 Task: For heading  Tahoma with underline.  font size for heading20,  'Change the font style of data to'Arial.  and font size to 12,  Change the alignment of both headline & data to Align left.  In the sheet  Data Entry Workbook Templatebook
Action: Mouse moved to (1003, 138)
Screenshot: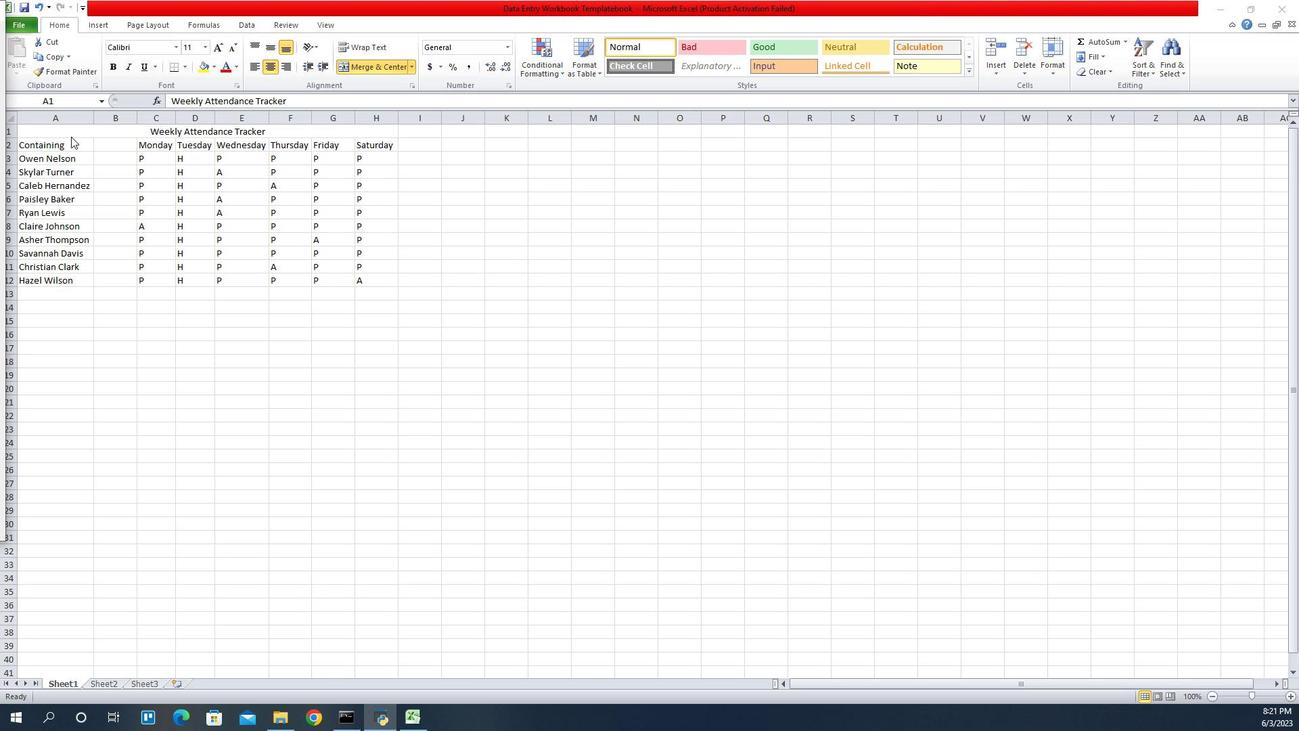 
Action: Mouse pressed left at (1003, 138)
Screenshot: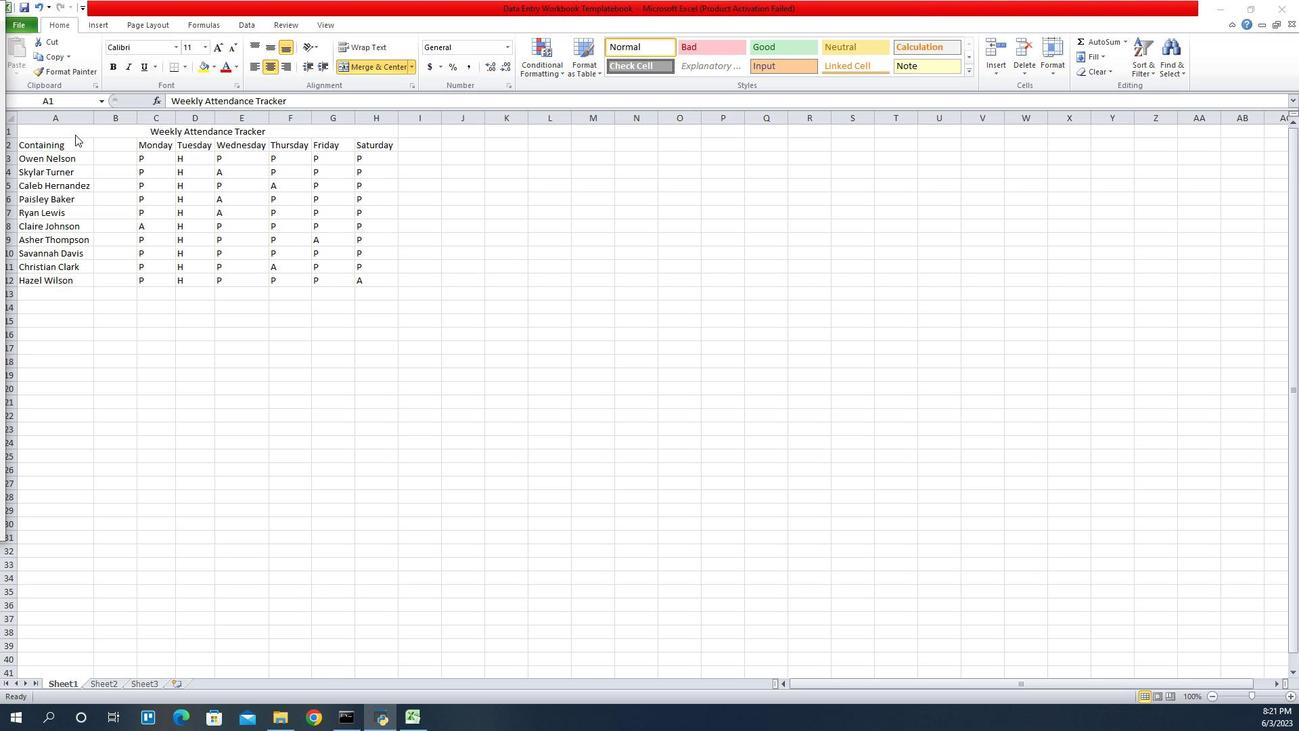 
Action: Mouse moved to (1103, 52)
Screenshot: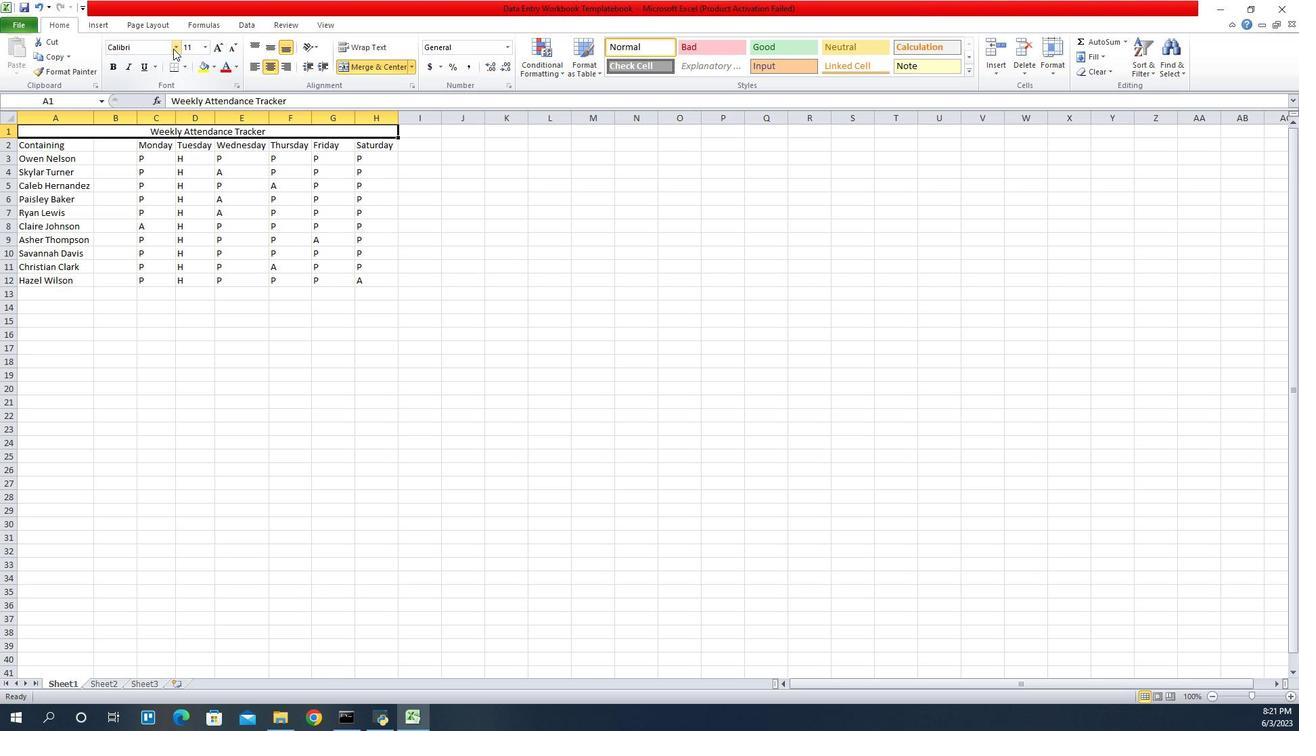 
Action: Mouse pressed left at (1103, 52)
Screenshot: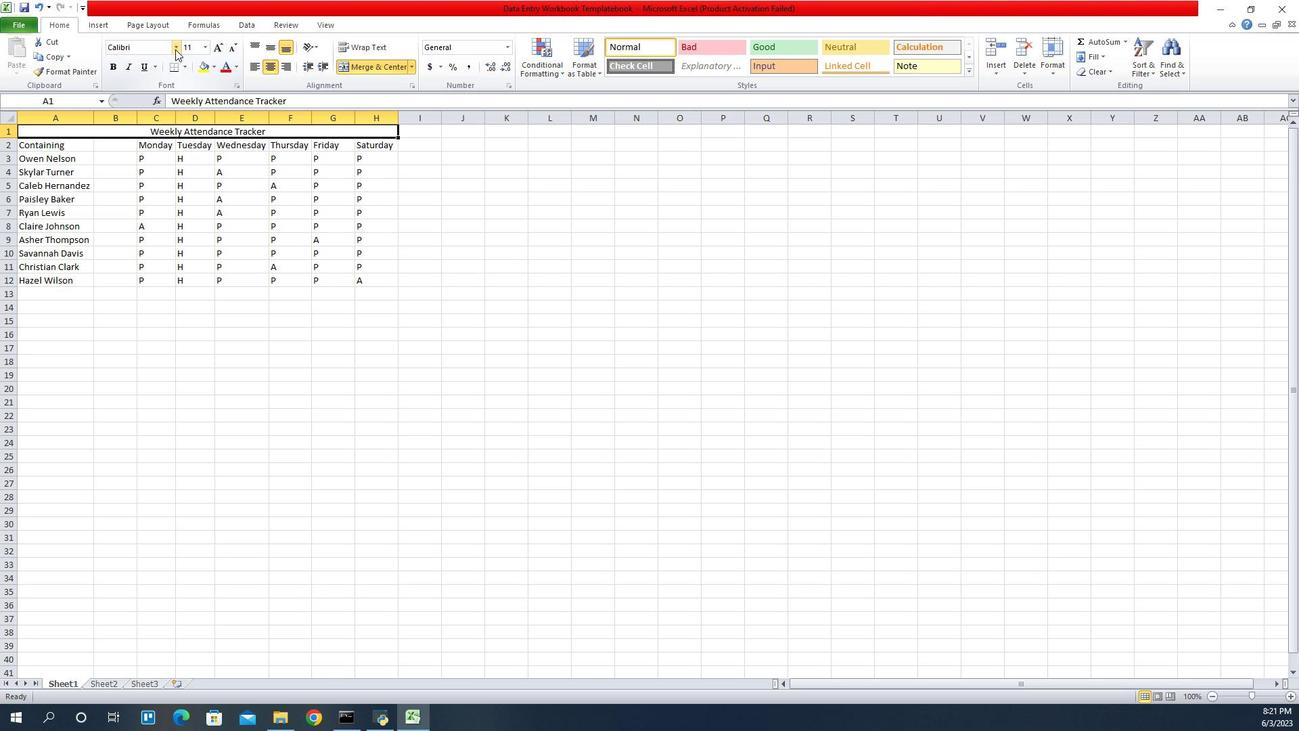 
Action: Mouse moved to (1077, 236)
Screenshot: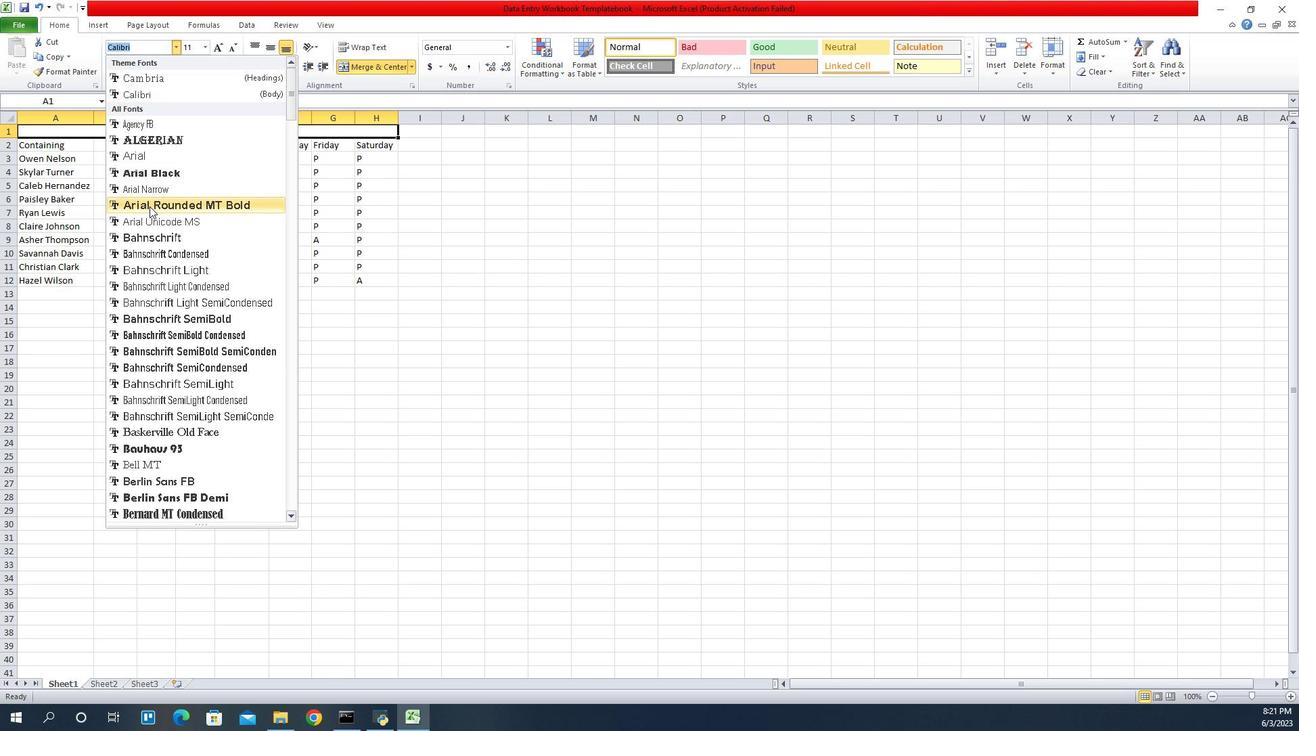 
Action: Mouse scrolled (1077, 236) with delta (0, 0)
Screenshot: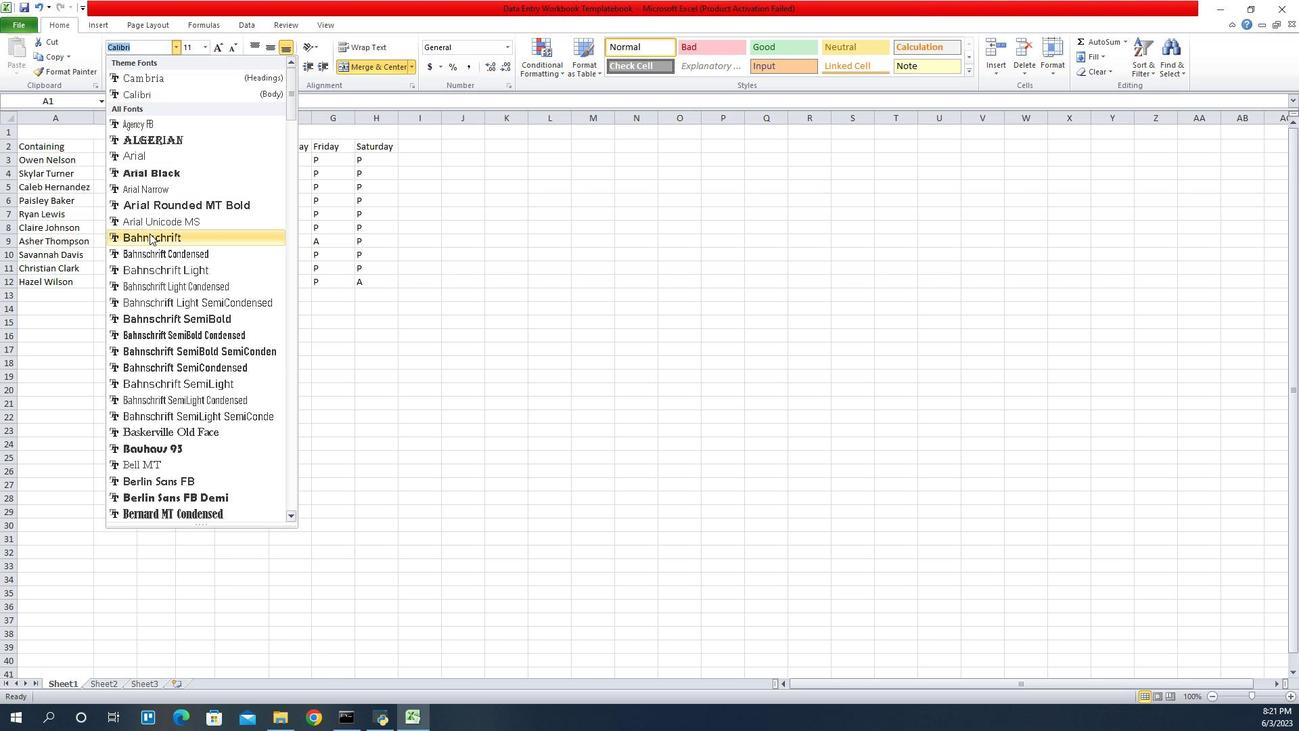 
Action: Mouse moved to (1077, 241)
Screenshot: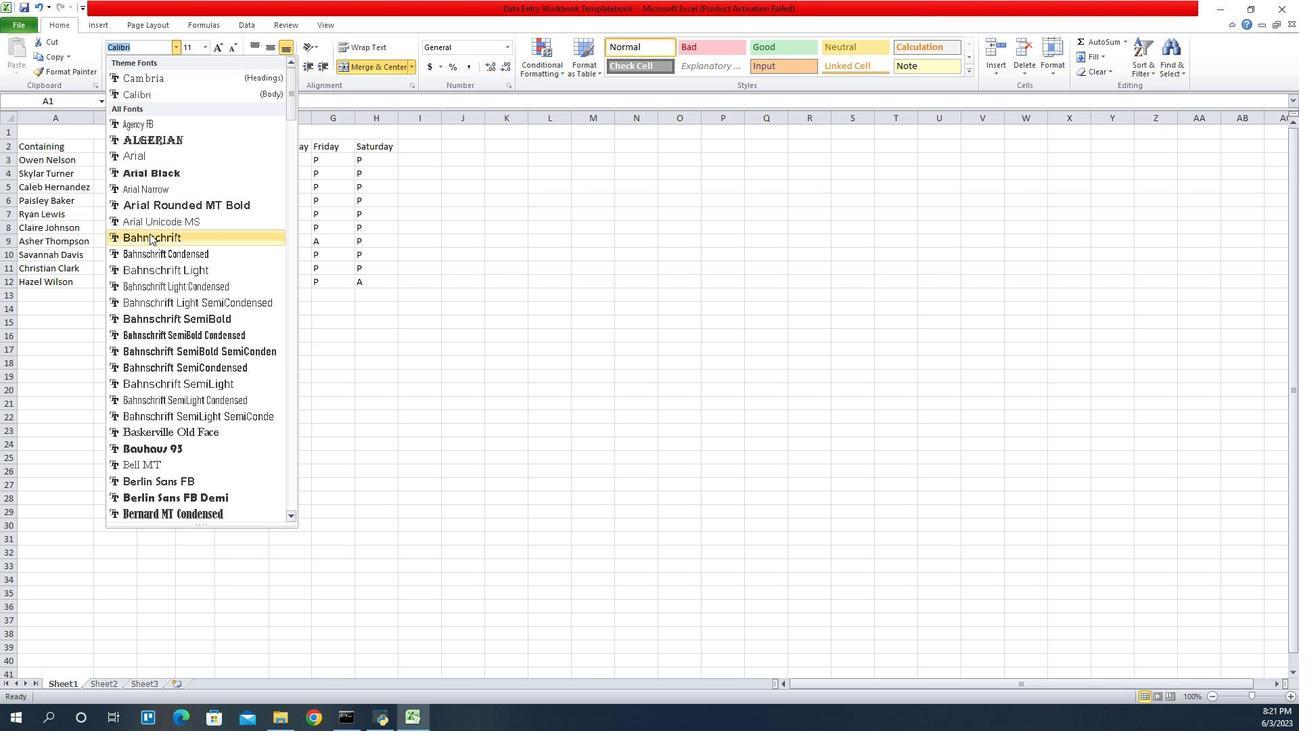 
Action: Mouse scrolled (1077, 240) with delta (0, 0)
Screenshot: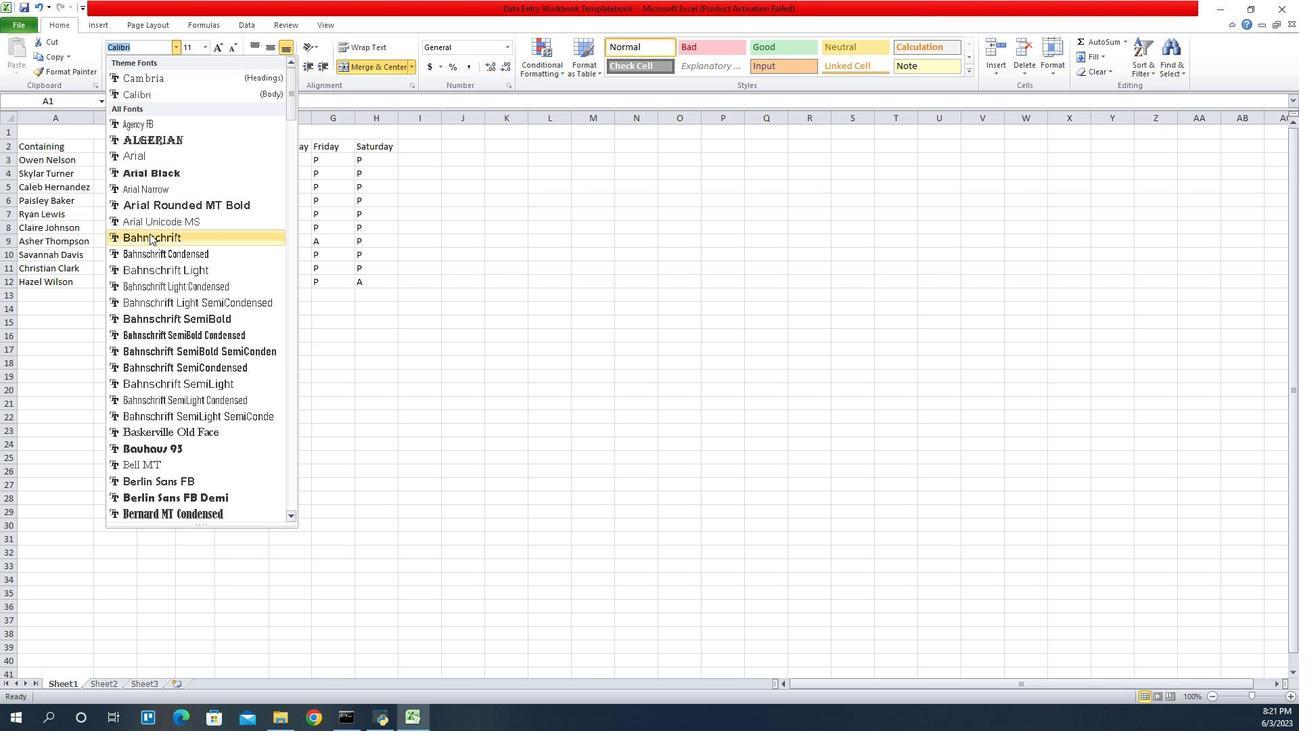 
Action: Mouse moved to (1077, 243)
Screenshot: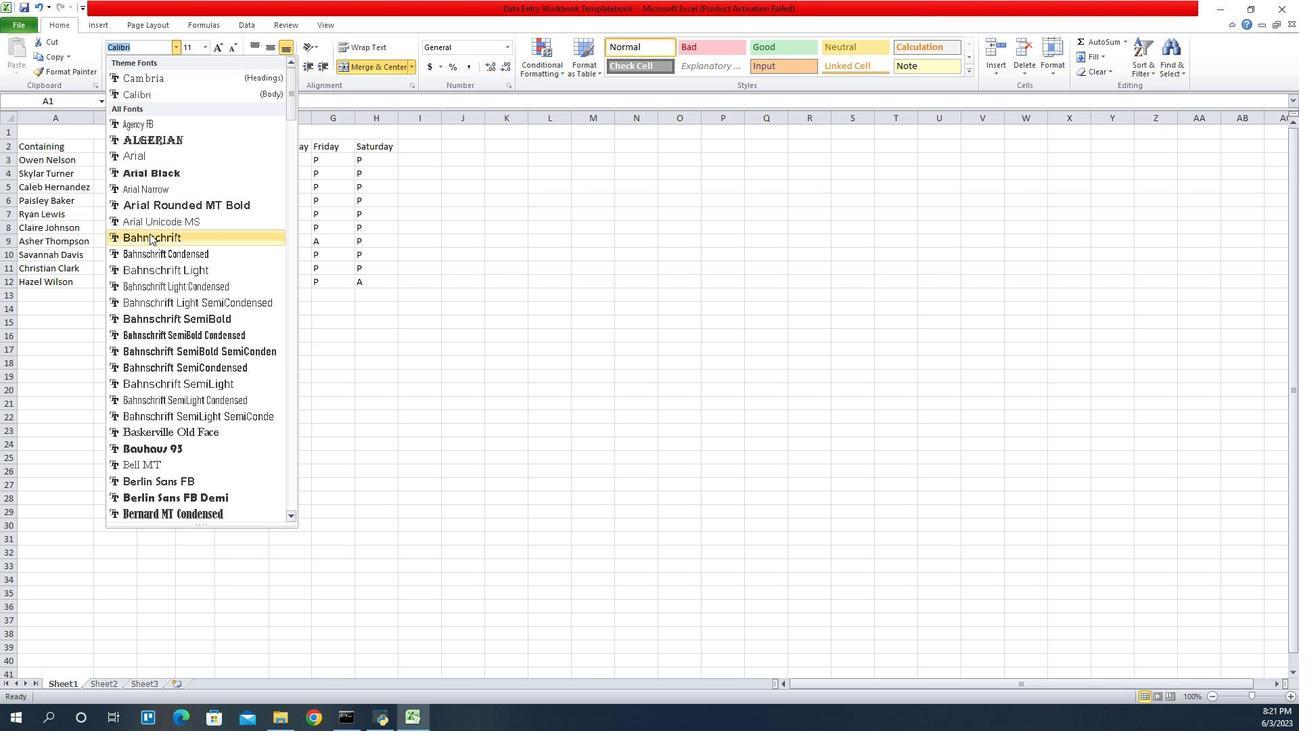 
Action: Mouse scrolled (1077, 242) with delta (0, 0)
Screenshot: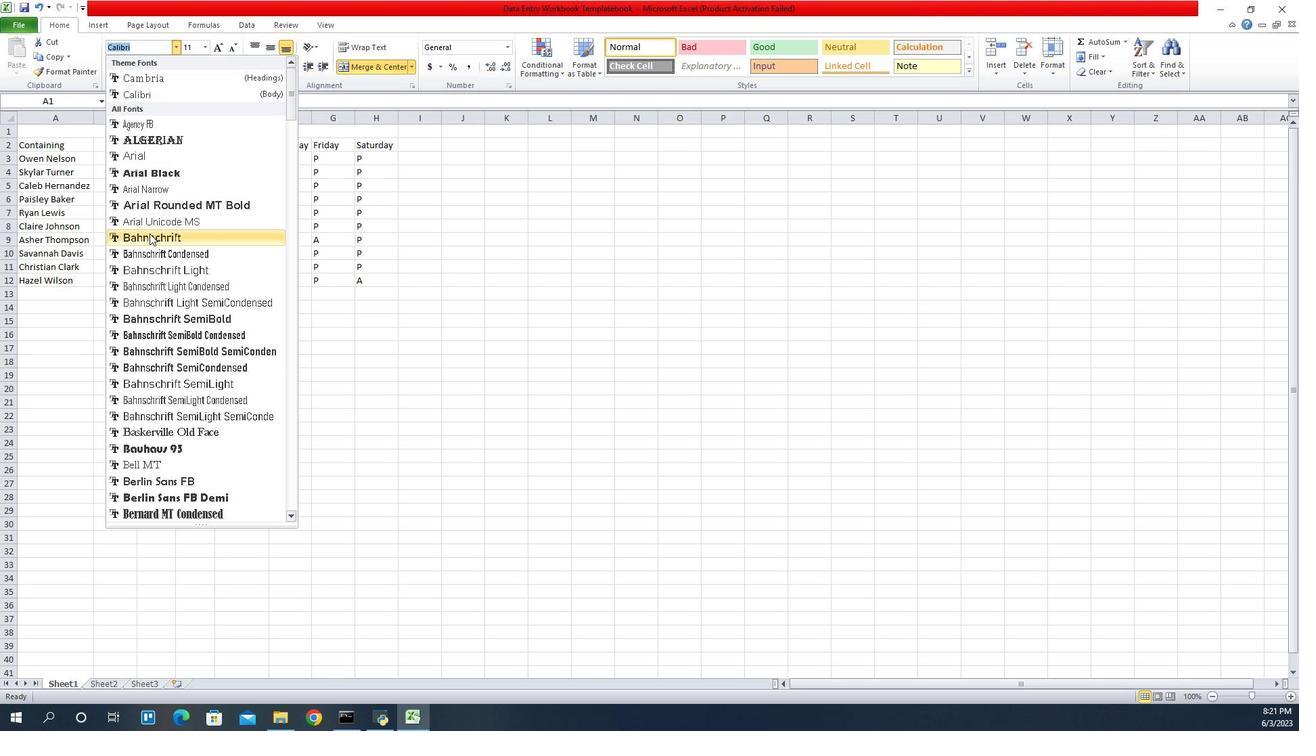 
Action: Mouse scrolled (1077, 242) with delta (0, 0)
Screenshot: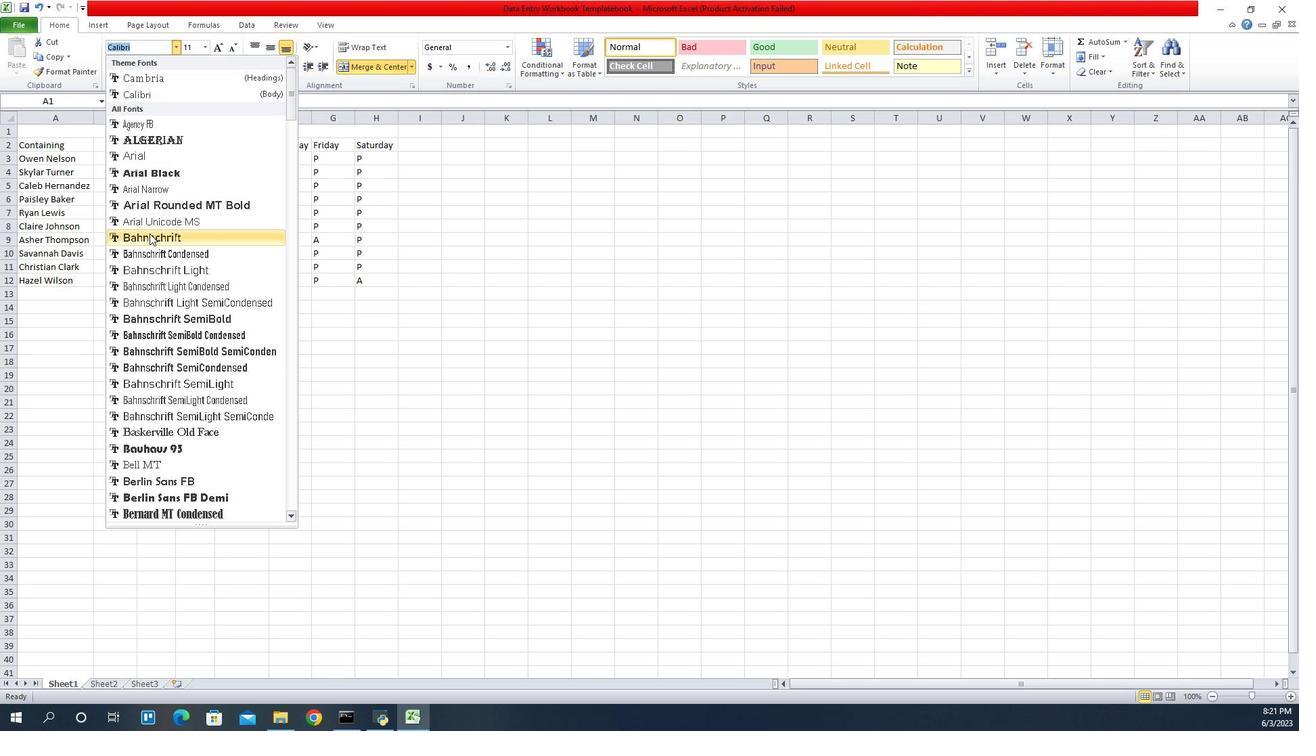 
Action: Mouse scrolled (1077, 242) with delta (0, 0)
Screenshot: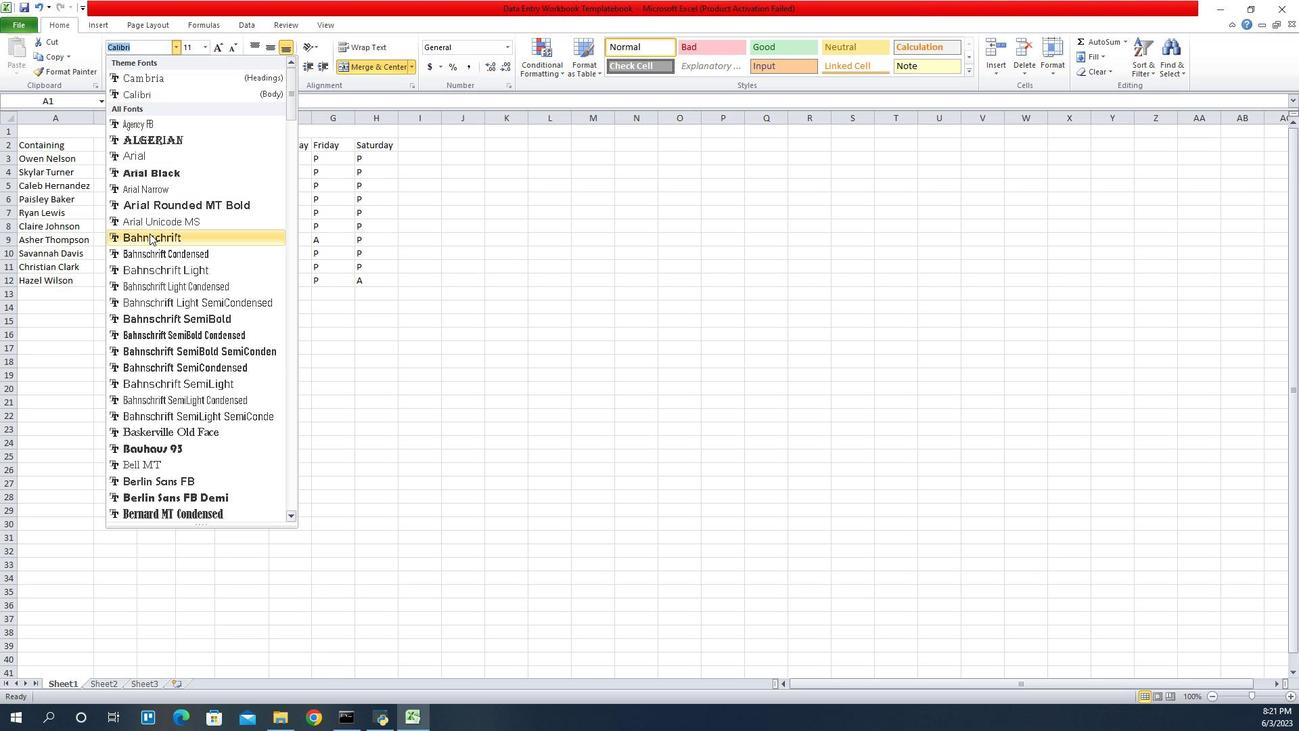
Action: Mouse scrolled (1077, 242) with delta (0, 0)
Screenshot: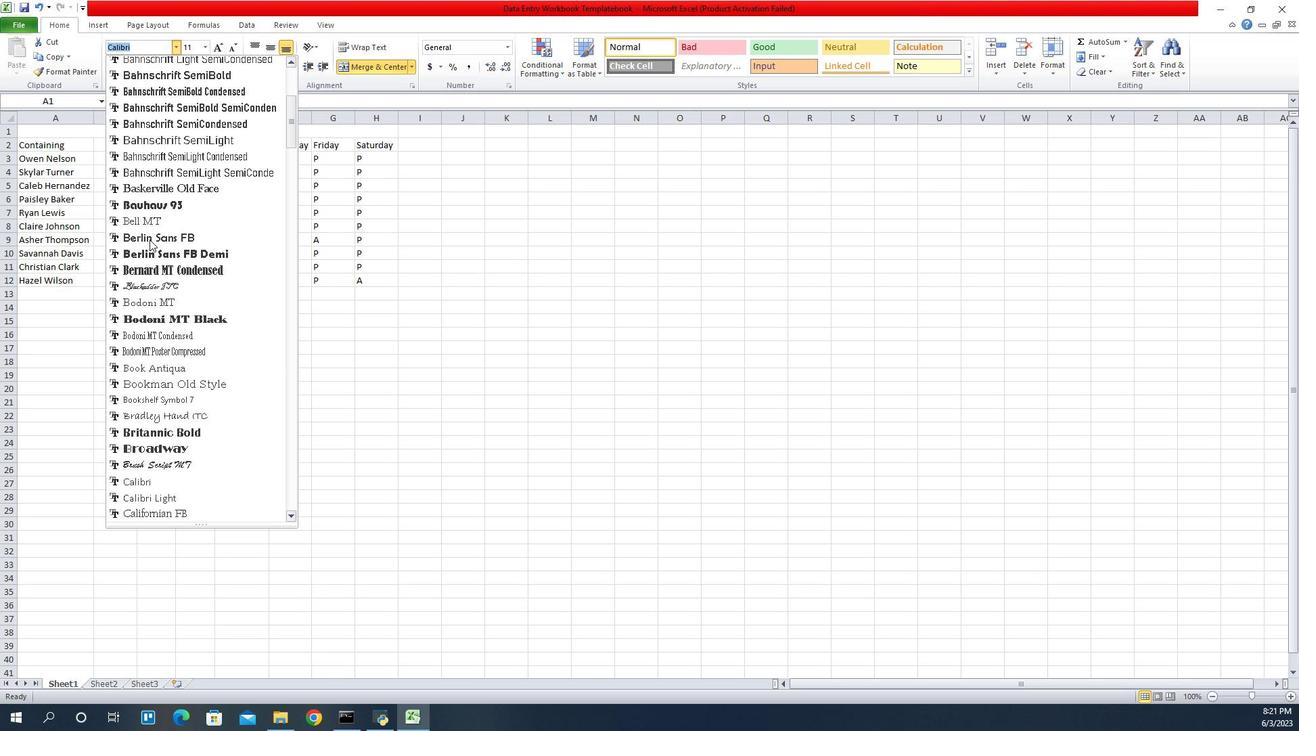 
Action: Mouse scrolled (1077, 242) with delta (0, 0)
Screenshot: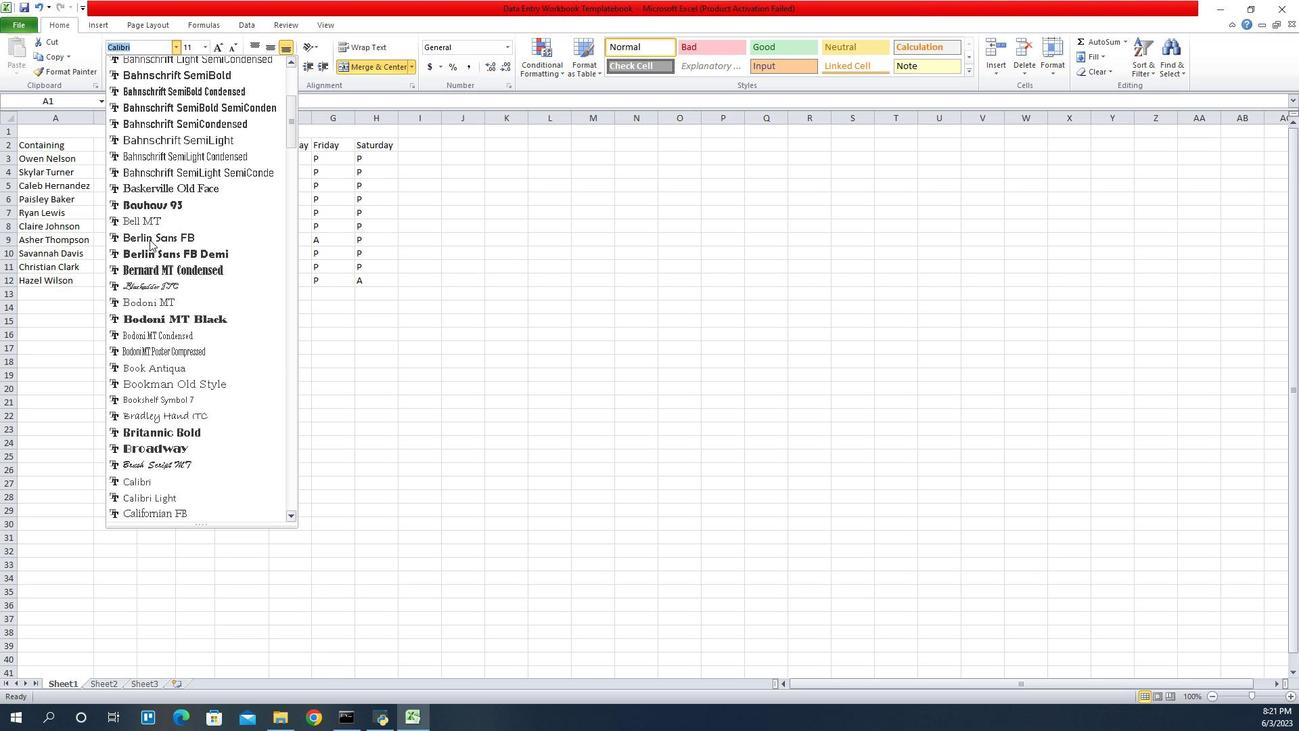 
Action: Mouse scrolled (1077, 242) with delta (0, 0)
Screenshot: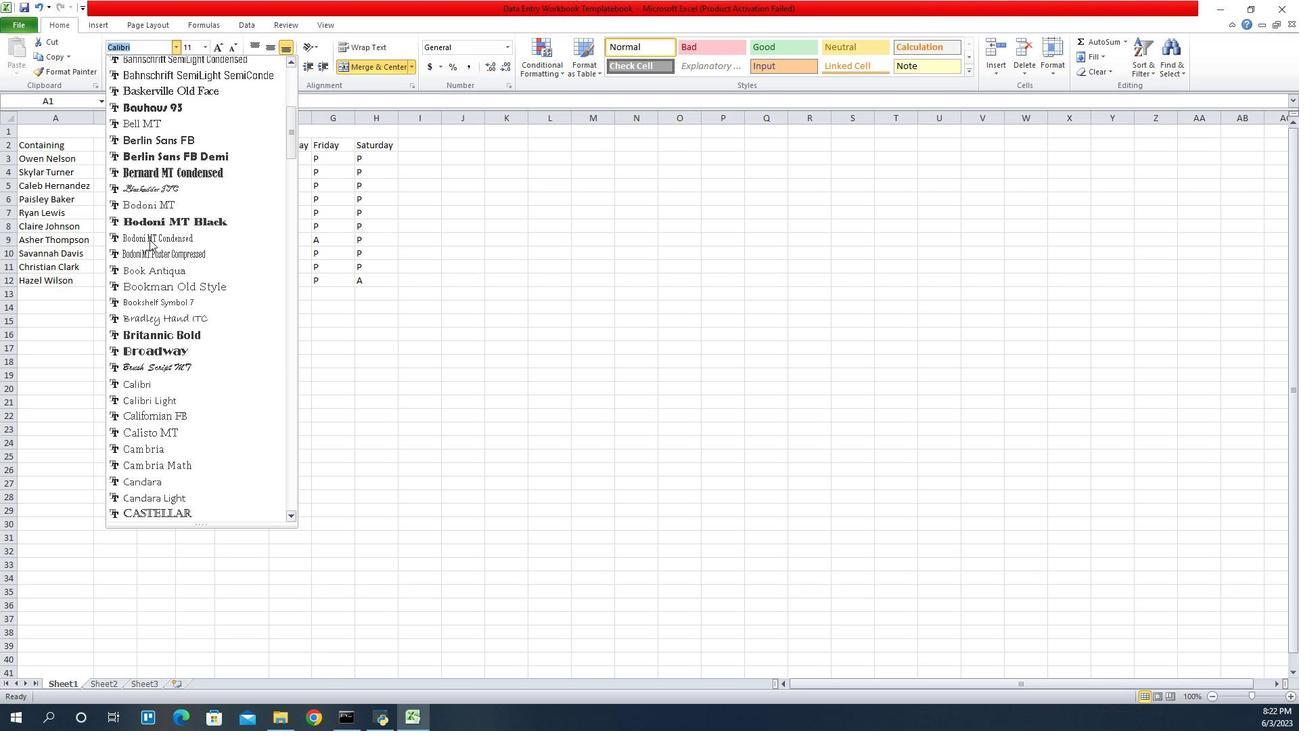 
Action: Mouse scrolled (1077, 242) with delta (0, 0)
Screenshot: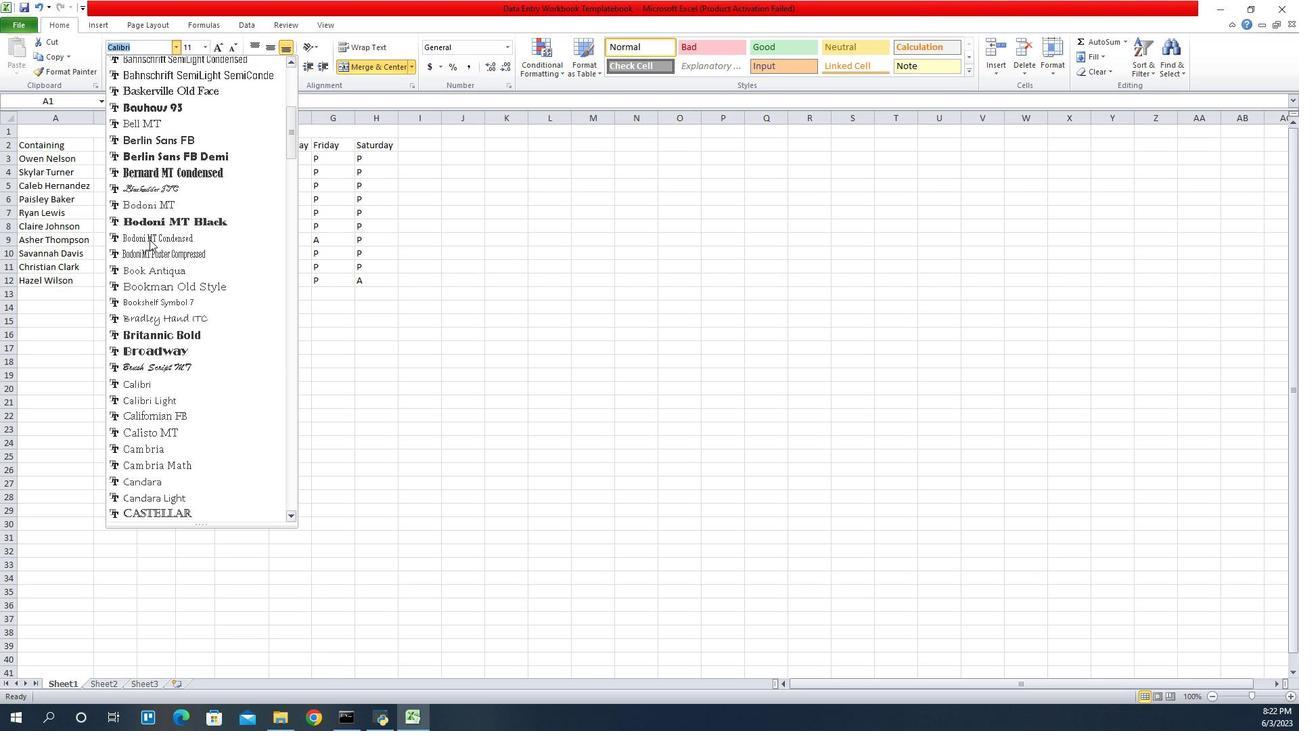 
Action: Mouse scrolled (1077, 242) with delta (0, 0)
Screenshot: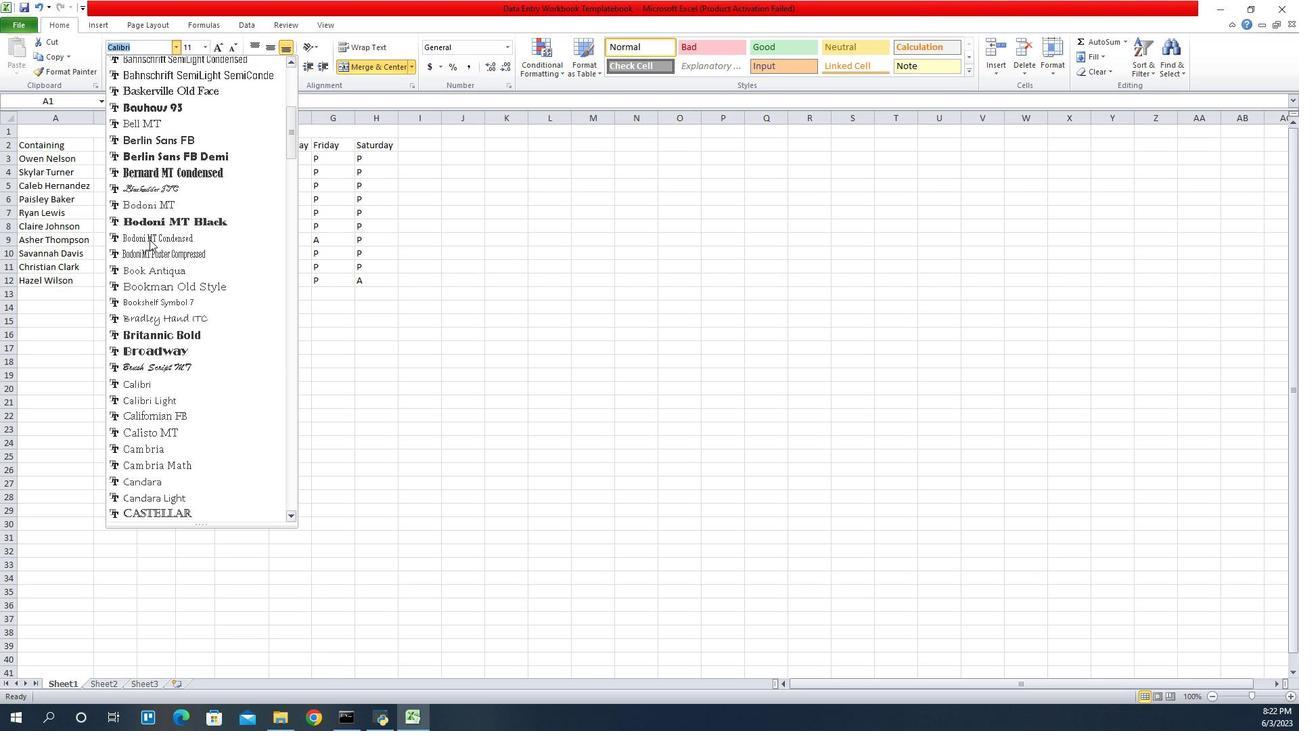 
Action: Mouse scrolled (1077, 242) with delta (0, 0)
Screenshot: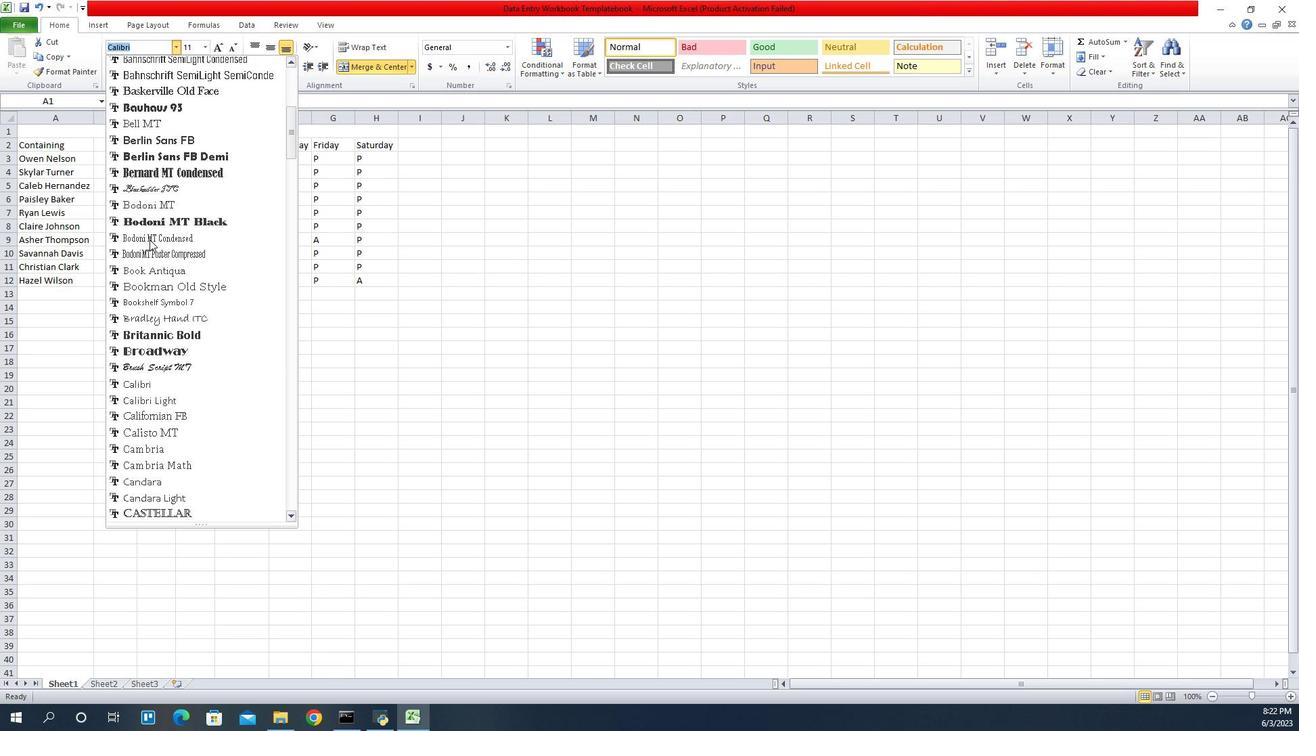 
Action: Mouse scrolled (1077, 242) with delta (0, 0)
Screenshot: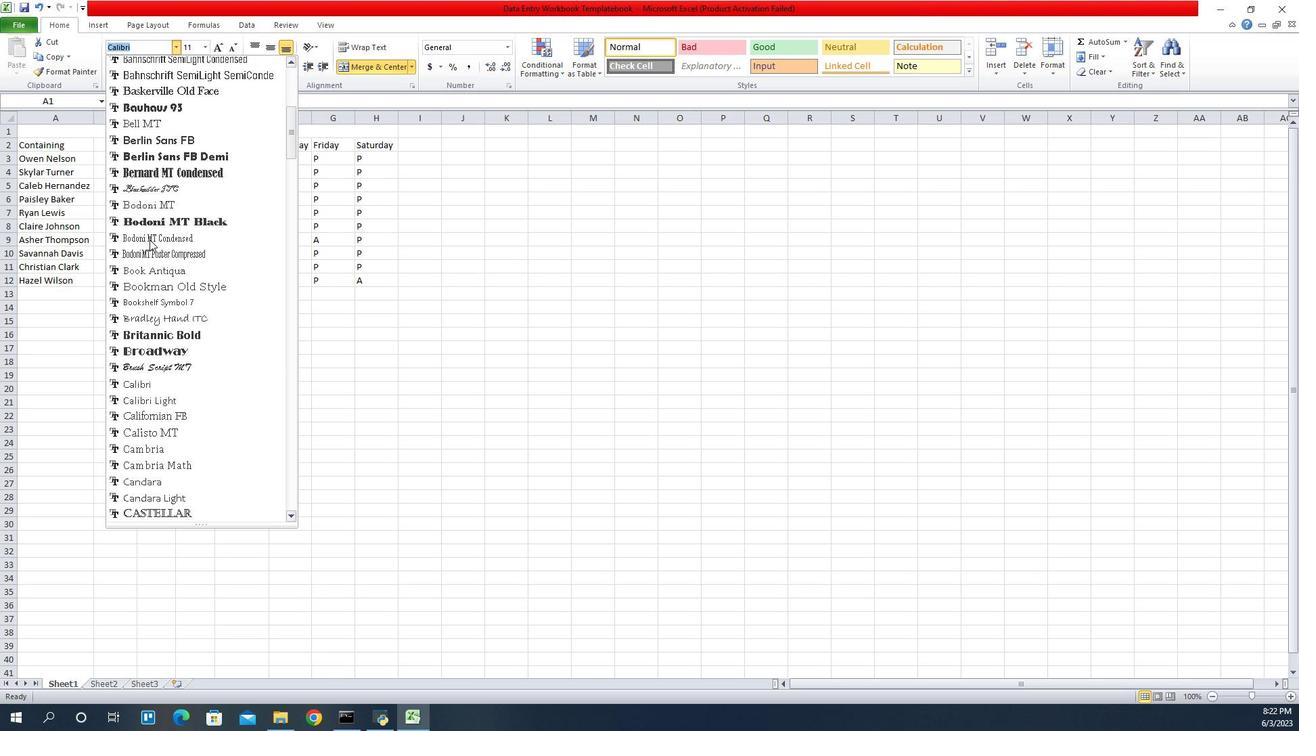 
Action: Mouse scrolled (1077, 242) with delta (0, 0)
Screenshot: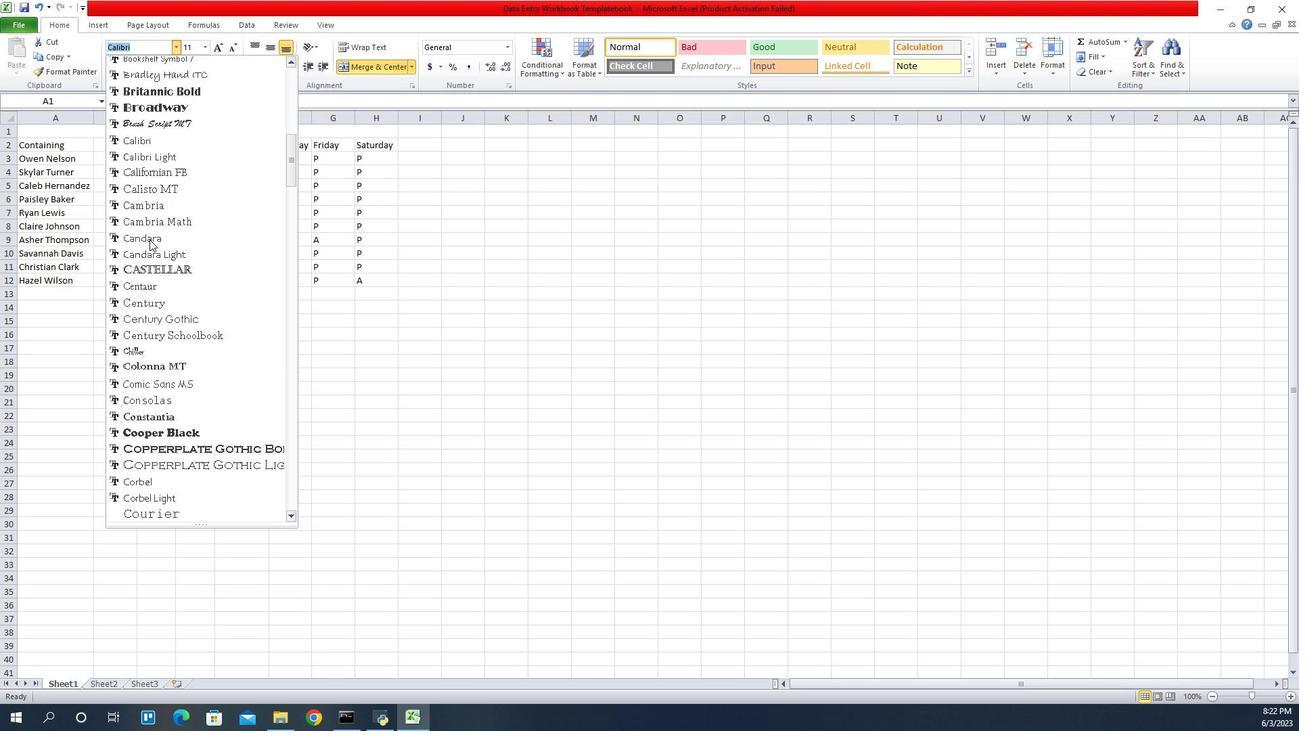 
Action: Mouse scrolled (1077, 242) with delta (0, 0)
Screenshot: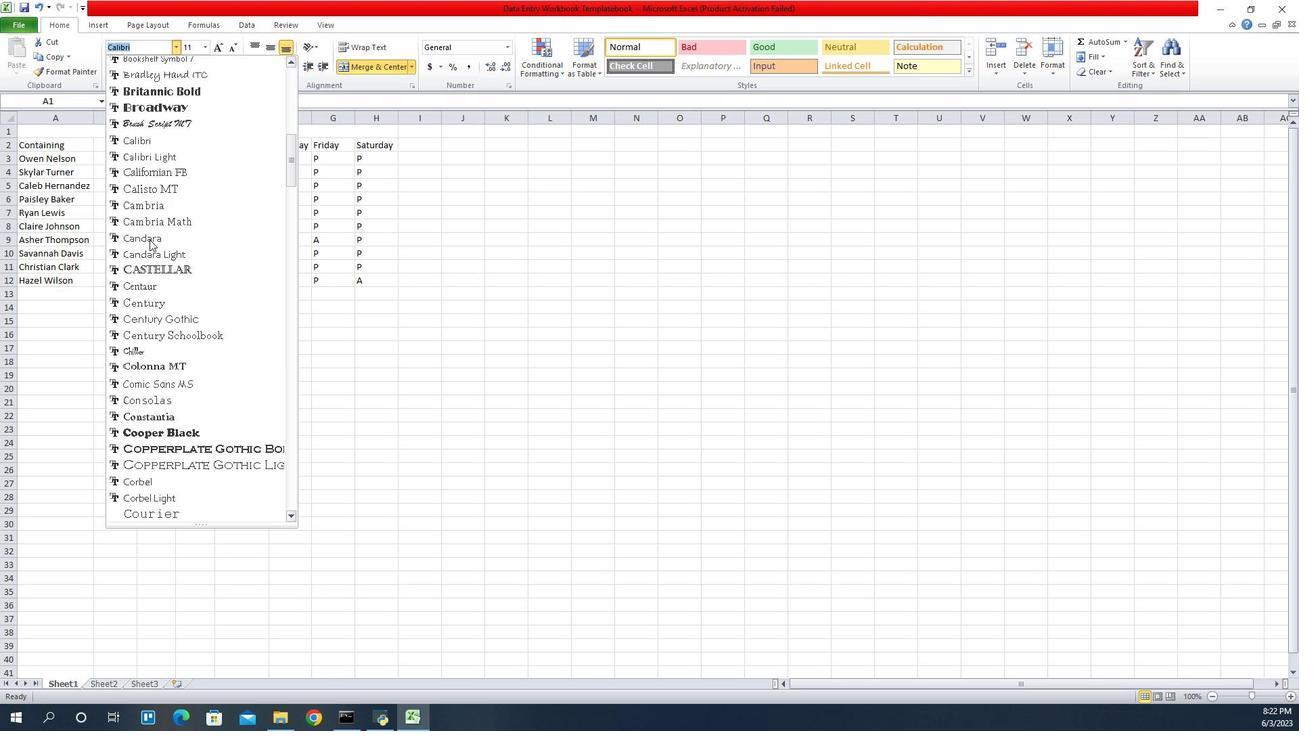 
Action: Mouse scrolled (1077, 242) with delta (0, 0)
Screenshot: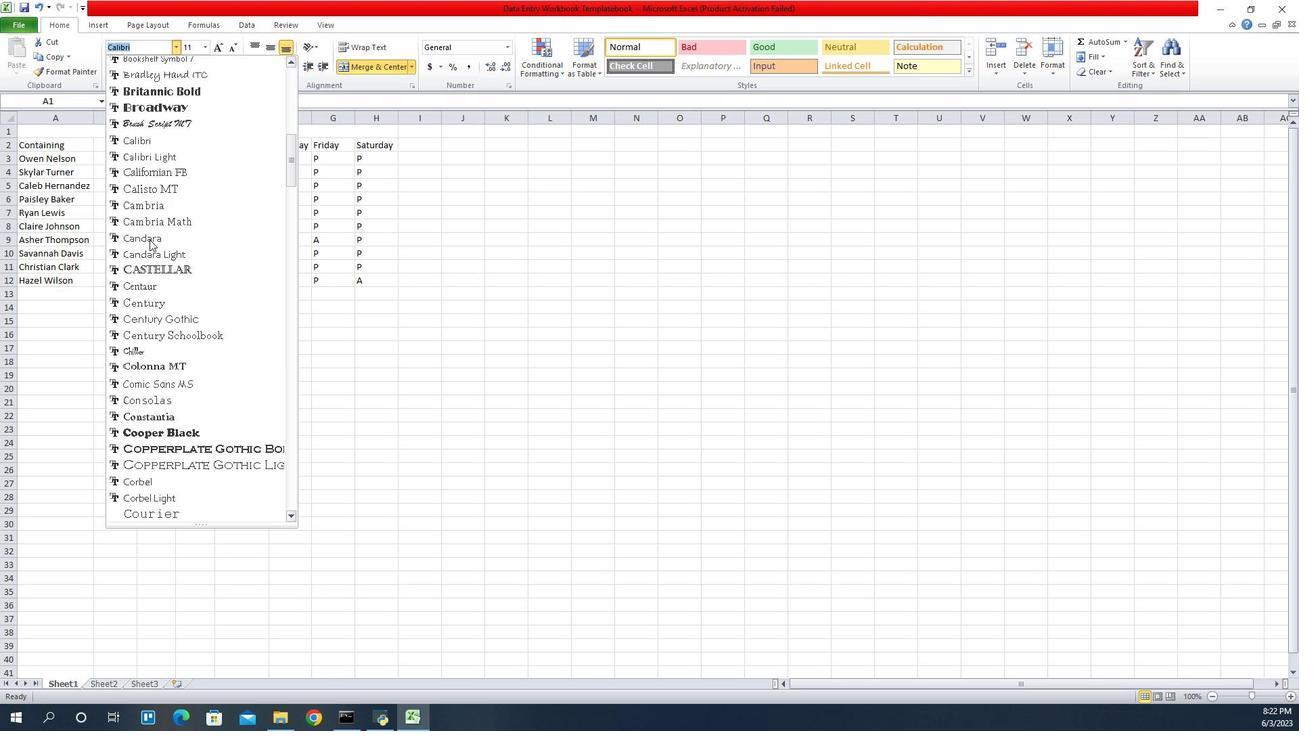 
Action: Mouse scrolled (1077, 242) with delta (0, 0)
Screenshot: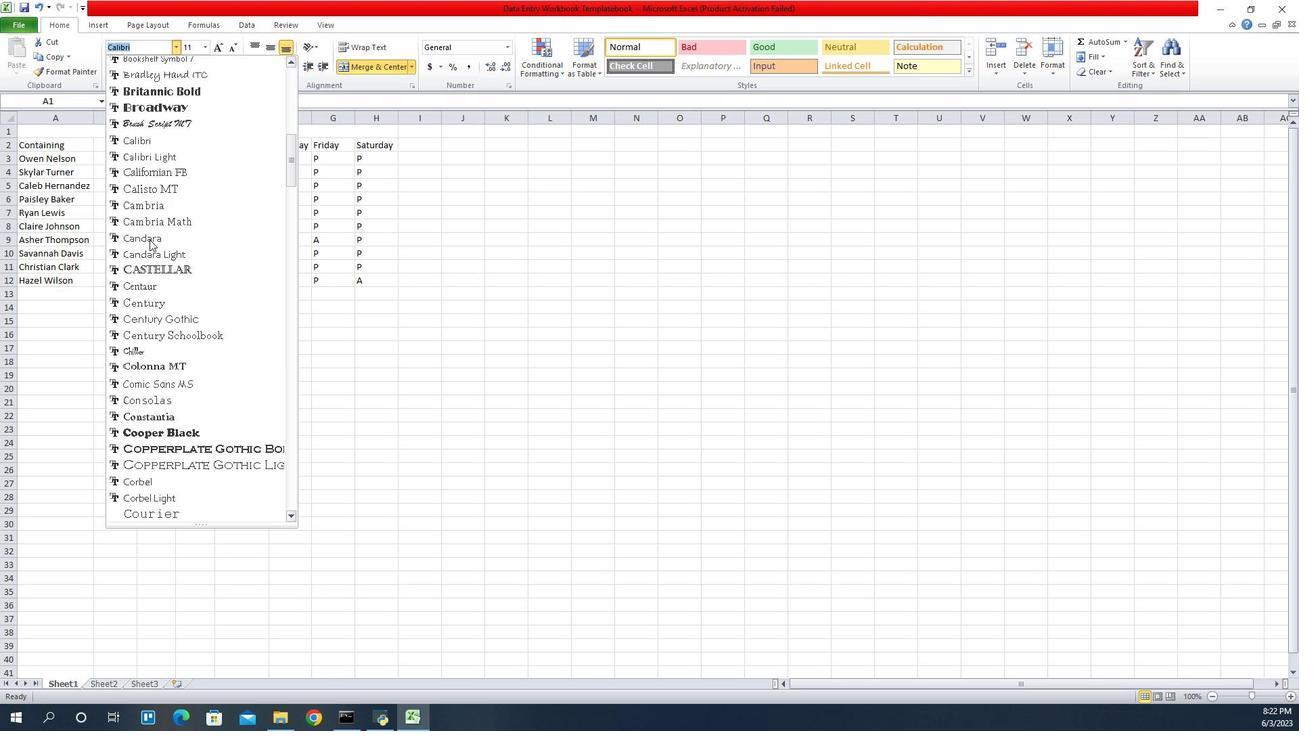 
Action: Mouse scrolled (1077, 242) with delta (0, 0)
Screenshot: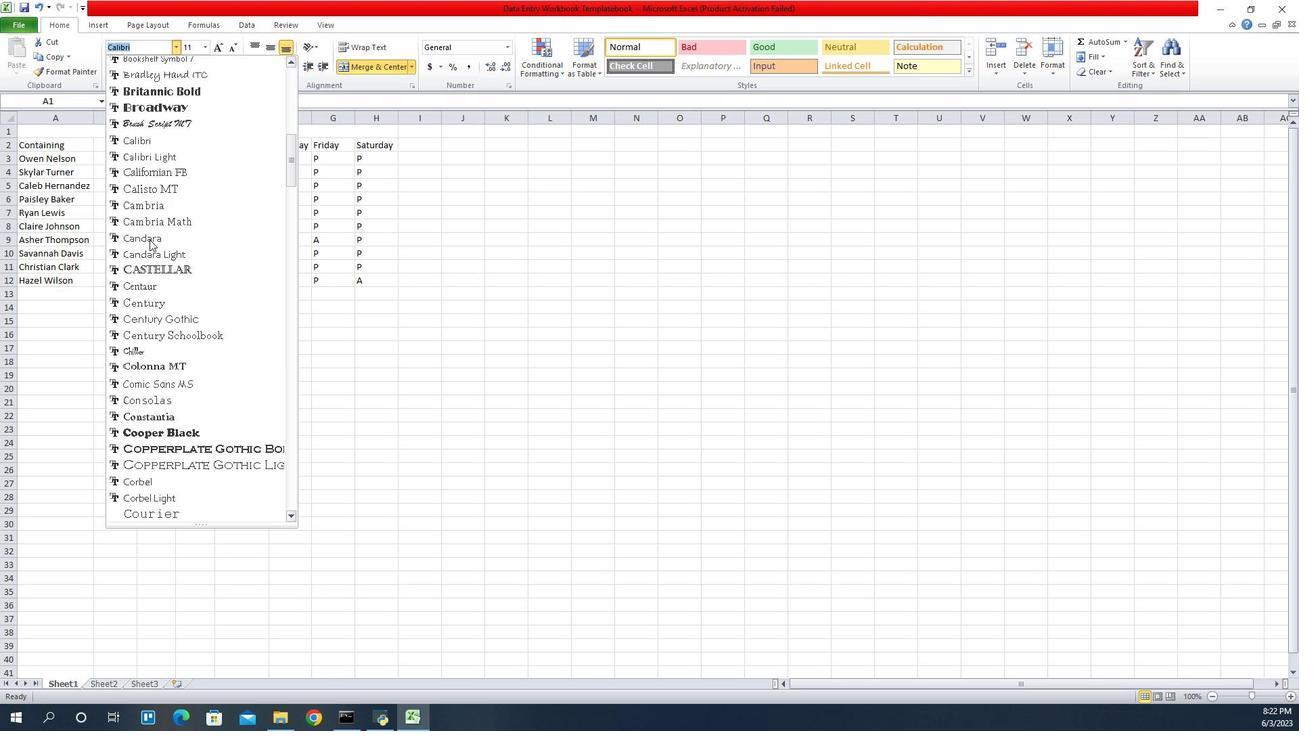 
Action: Mouse scrolled (1077, 242) with delta (0, 0)
Screenshot: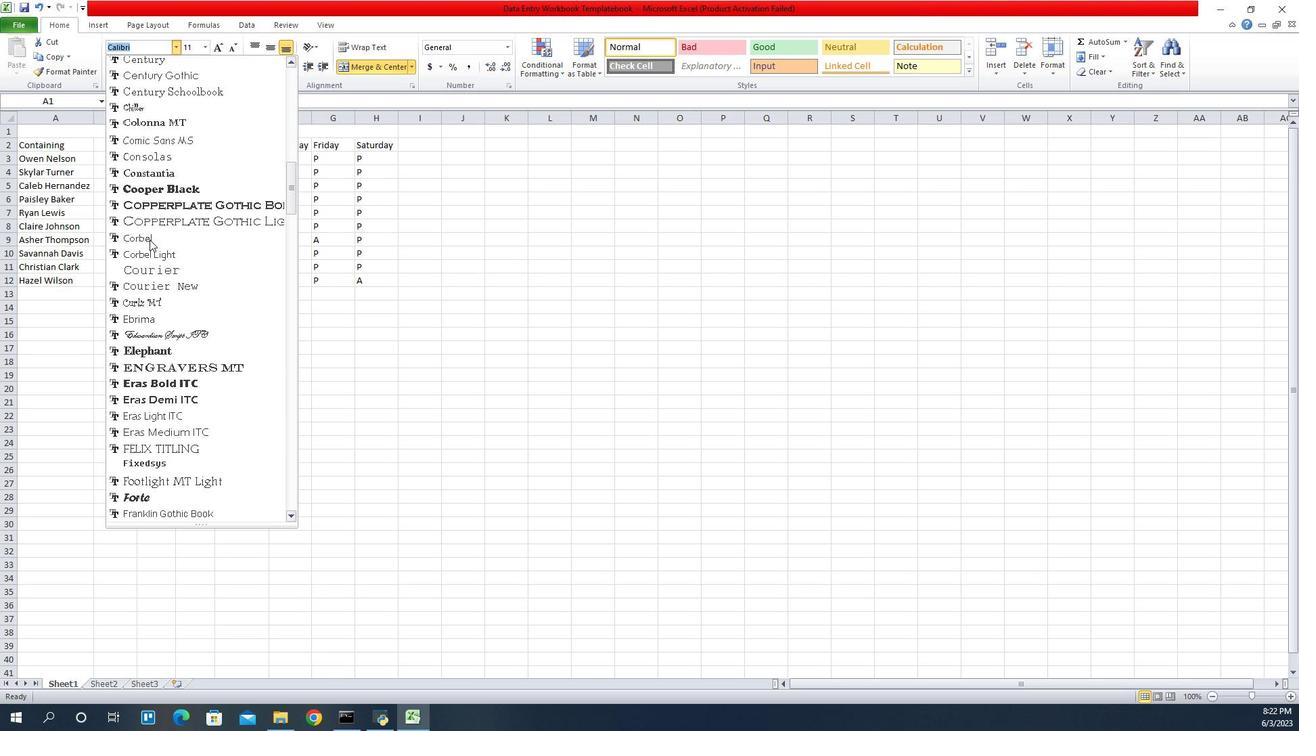 
Action: Mouse scrolled (1077, 242) with delta (0, 0)
Screenshot: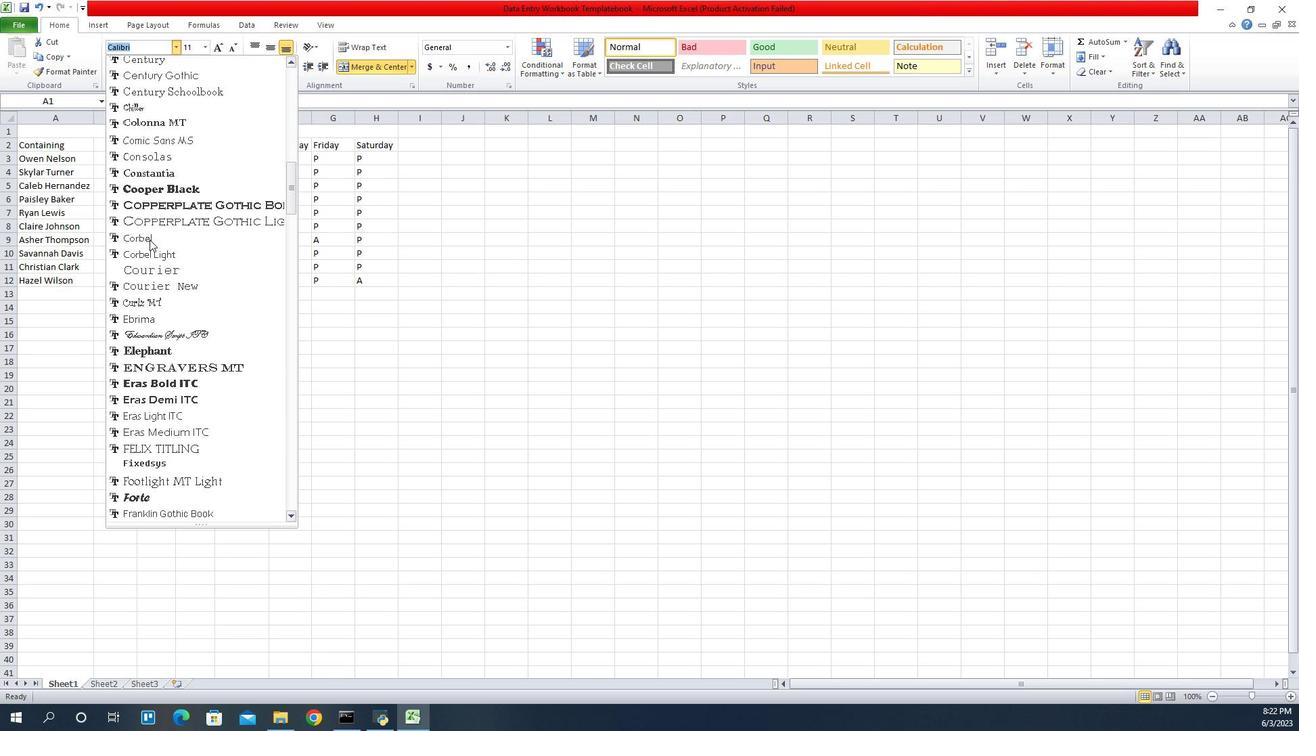 
Action: Mouse scrolled (1077, 242) with delta (0, 0)
Screenshot: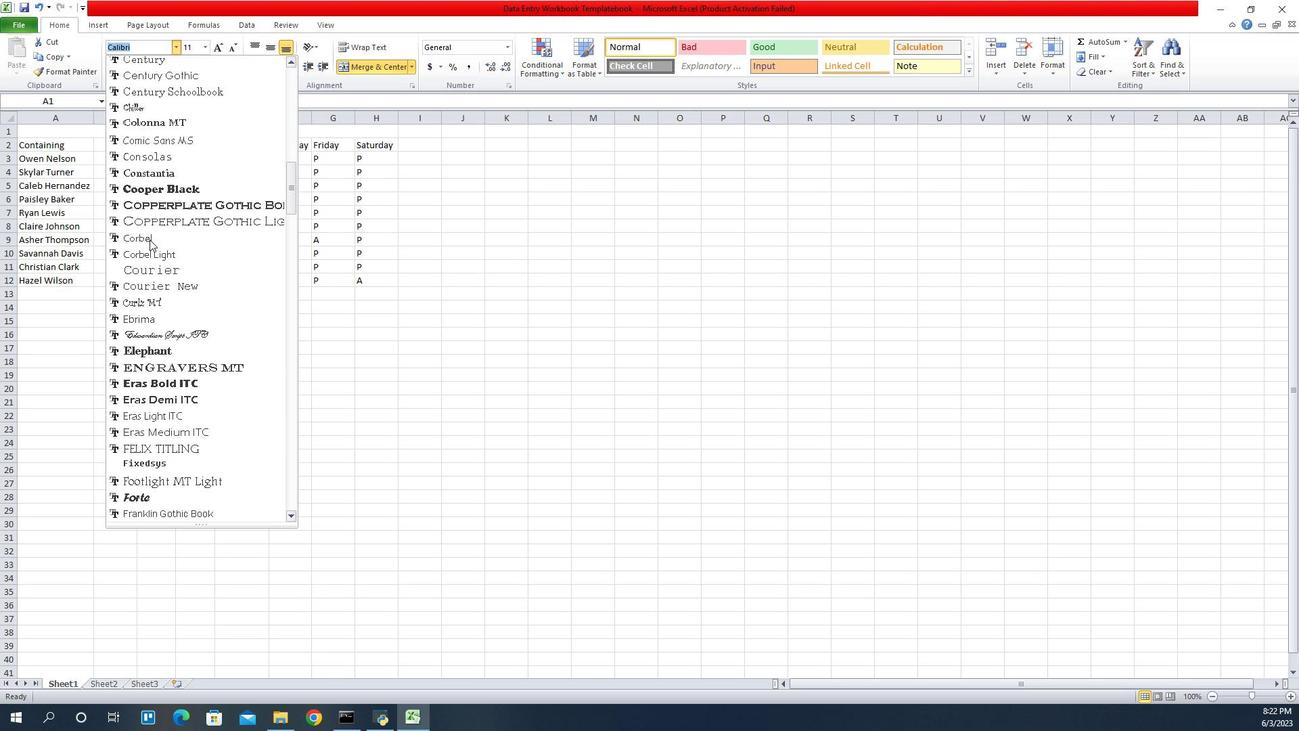 
Action: Mouse scrolled (1077, 242) with delta (0, 0)
Screenshot: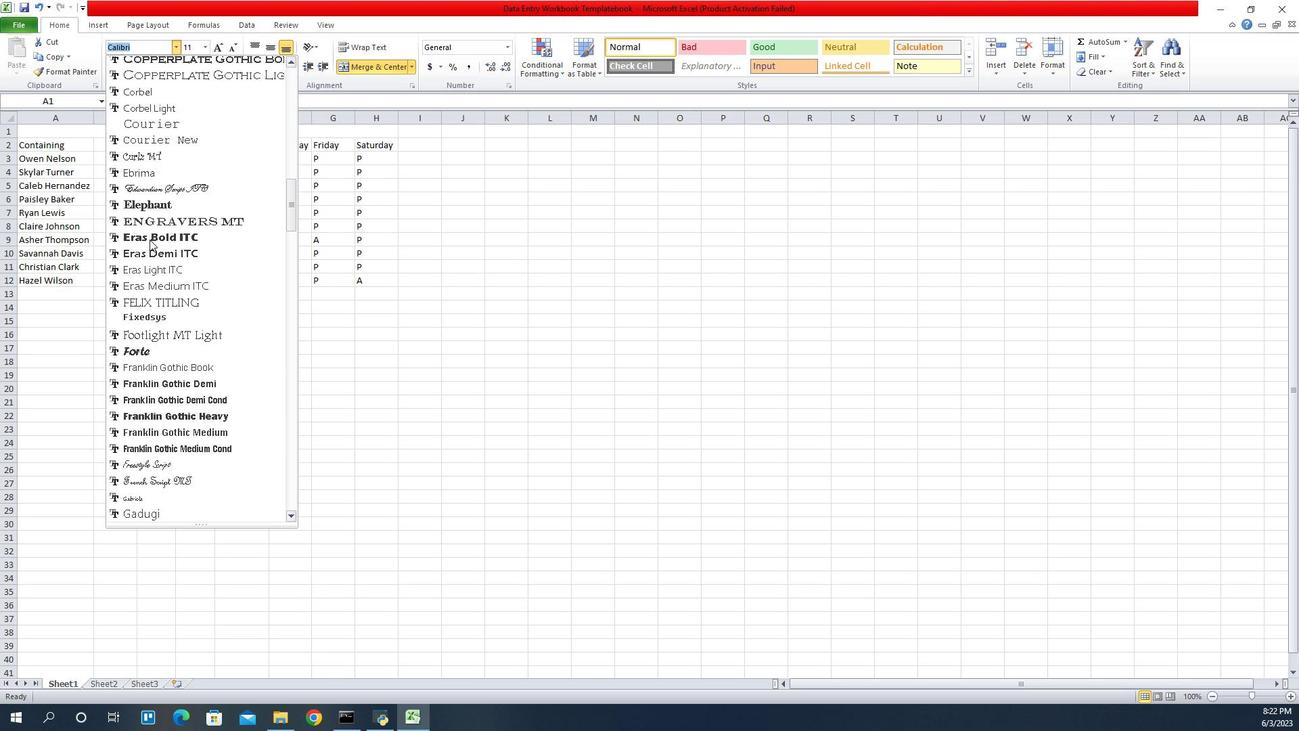 
Action: Mouse scrolled (1077, 242) with delta (0, 0)
Screenshot: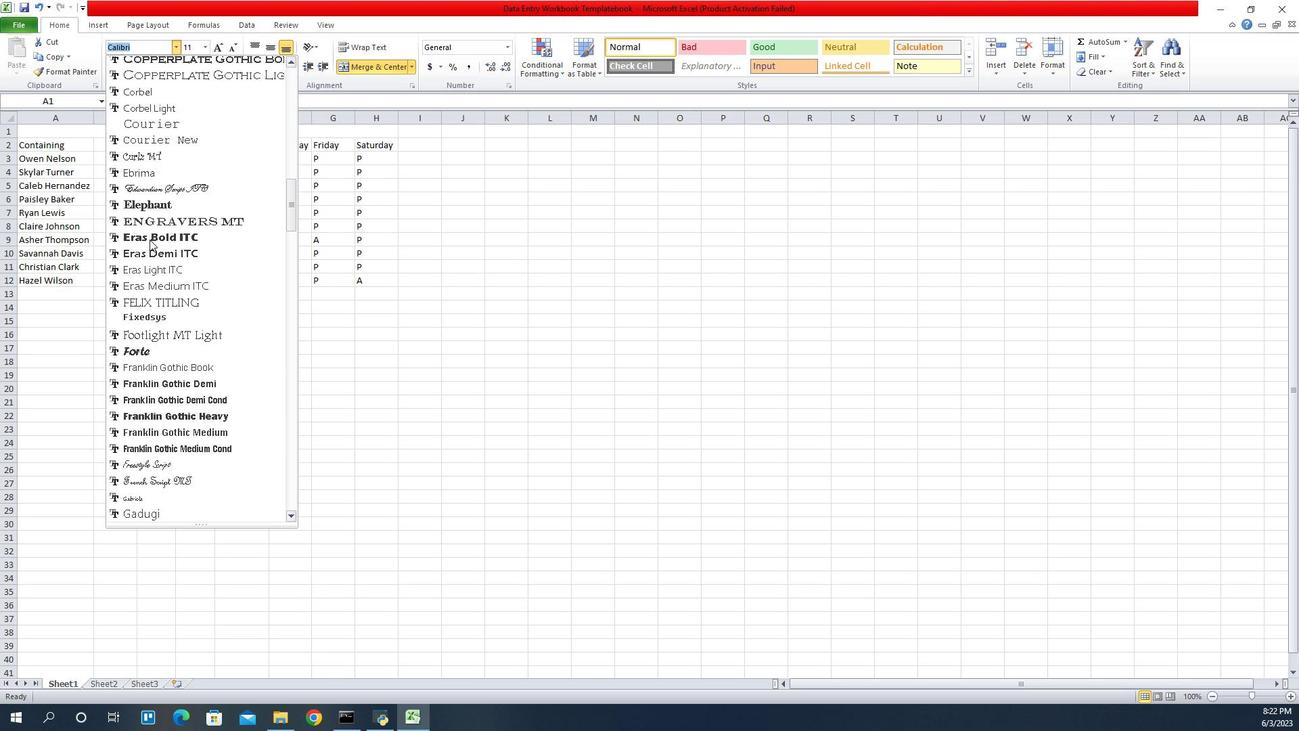 
Action: Mouse scrolled (1077, 242) with delta (0, 0)
Screenshot: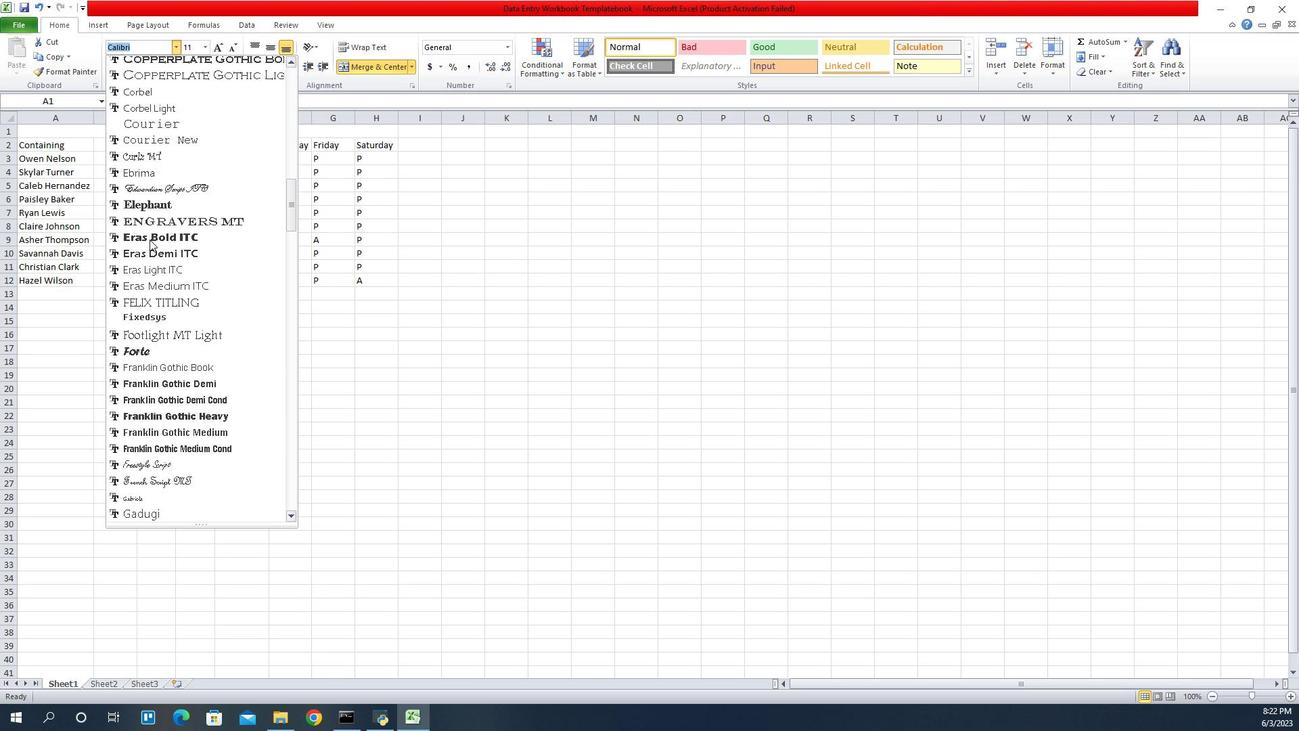 
Action: Mouse scrolled (1077, 242) with delta (0, 0)
Screenshot: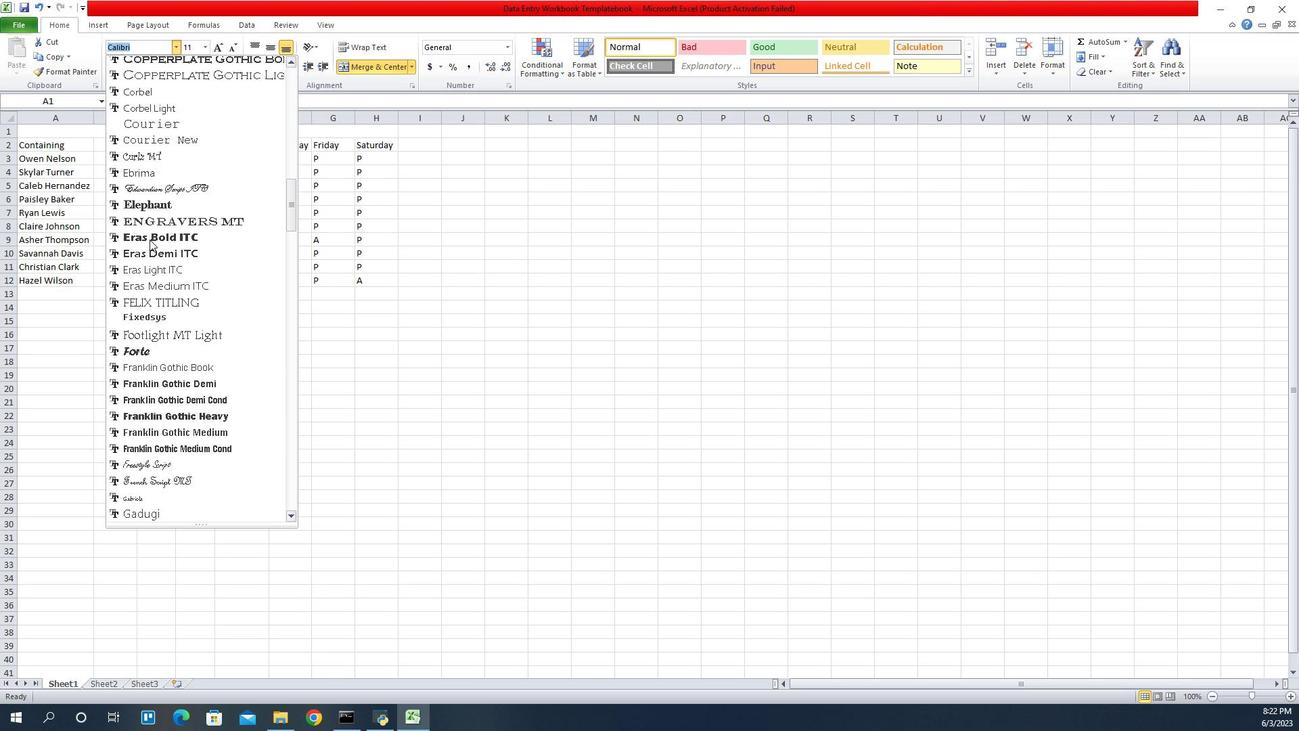 
Action: Mouse scrolled (1077, 242) with delta (0, 0)
Screenshot: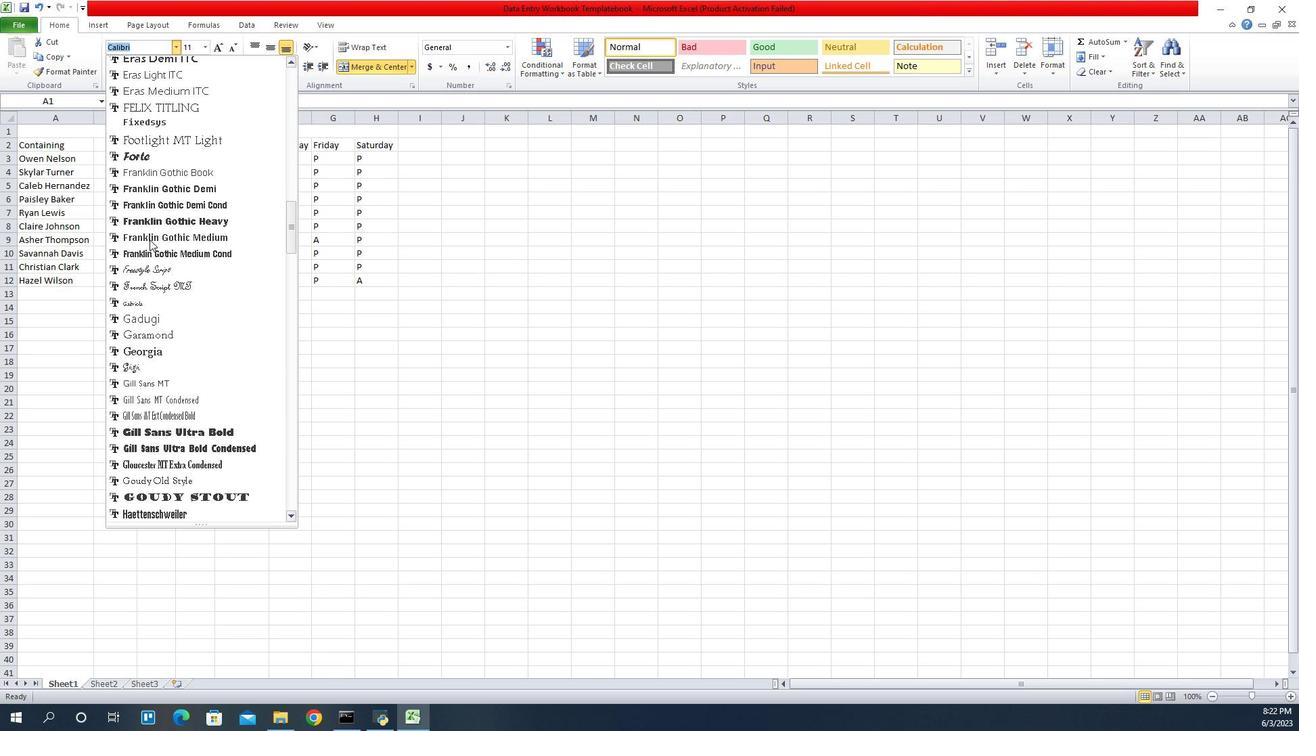 
Action: Mouse scrolled (1077, 241) with delta (0, -1)
Screenshot: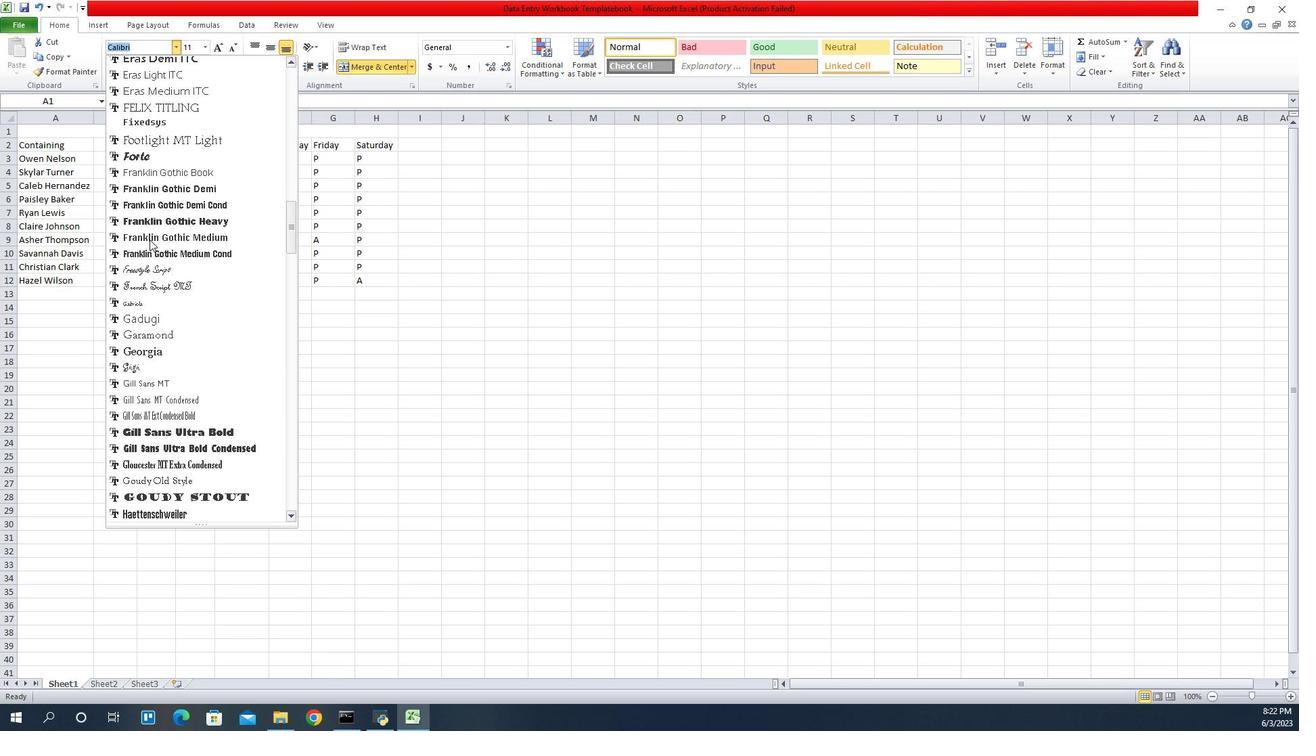 
Action: Mouse scrolled (1077, 242) with delta (0, 0)
Screenshot: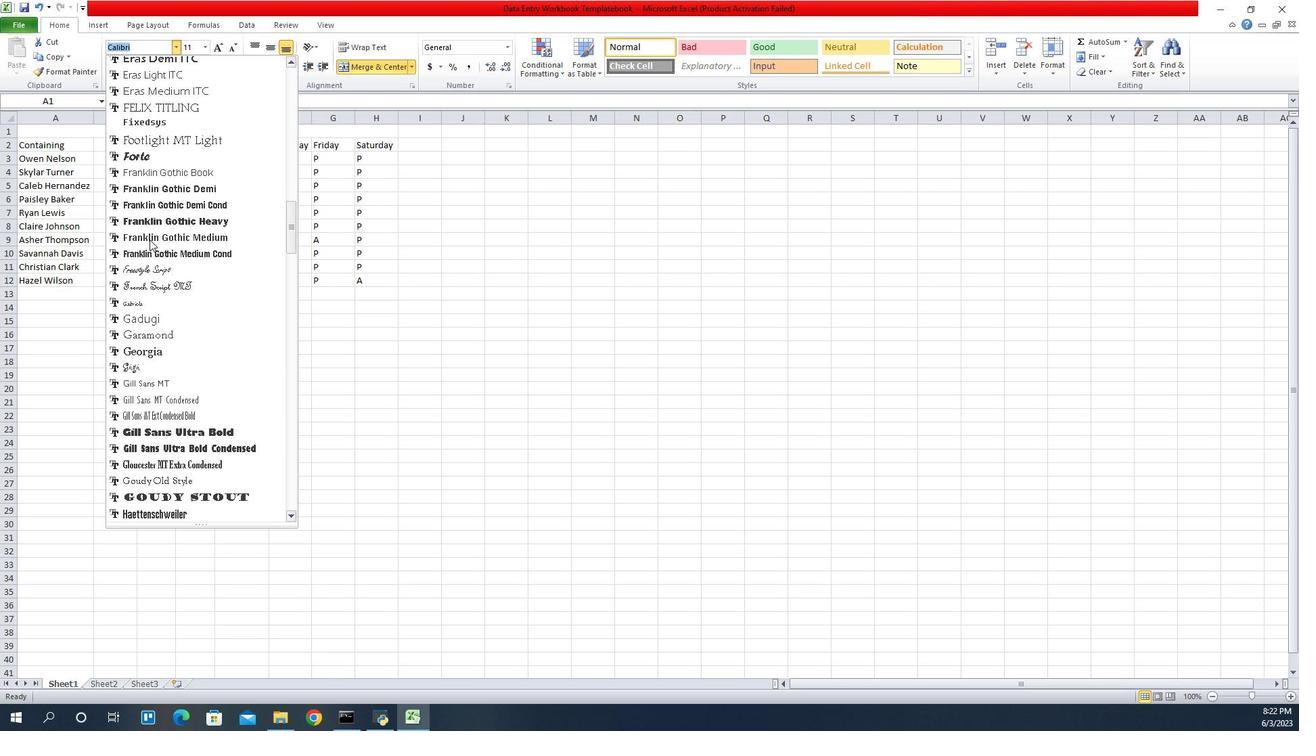 
Action: Mouse scrolled (1077, 242) with delta (0, 0)
Screenshot: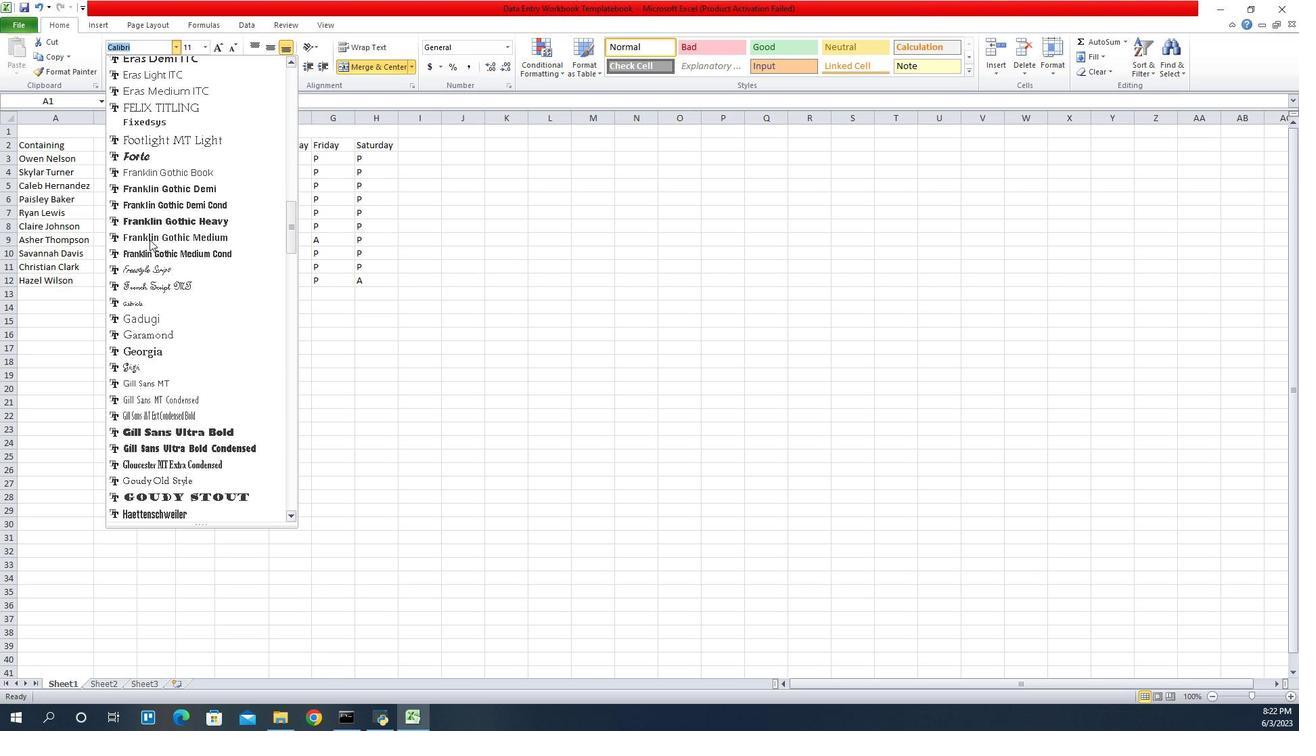 
Action: Mouse scrolled (1077, 242) with delta (0, 0)
Screenshot: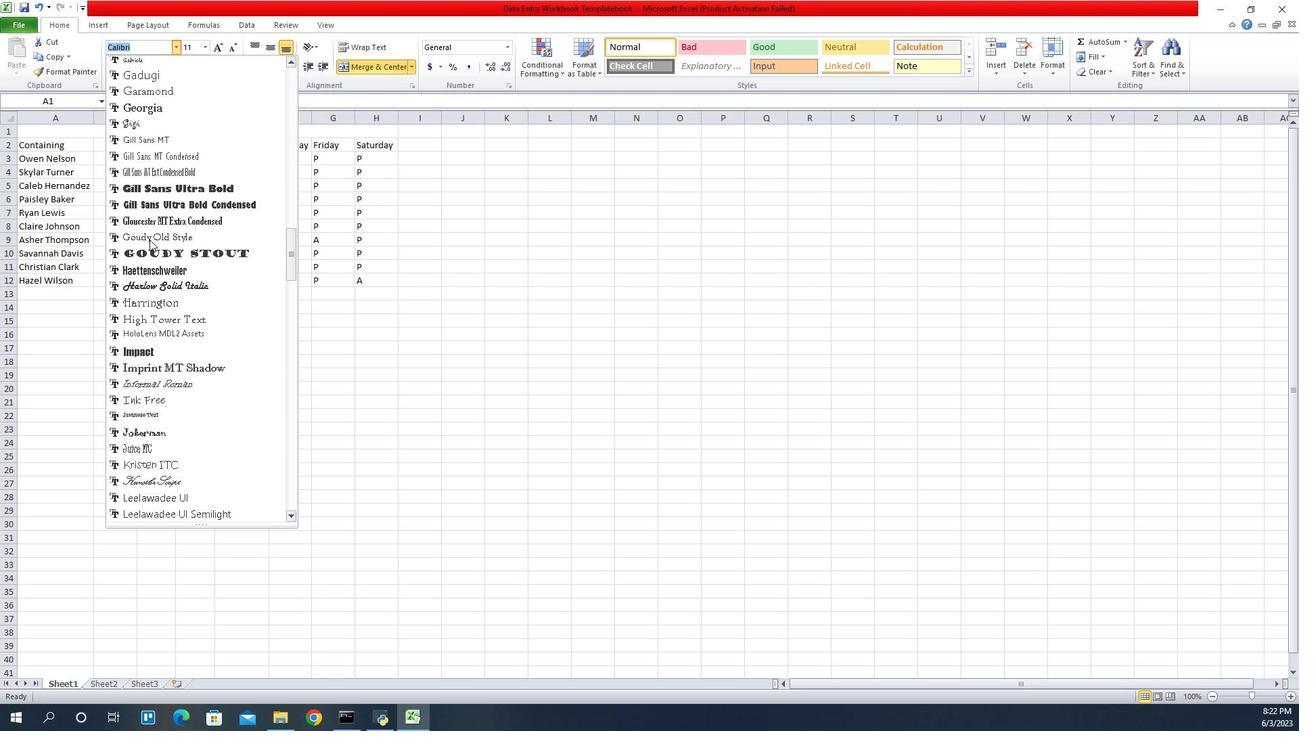 
Action: Mouse scrolled (1077, 242) with delta (0, 0)
Screenshot: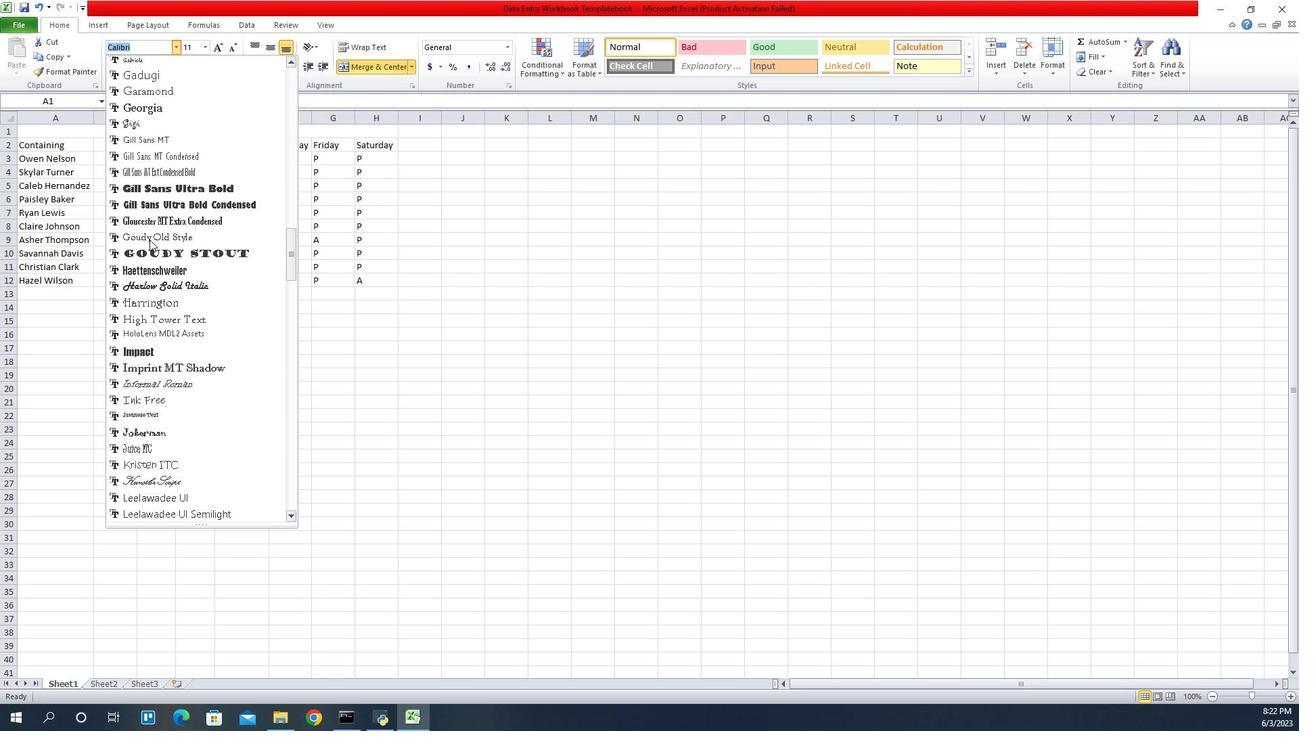 
Action: Mouse scrolled (1077, 242) with delta (0, 0)
Screenshot: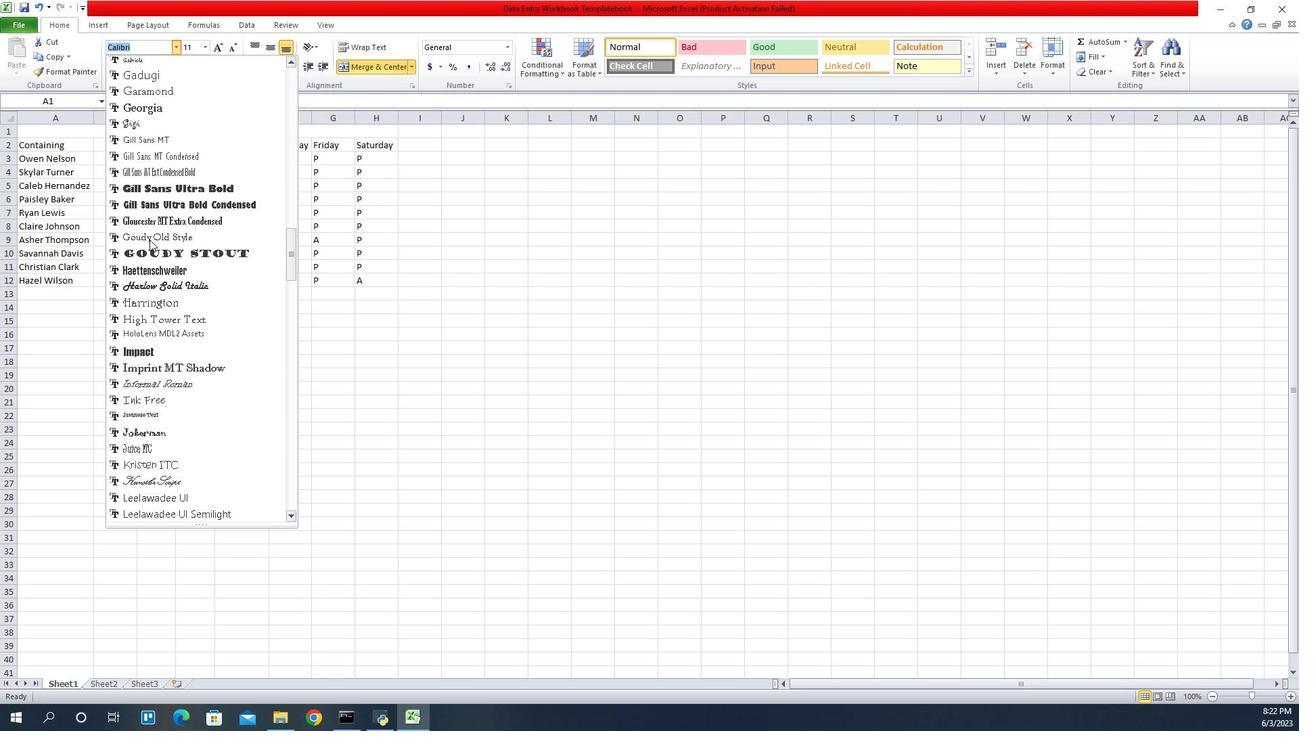 
Action: Mouse scrolled (1077, 242) with delta (0, 0)
Screenshot: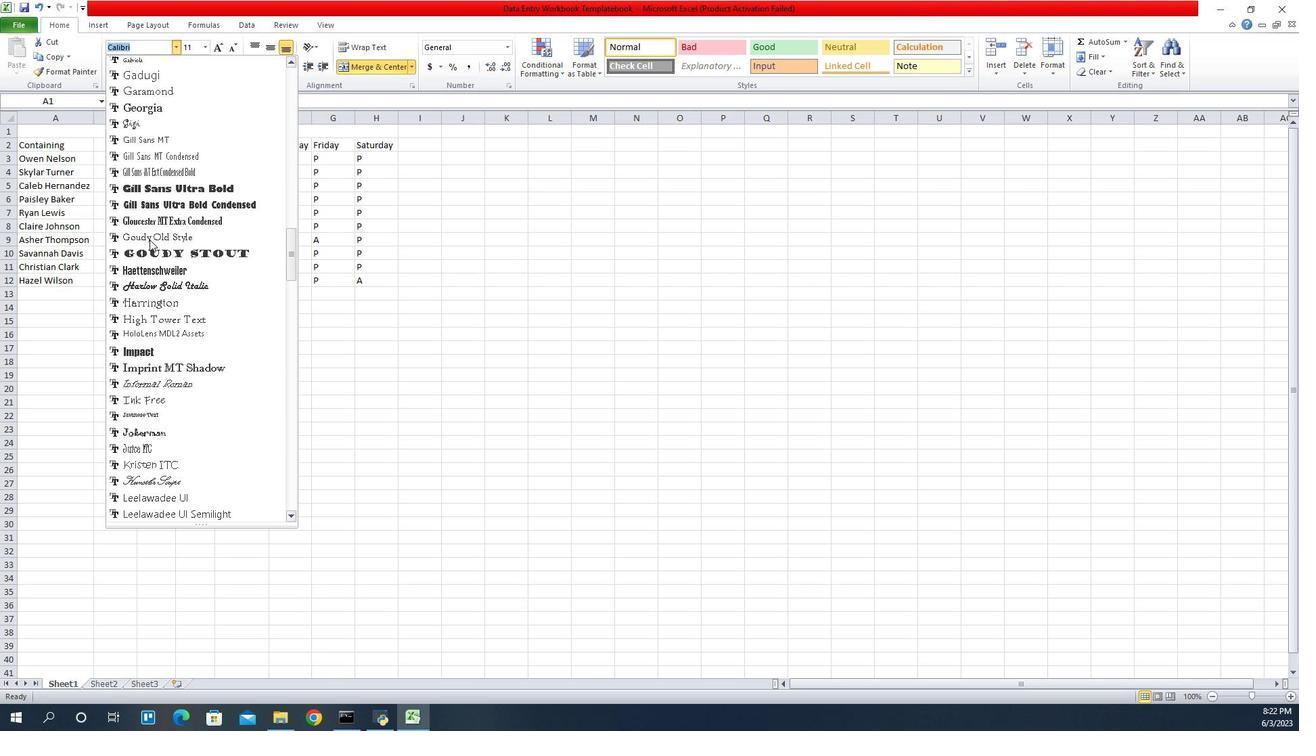 
Action: Mouse scrolled (1077, 242) with delta (0, 0)
Screenshot: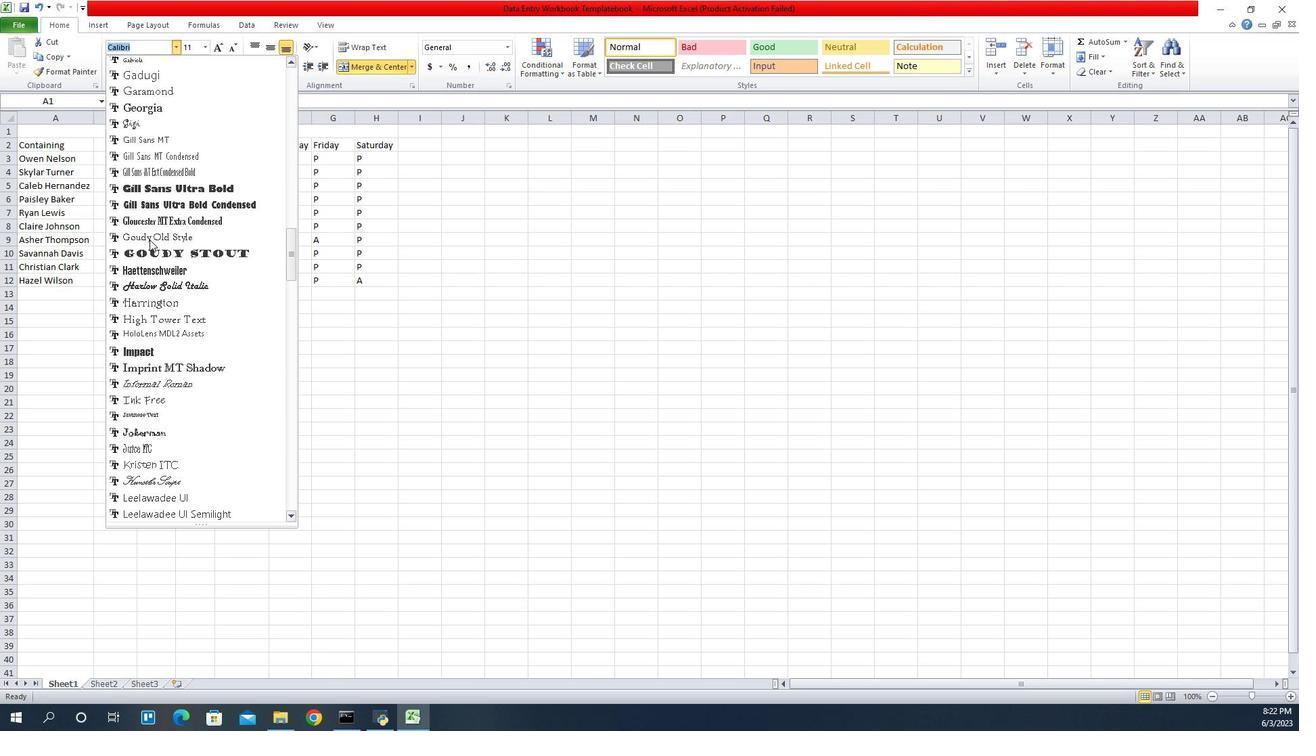 
Action: Mouse scrolled (1077, 242) with delta (0, 0)
Screenshot: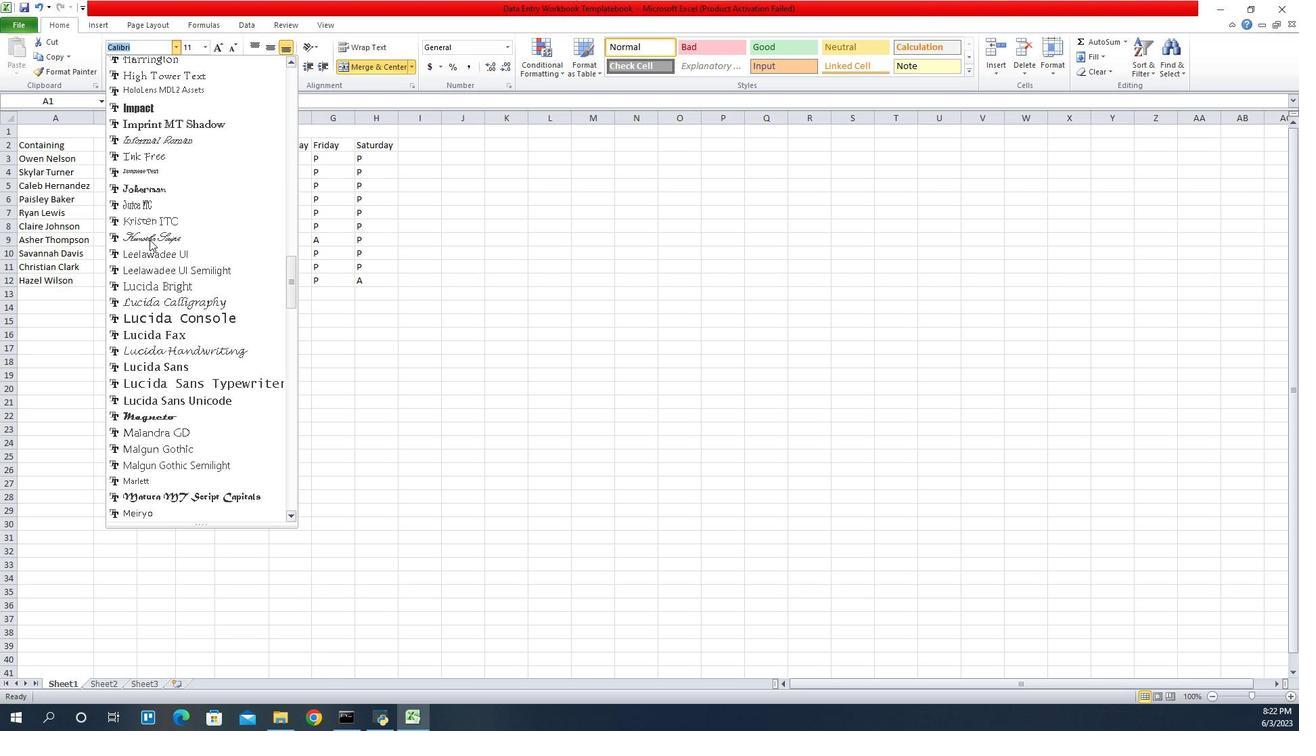 
Action: Mouse scrolled (1077, 242) with delta (0, 0)
Screenshot: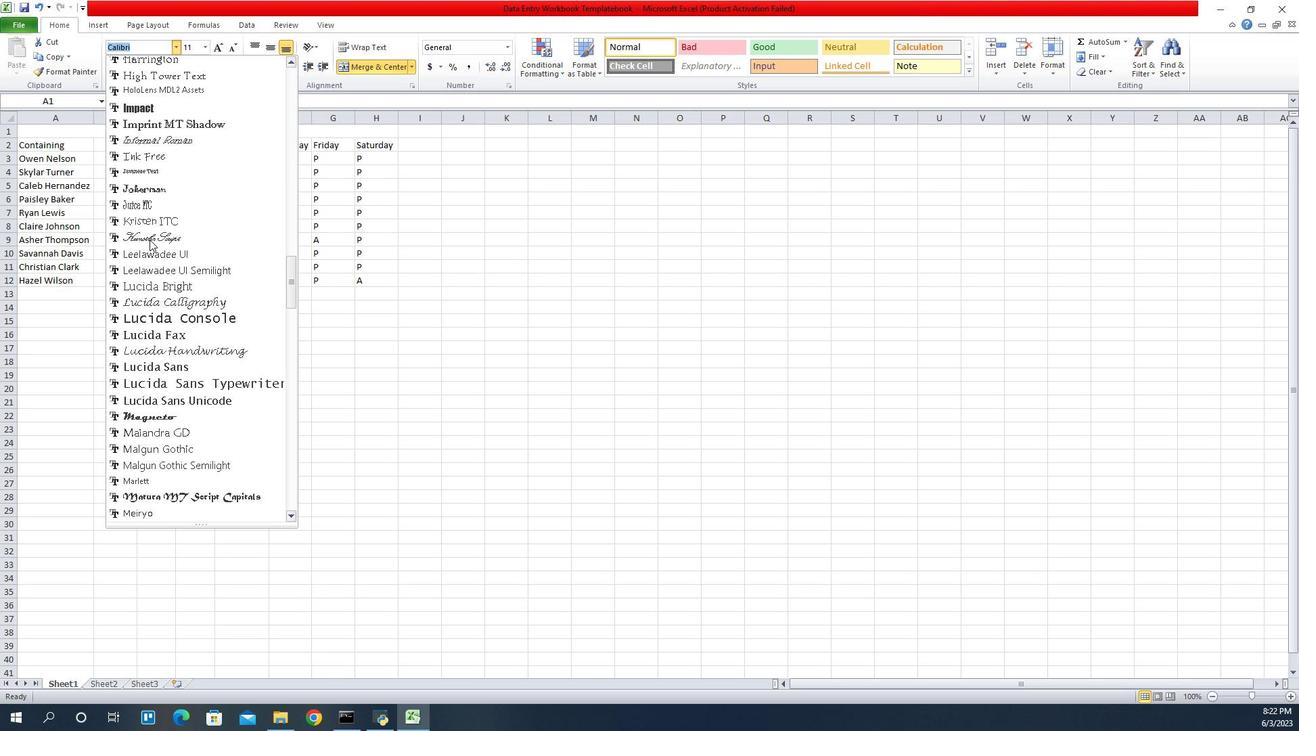 
Action: Mouse scrolled (1077, 242) with delta (0, 0)
Screenshot: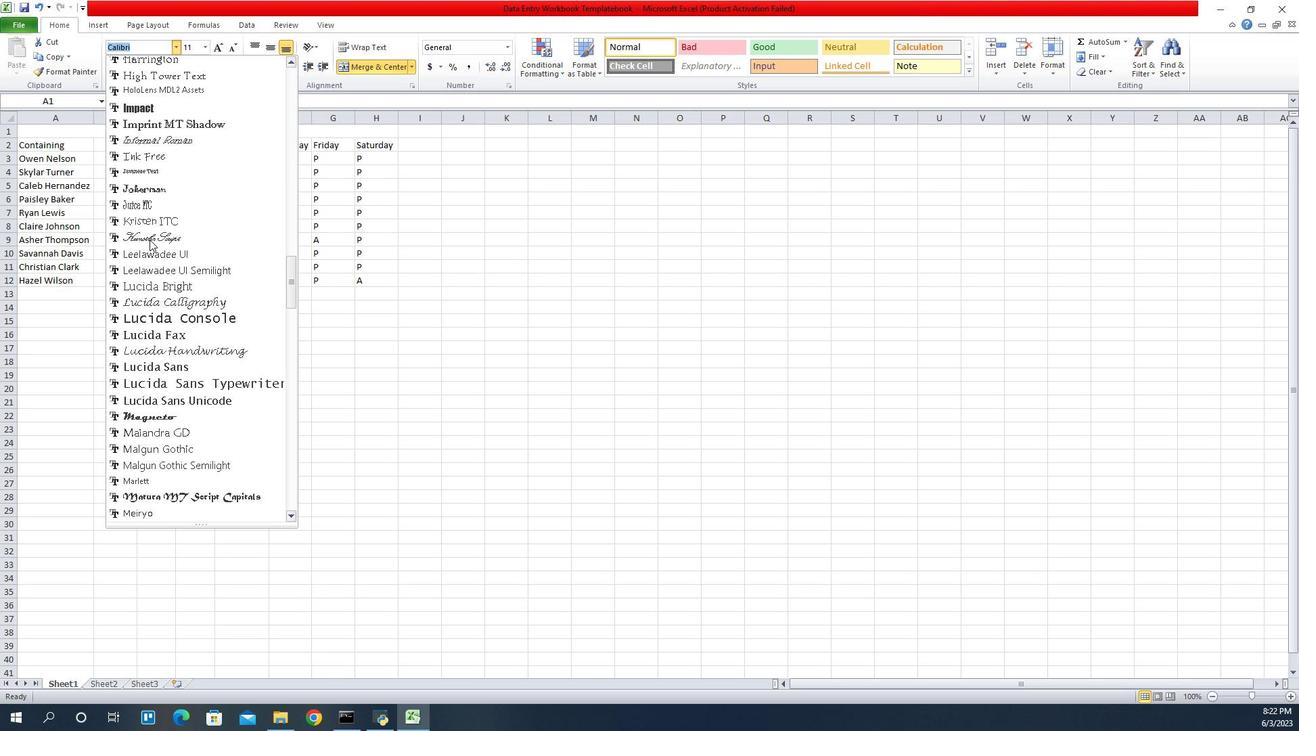 
Action: Mouse scrolled (1077, 242) with delta (0, 0)
Screenshot: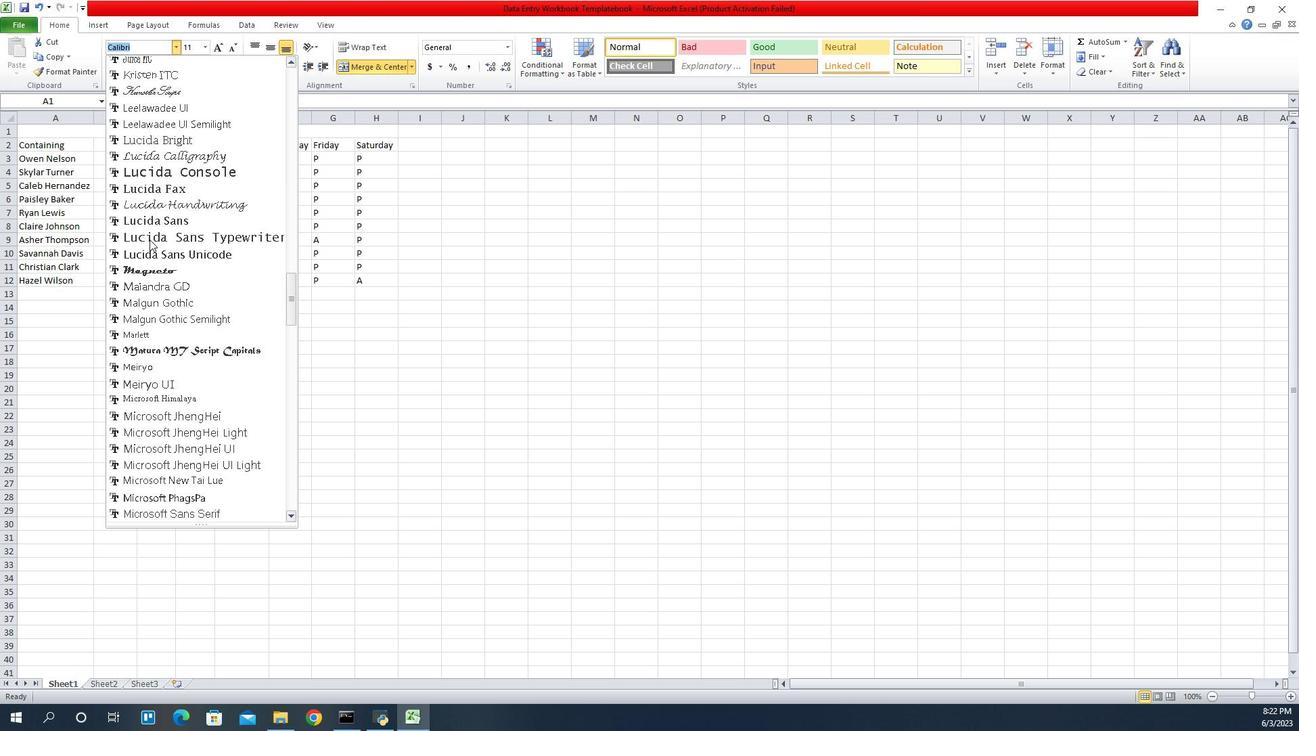 
Action: Mouse scrolled (1077, 242) with delta (0, 0)
Screenshot: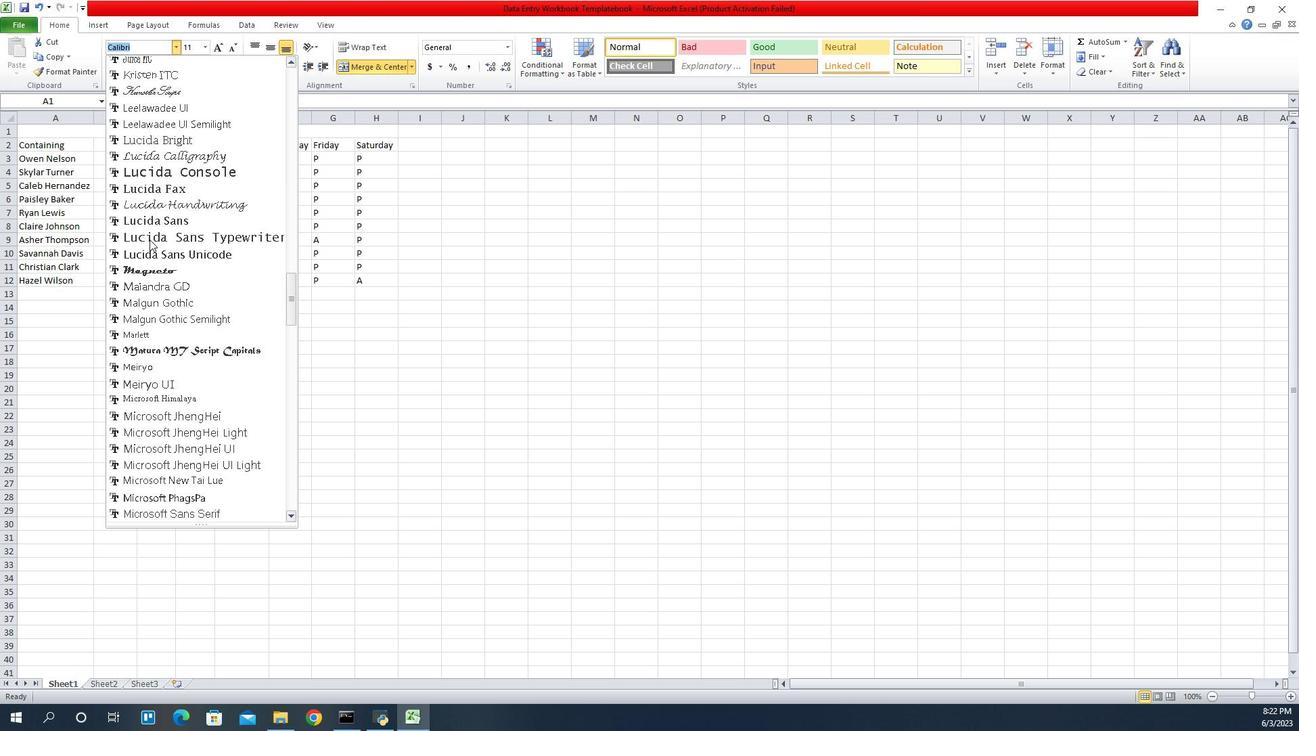 
Action: Mouse moved to (1066, 257)
Screenshot: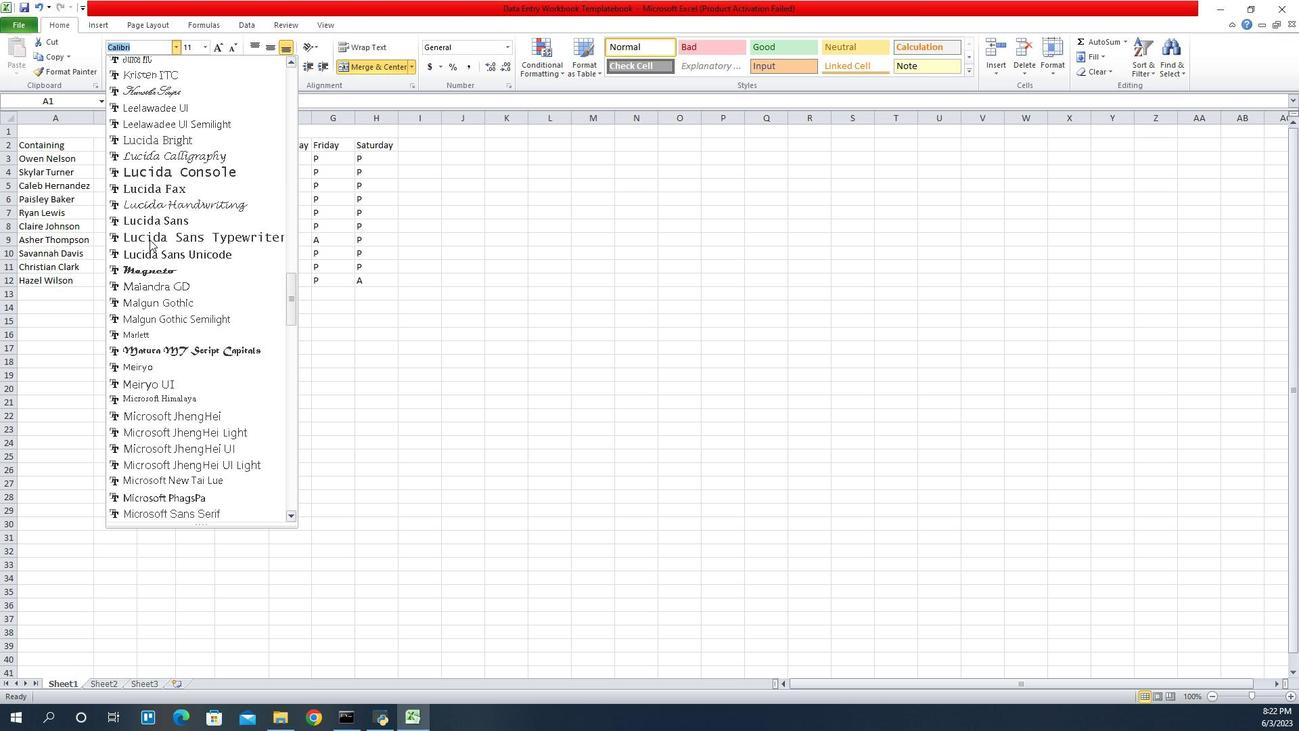 
Action: Mouse scrolled (1066, 256) with delta (0, 0)
Screenshot: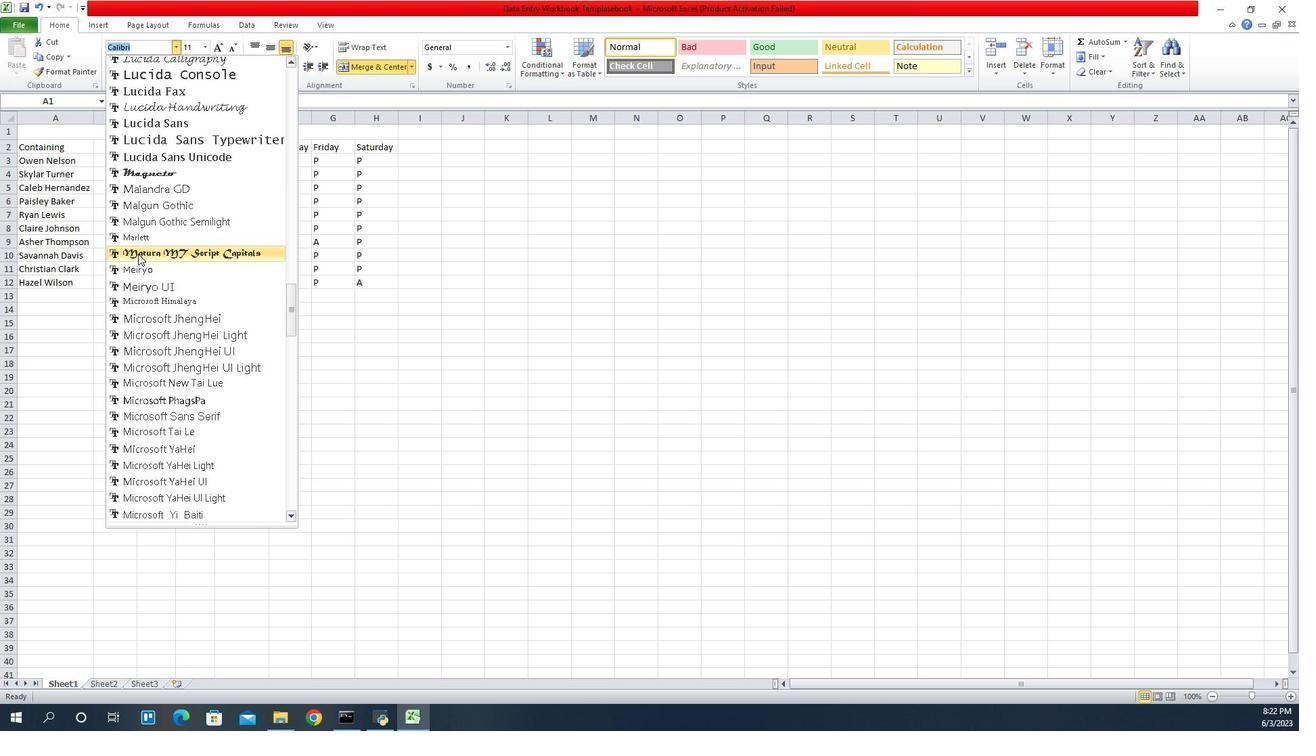 
Action: Mouse scrolled (1066, 256) with delta (0, 0)
Screenshot: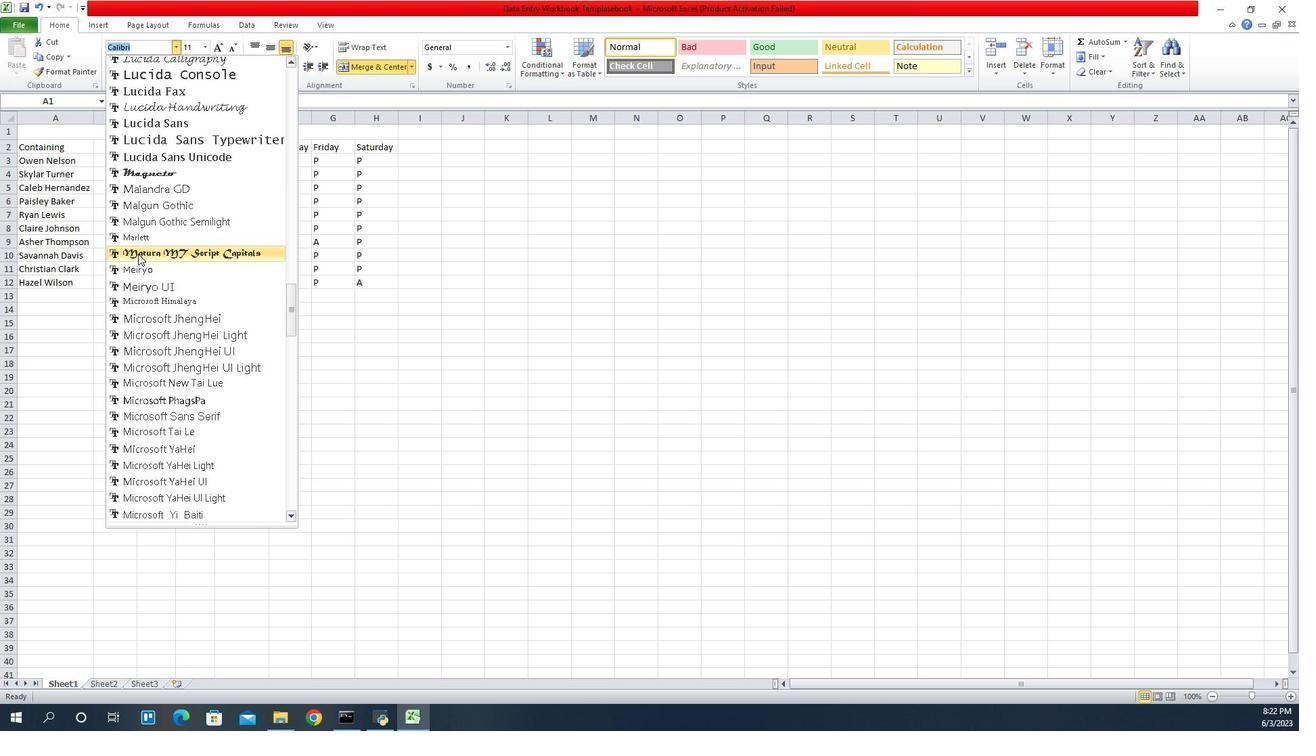 
Action: Mouse scrolled (1066, 256) with delta (0, 0)
Screenshot: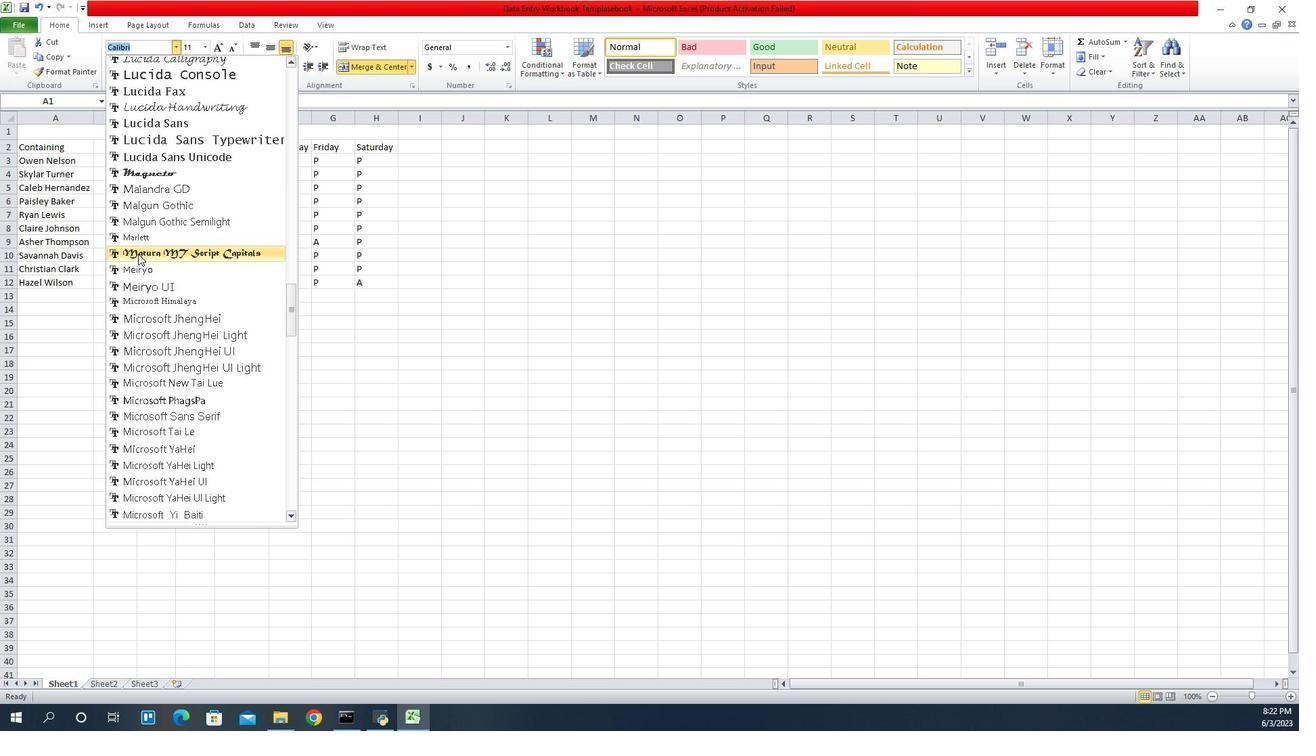 
Action: Mouse scrolled (1066, 256) with delta (0, 0)
Screenshot: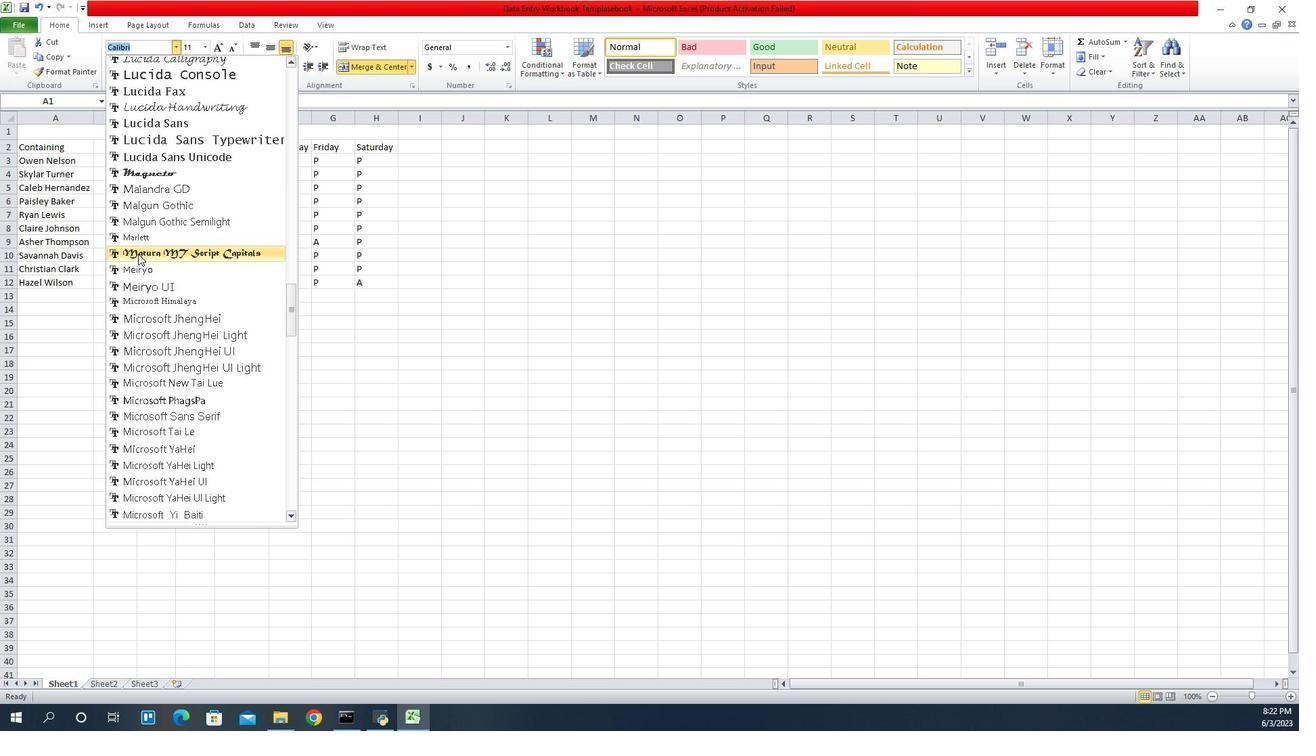 
Action: Mouse scrolled (1066, 256) with delta (0, 0)
Screenshot: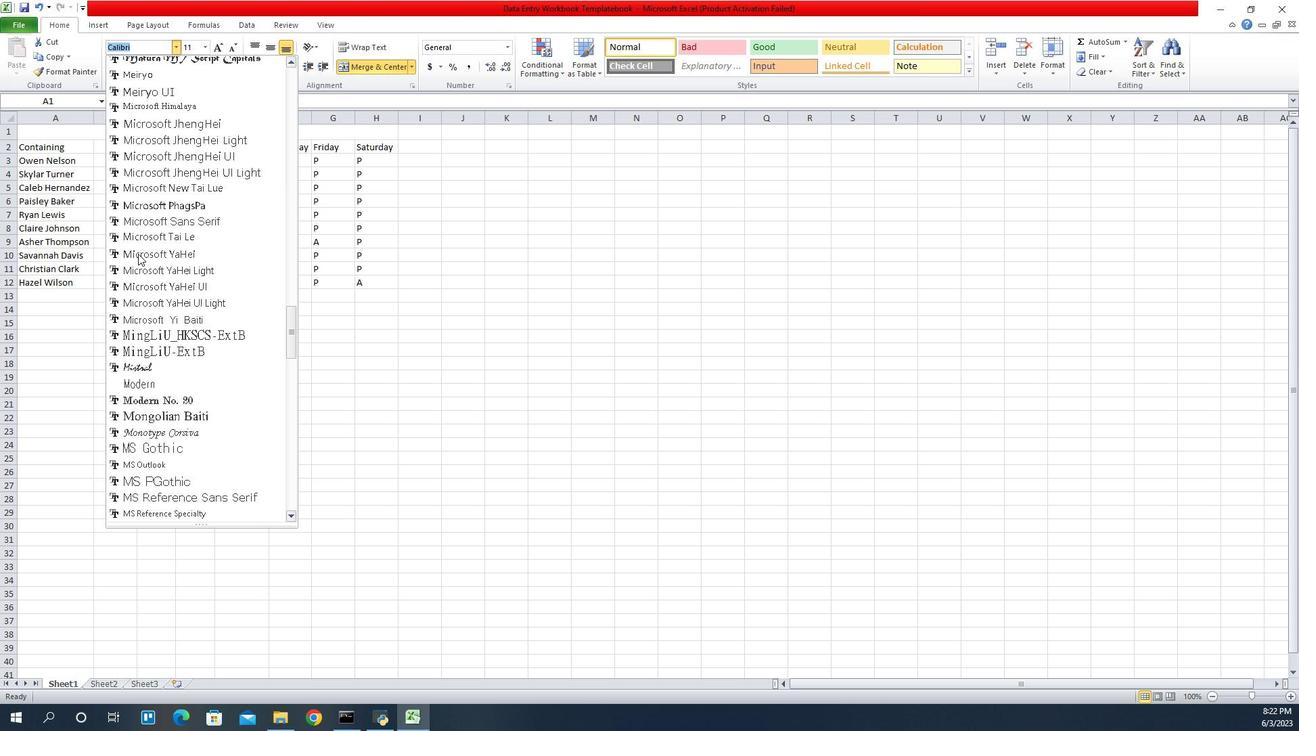 
Action: Mouse scrolled (1066, 256) with delta (0, 0)
Screenshot: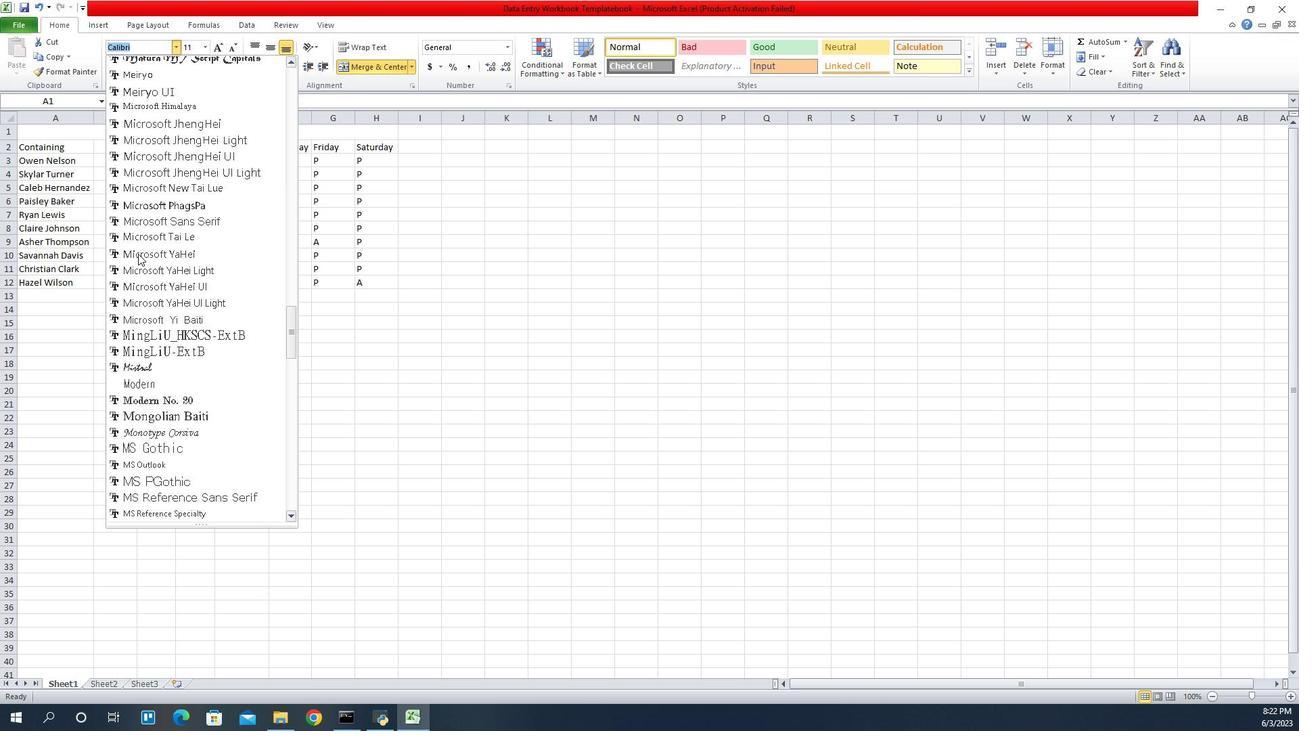 
Action: Mouse scrolled (1066, 256) with delta (0, 0)
Screenshot: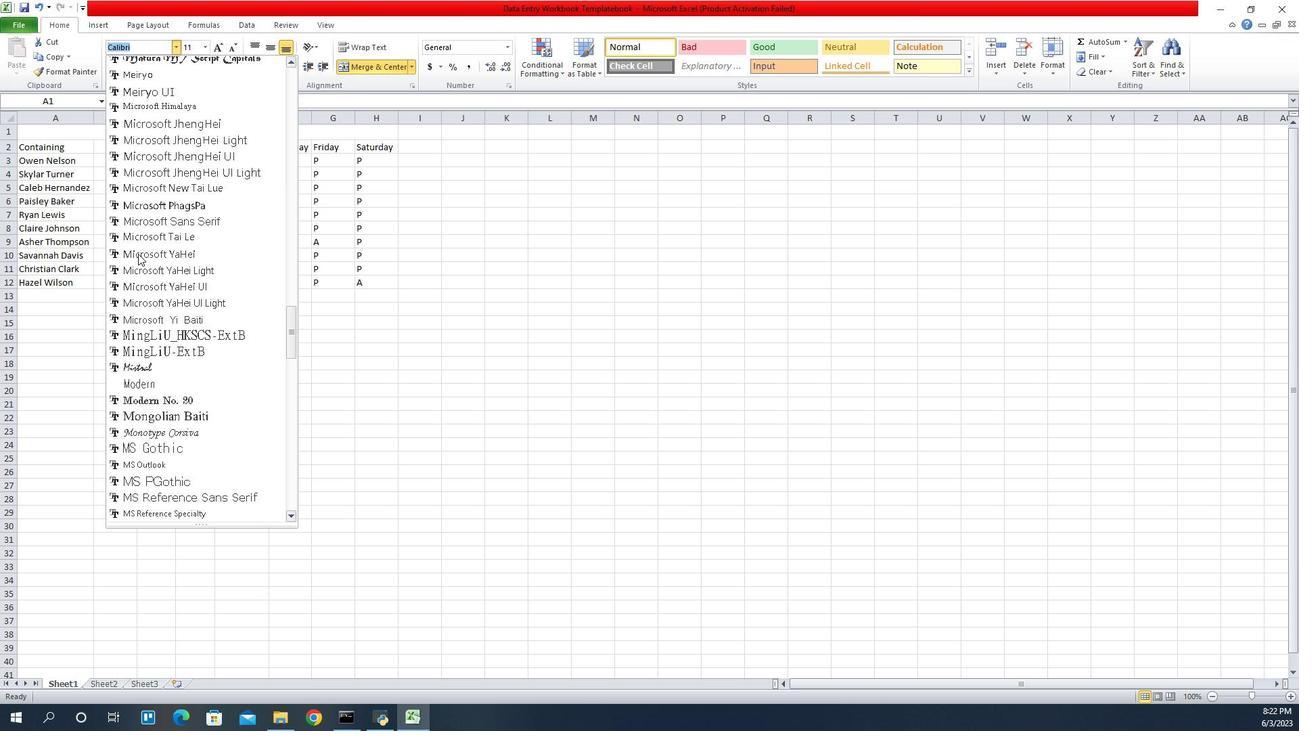
Action: Mouse scrolled (1066, 256) with delta (0, 0)
Screenshot: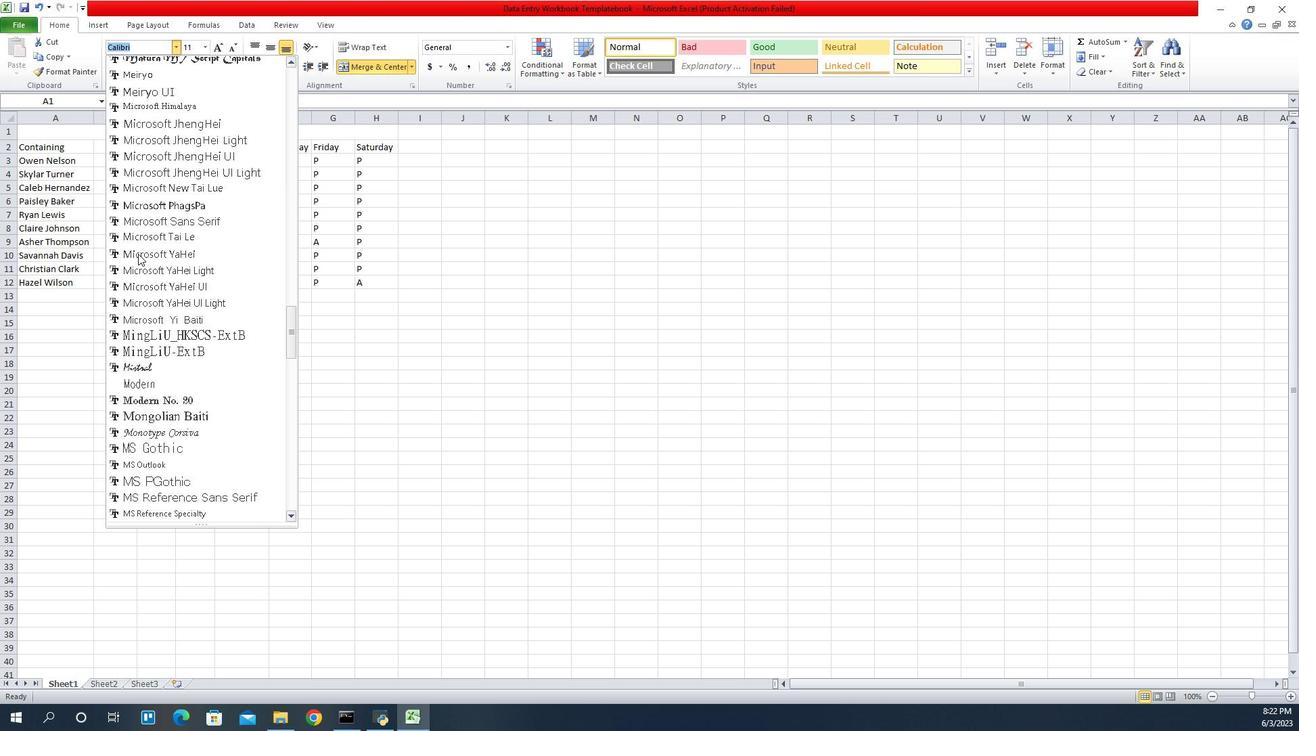 
Action: Mouse scrolled (1066, 256) with delta (0, 0)
Screenshot: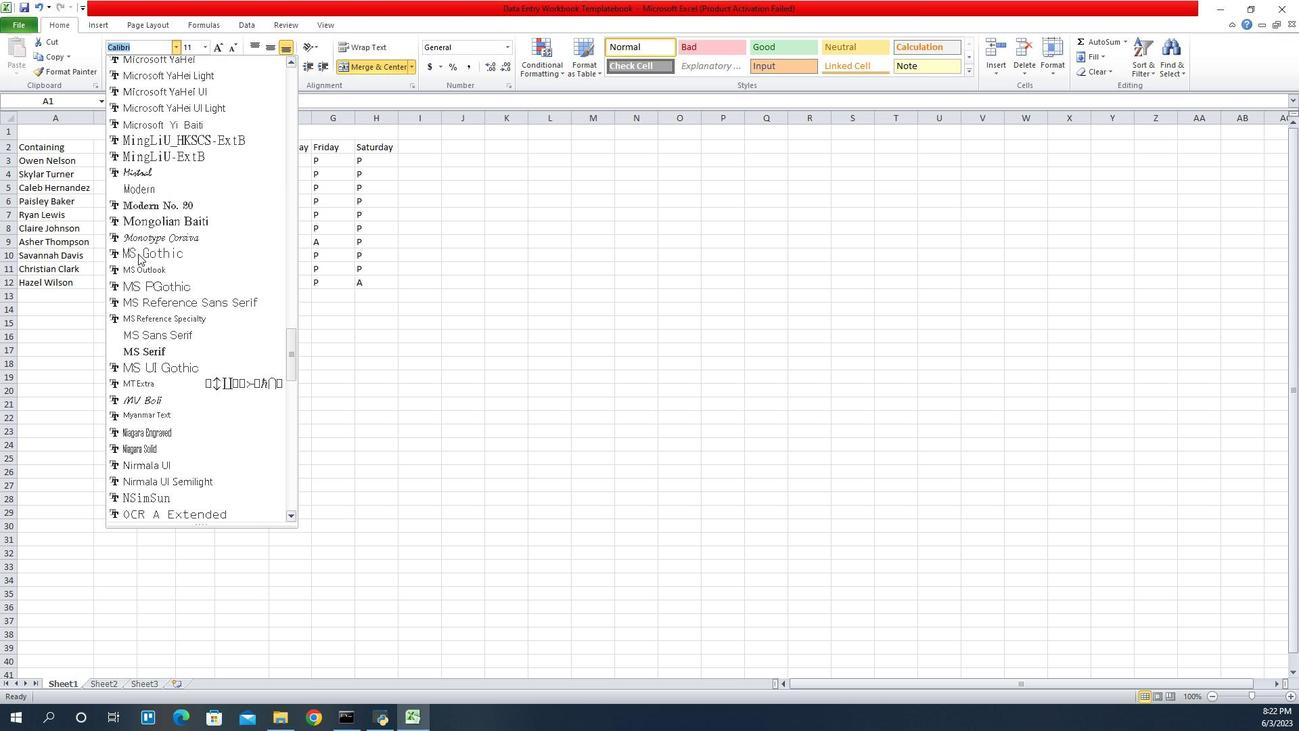 
Action: Mouse scrolled (1066, 256) with delta (0, 0)
Screenshot: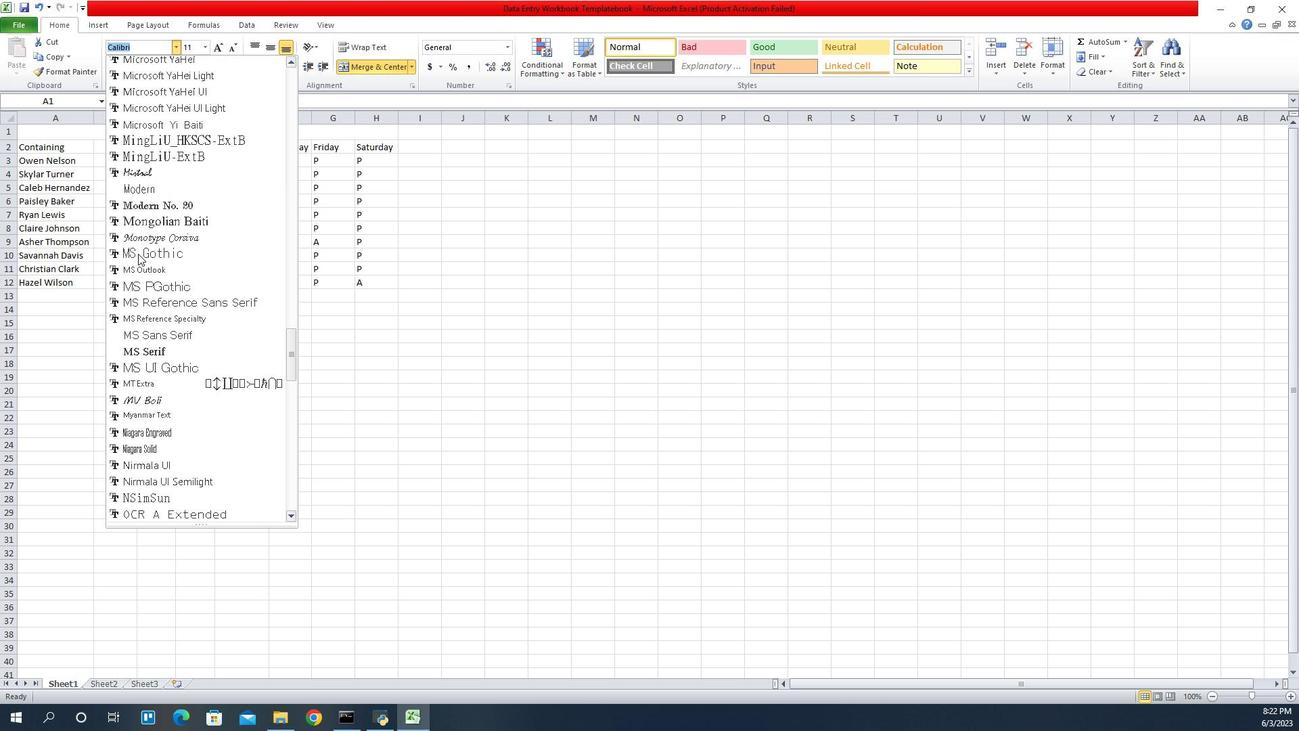 
Action: Mouse scrolled (1066, 256) with delta (0, 0)
Screenshot: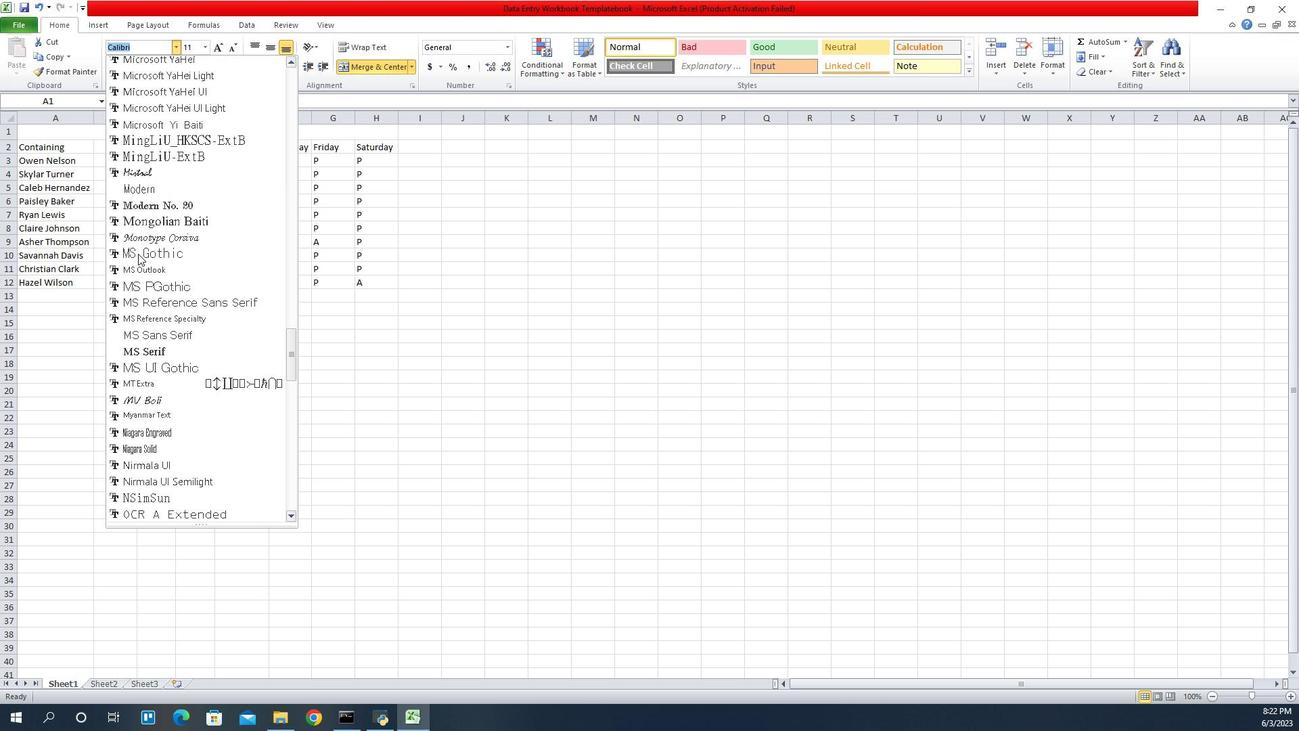 
Action: Mouse scrolled (1066, 256) with delta (0, 0)
Screenshot: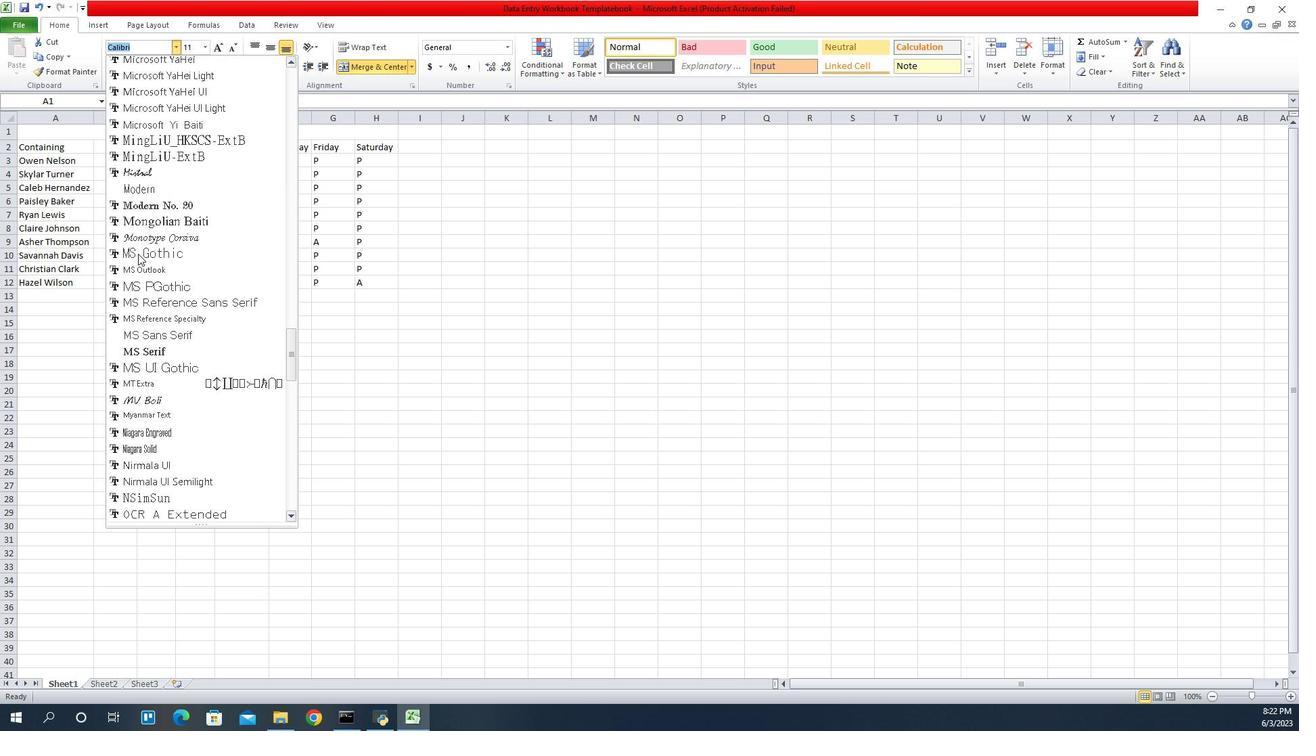 
Action: Mouse scrolled (1066, 256) with delta (0, 0)
Screenshot: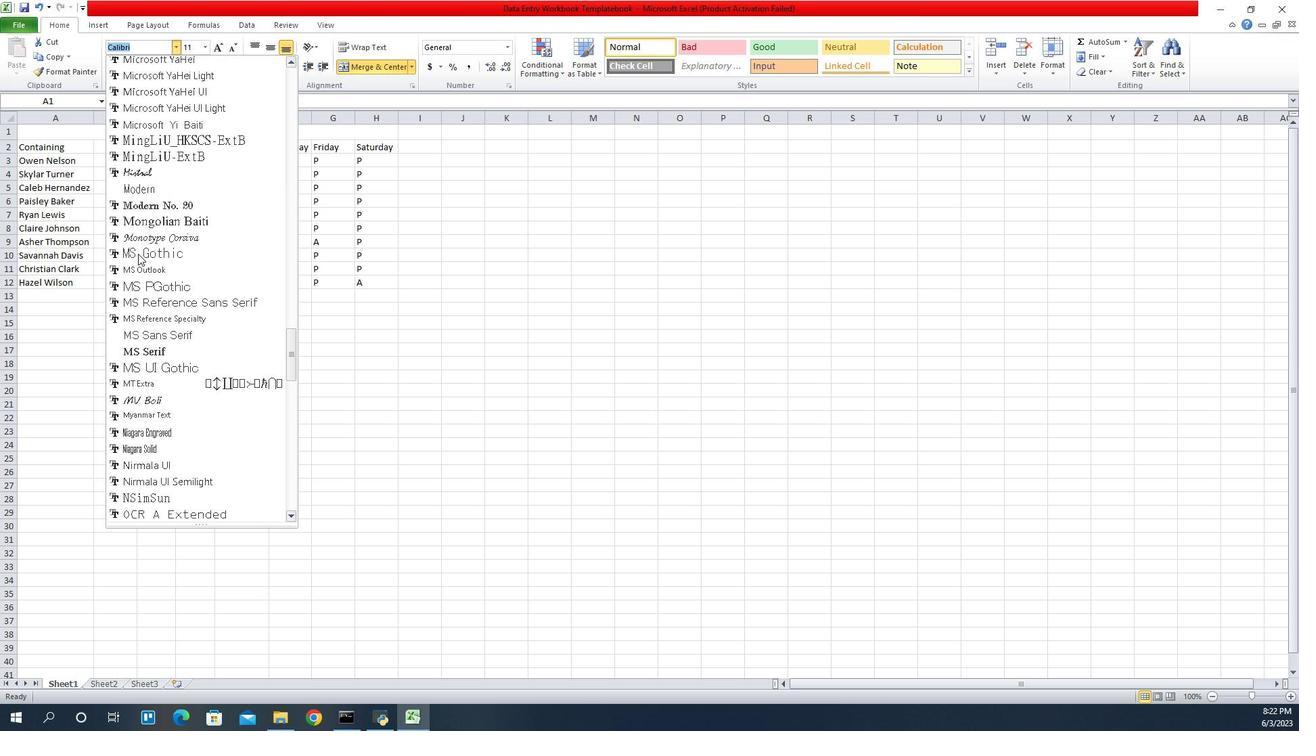 
Action: Mouse scrolled (1066, 256) with delta (0, 0)
Screenshot: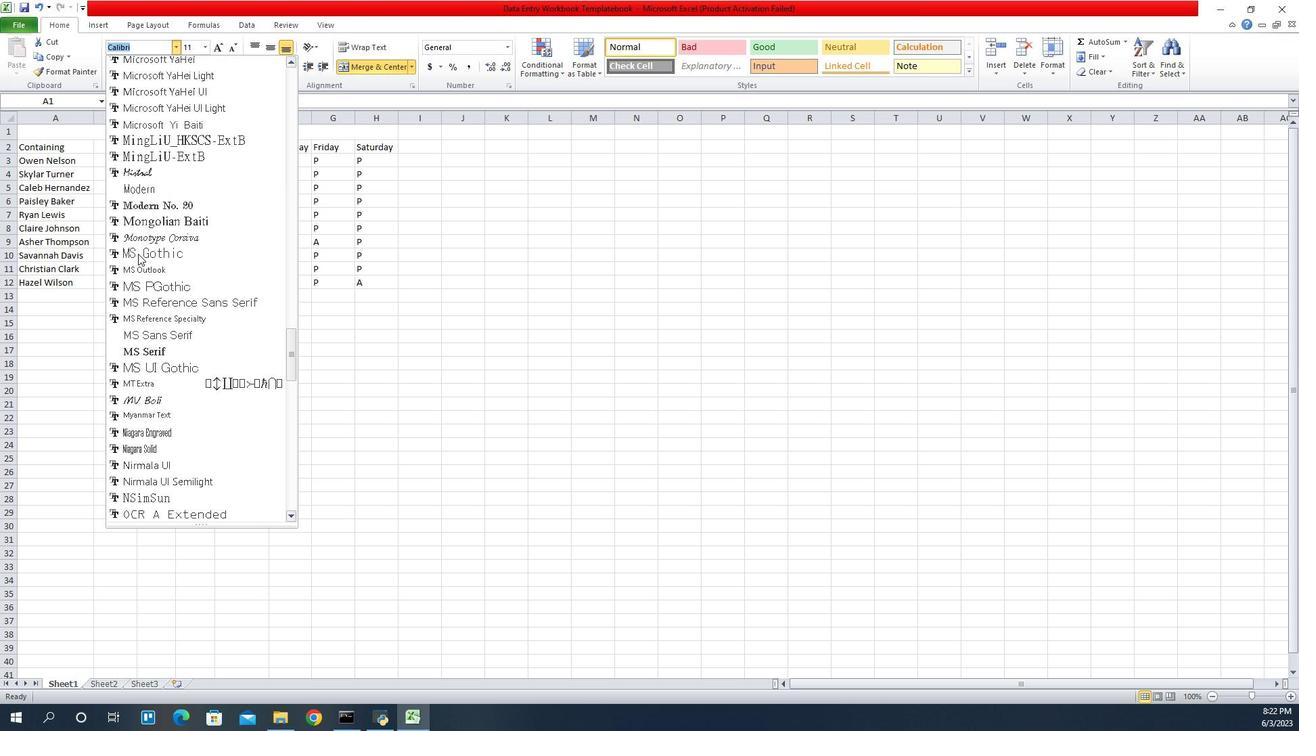 
Action: Mouse scrolled (1066, 256) with delta (0, 0)
Screenshot: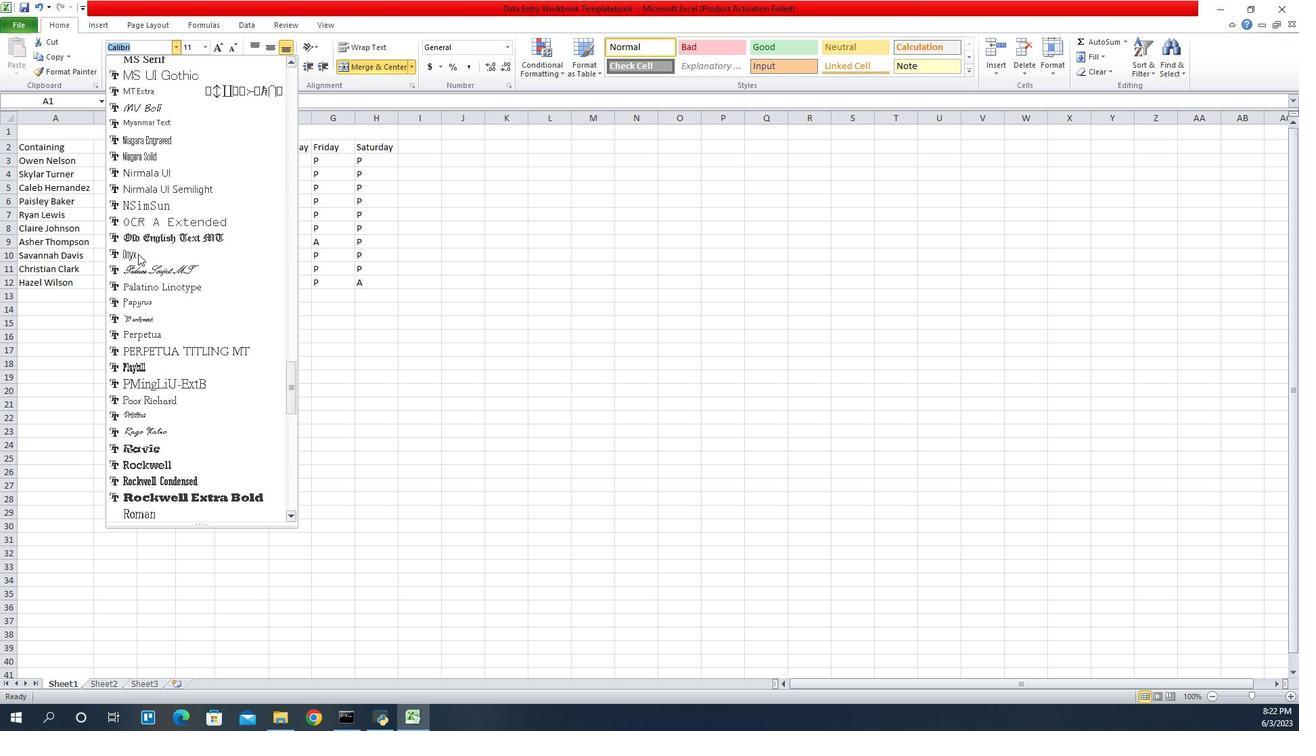 
Action: Mouse scrolled (1066, 256) with delta (0, 0)
Screenshot: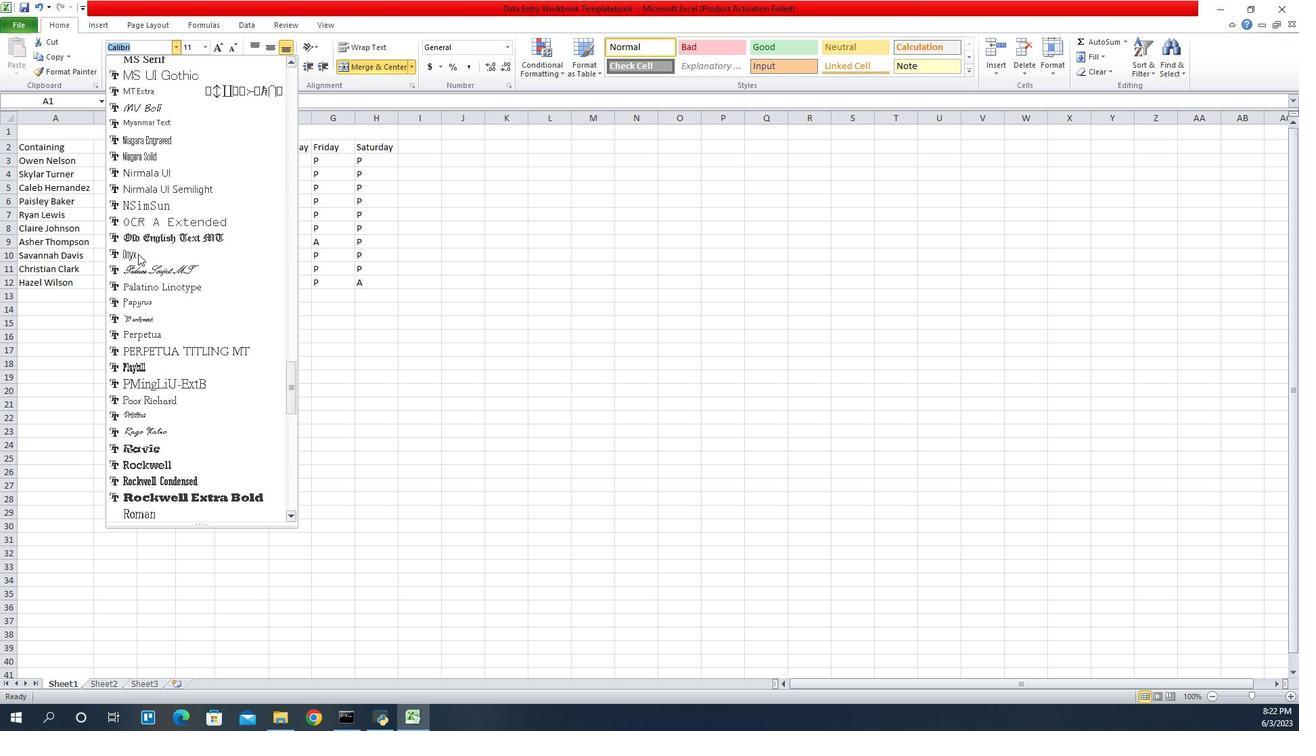 
Action: Mouse scrolled (1066, 256) with delta (0, 0)
Screenshot: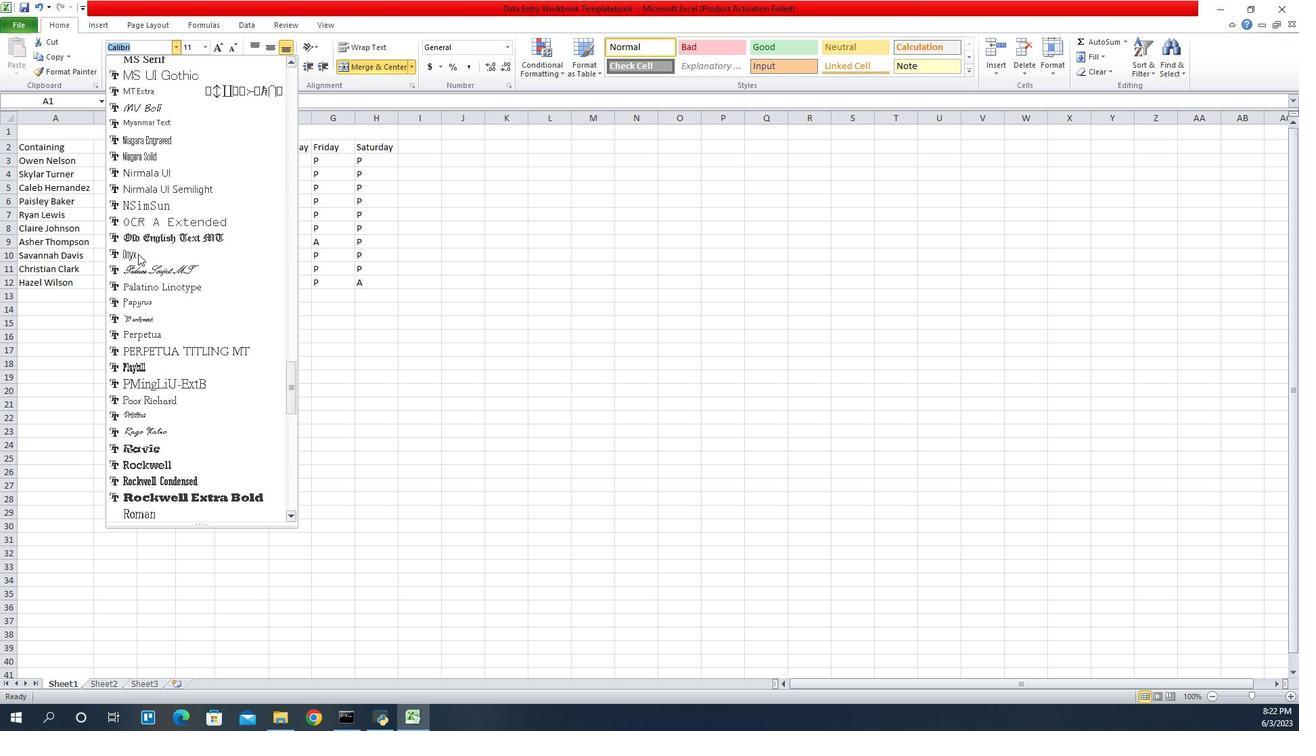 
Action: Mouse scrolled (1066, 256) with delta (0, 0)
Screenshot: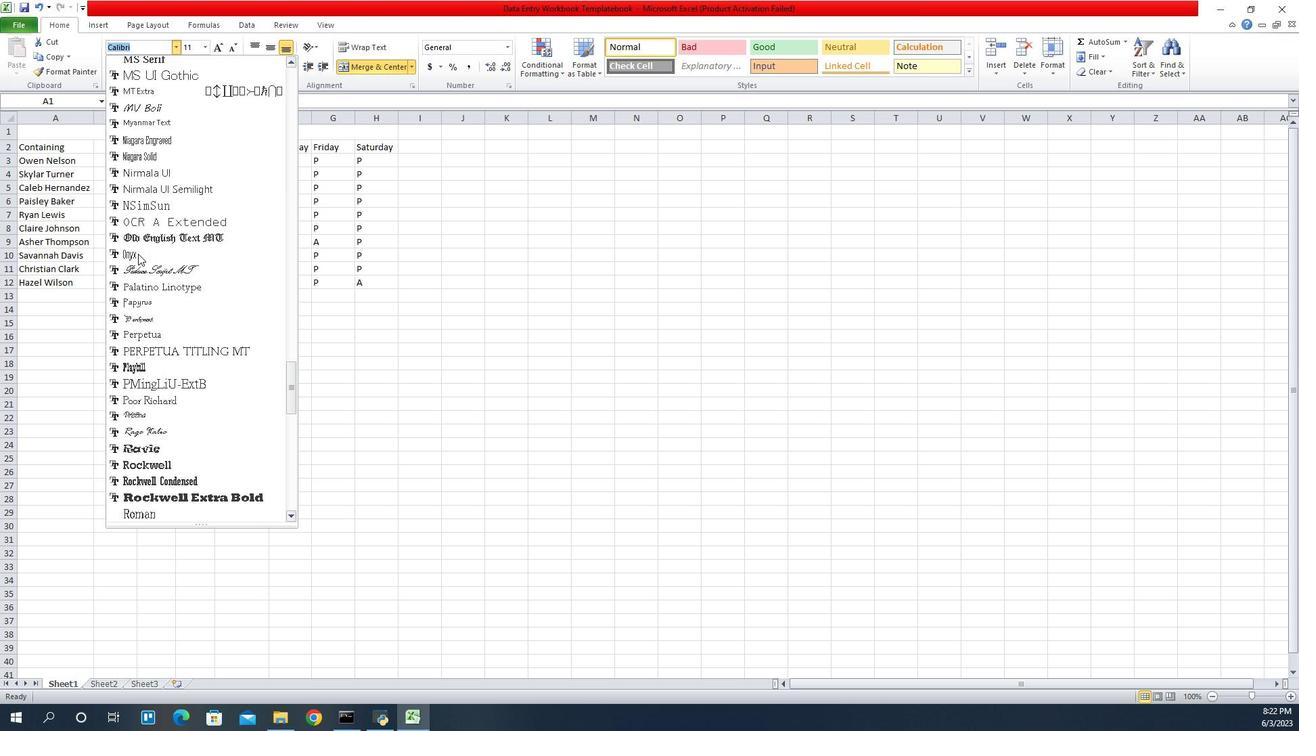 
Action: Mouse scrolled (1066, 256) with delta (0, 0)
Screenshot: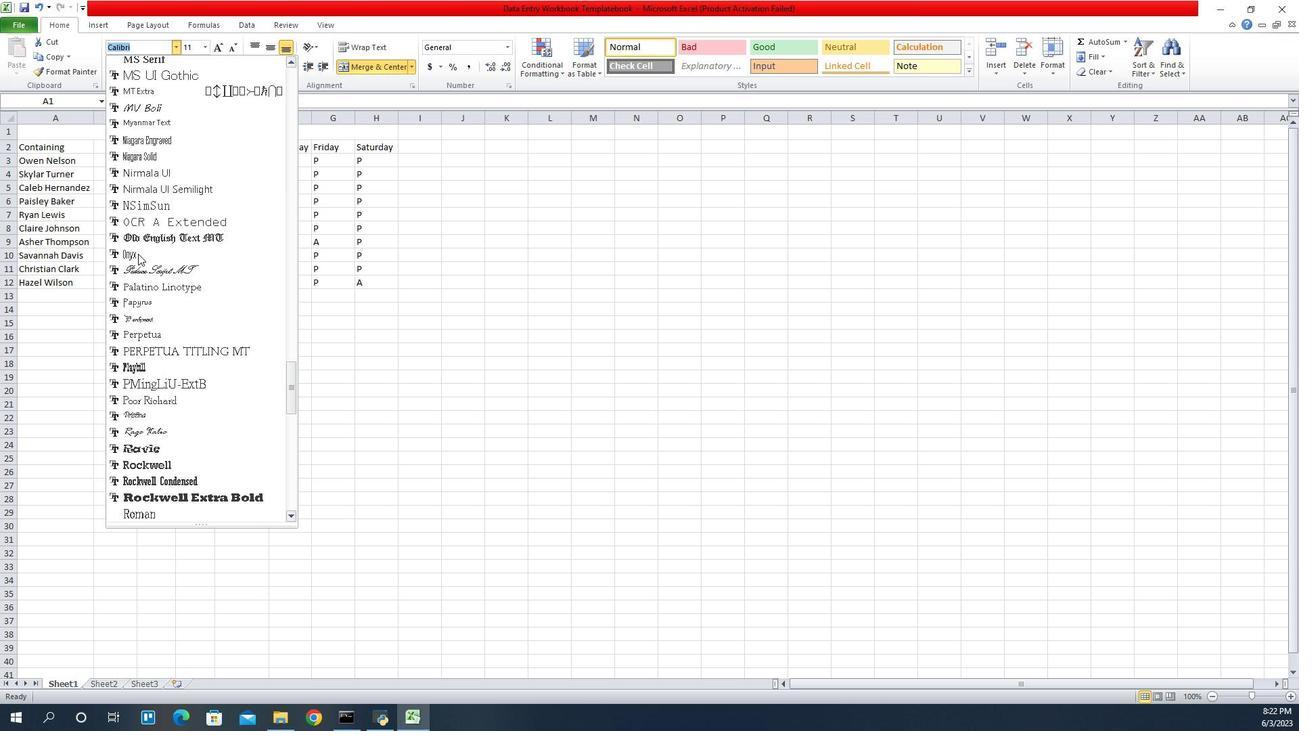 
Action: Mouse scrolled (1066, 256) with delta (0, 0)
Screenshot: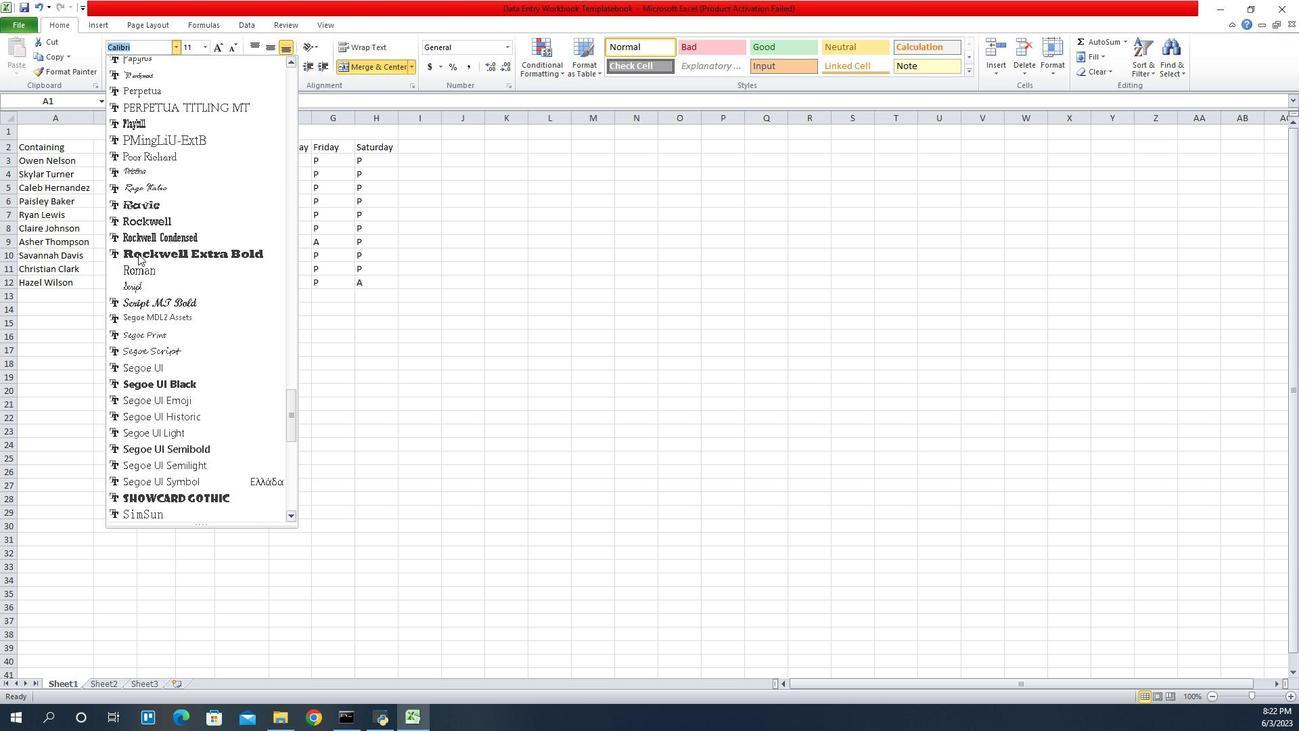 
Action: Mouse scrolled (1066, 256) with delta (0, 0)
Screenshot: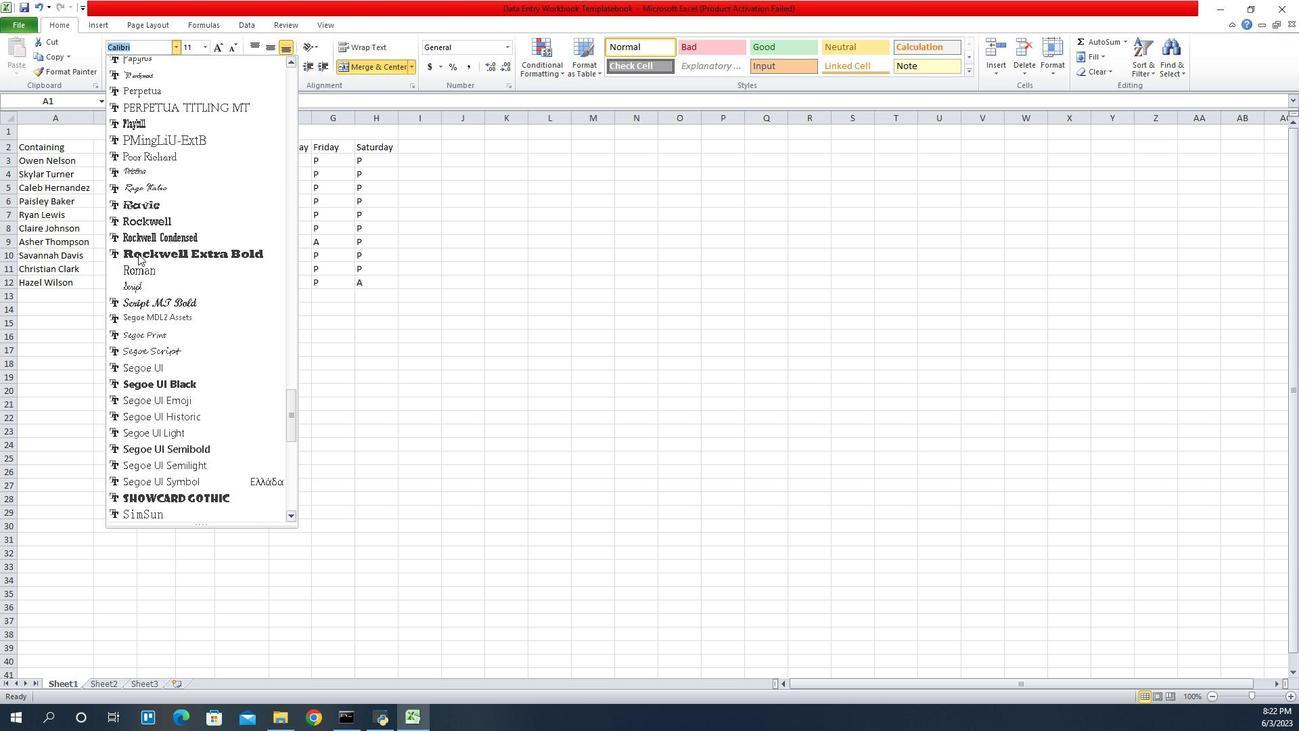 
Action: Mouse scrolled (1066, 256) with delta (0, 0)
Screenshot: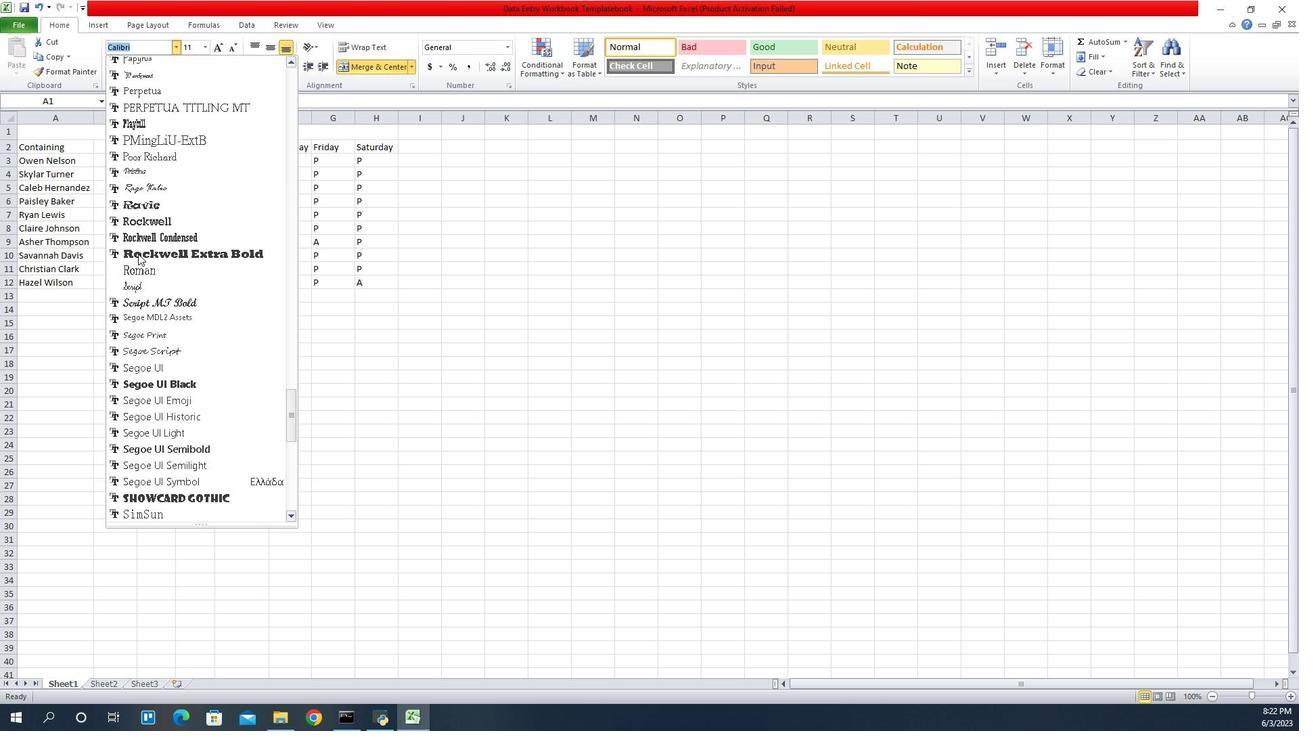 
Action: Mouse scrolled (1066, 256) with delta (0, 0)
Screenshot: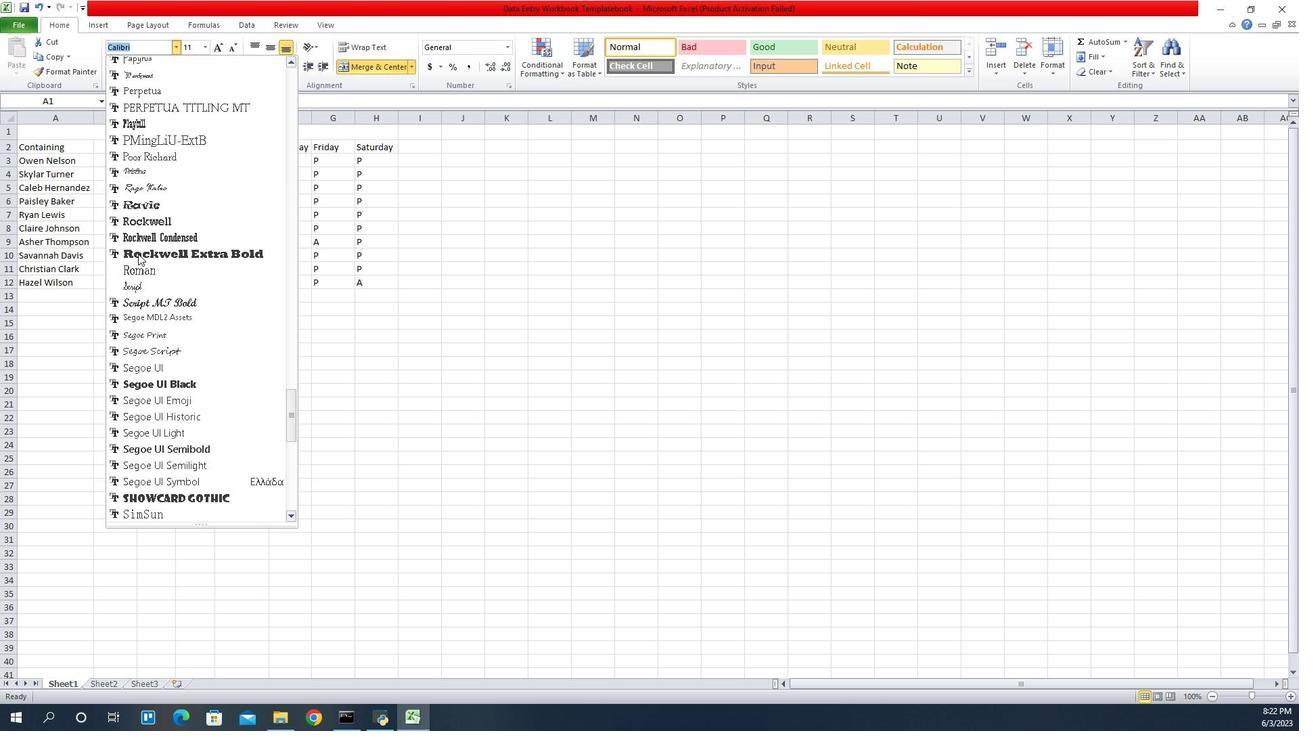 
Action: Mouse scrolled (1066, 256) with delta (0, 0)
Screenshot: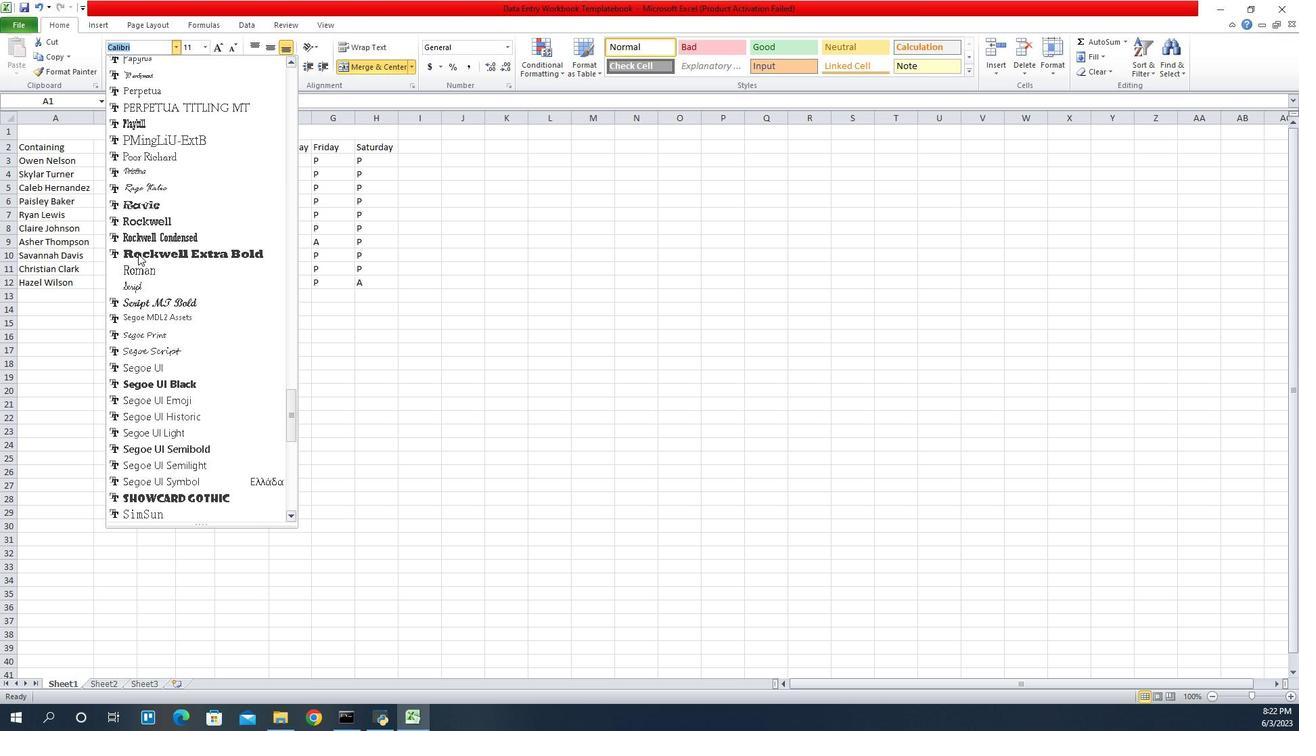 
Action: Mouse scrolled (1066, 256) with delta (0, 0)
Screenshot: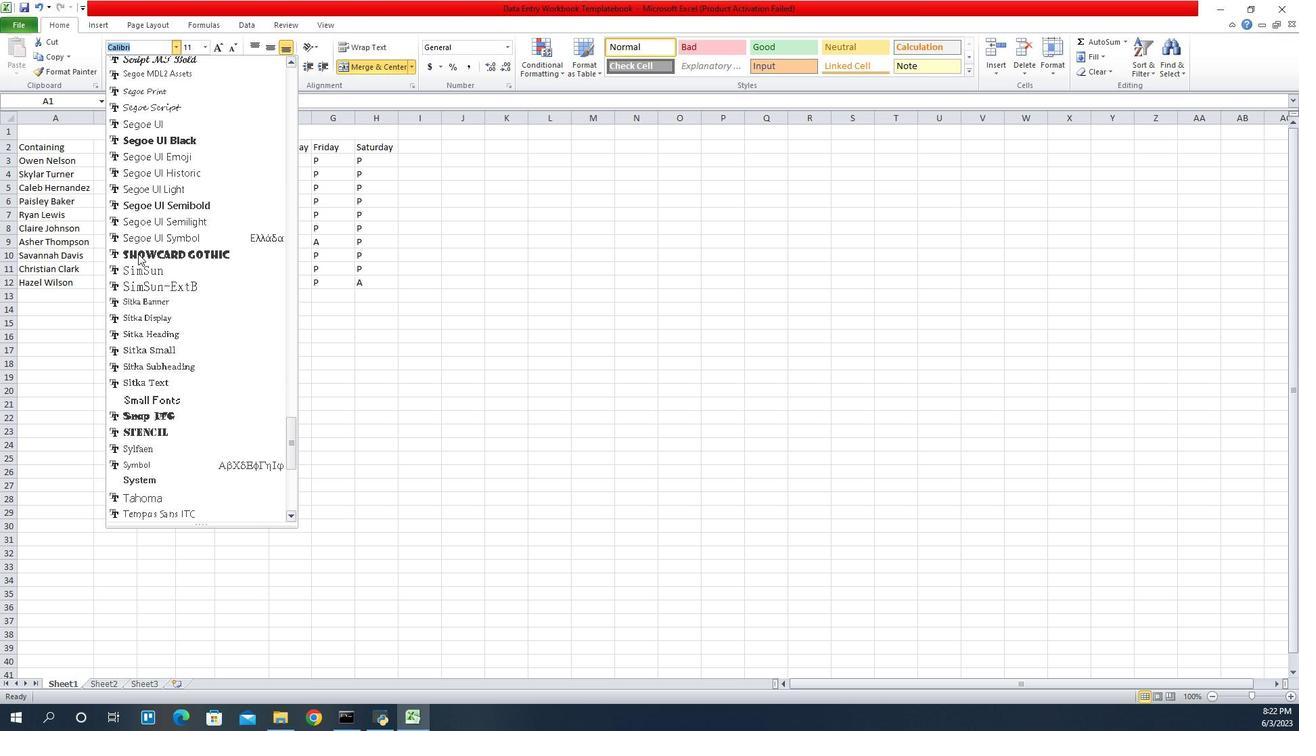 
Action: Mouse scrolled (1066, 256) with delta (0, 0)
Screenshot: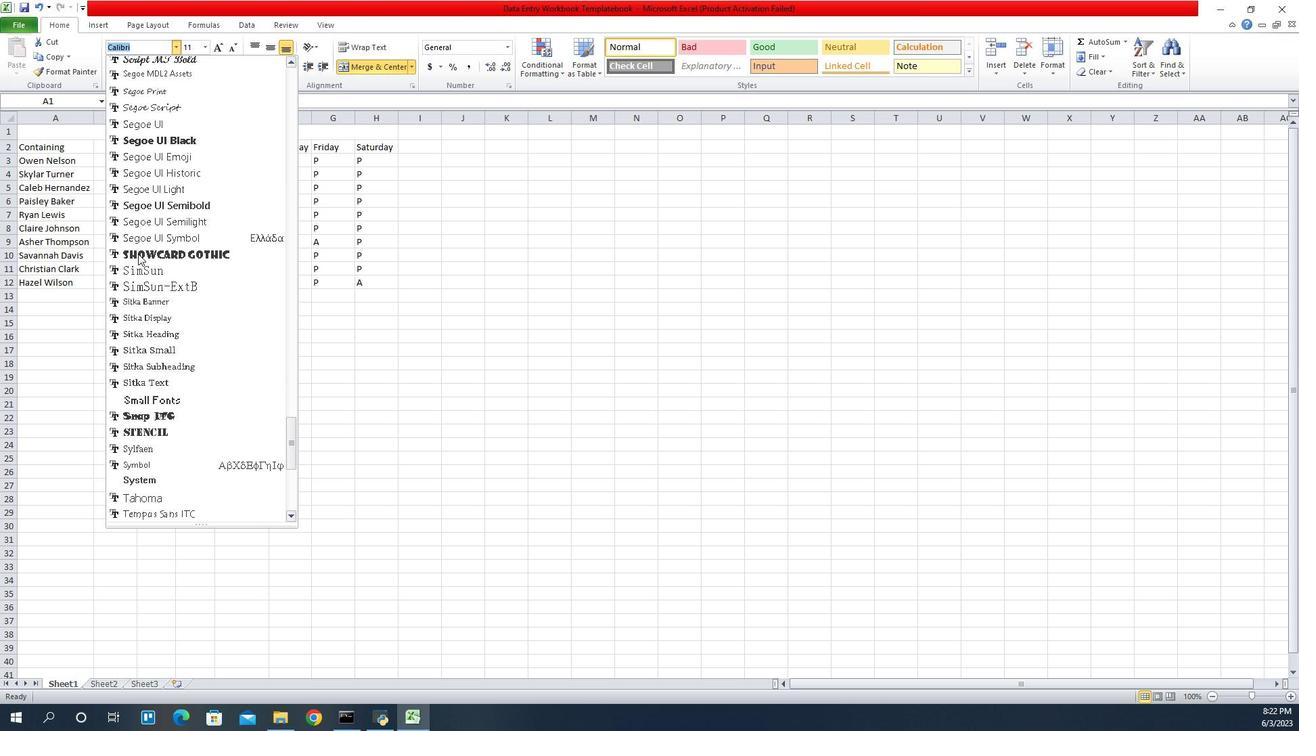 
Action: Mouse scrolled (1066, 256) with delta (0, 0)
Screenshot: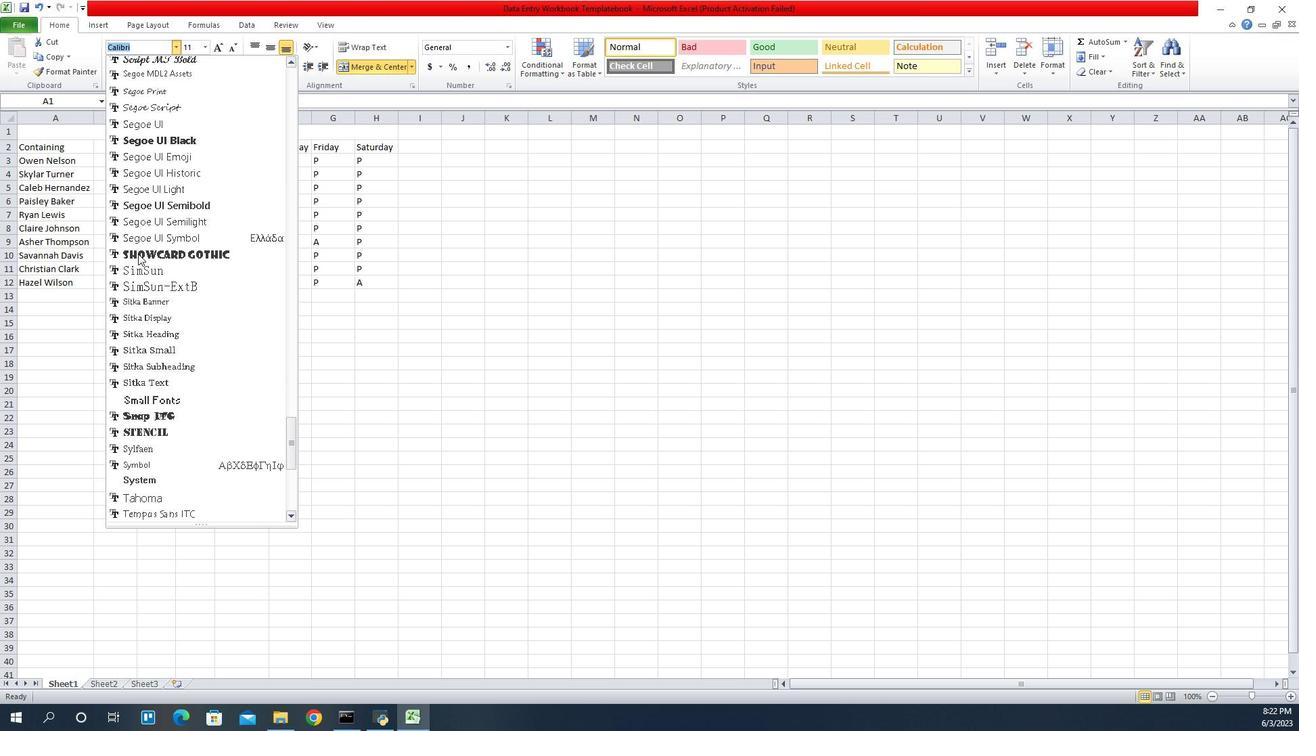 
Action: Mouse scrolled (1066, 256) with delta (0, 0)
Screenshot: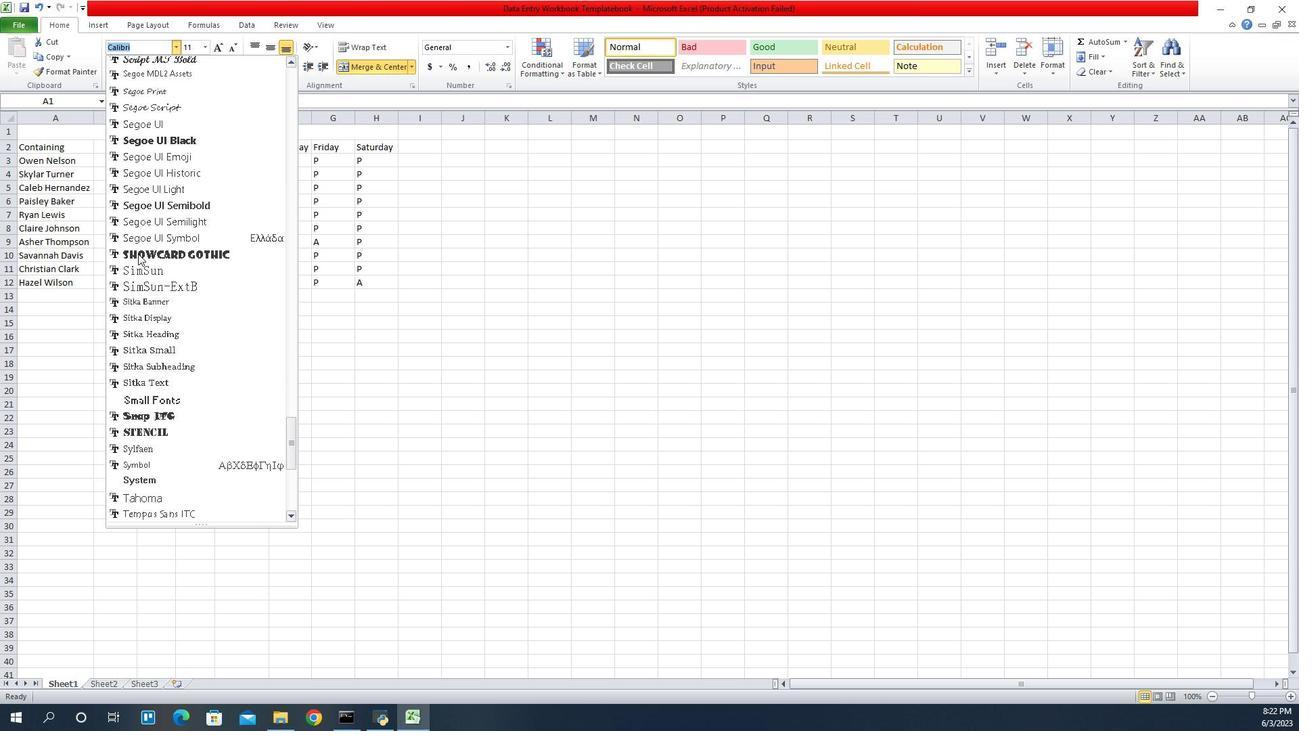 
Action: Mouse scrolled (1066, 256) with delta (0, 0)
Screenshot: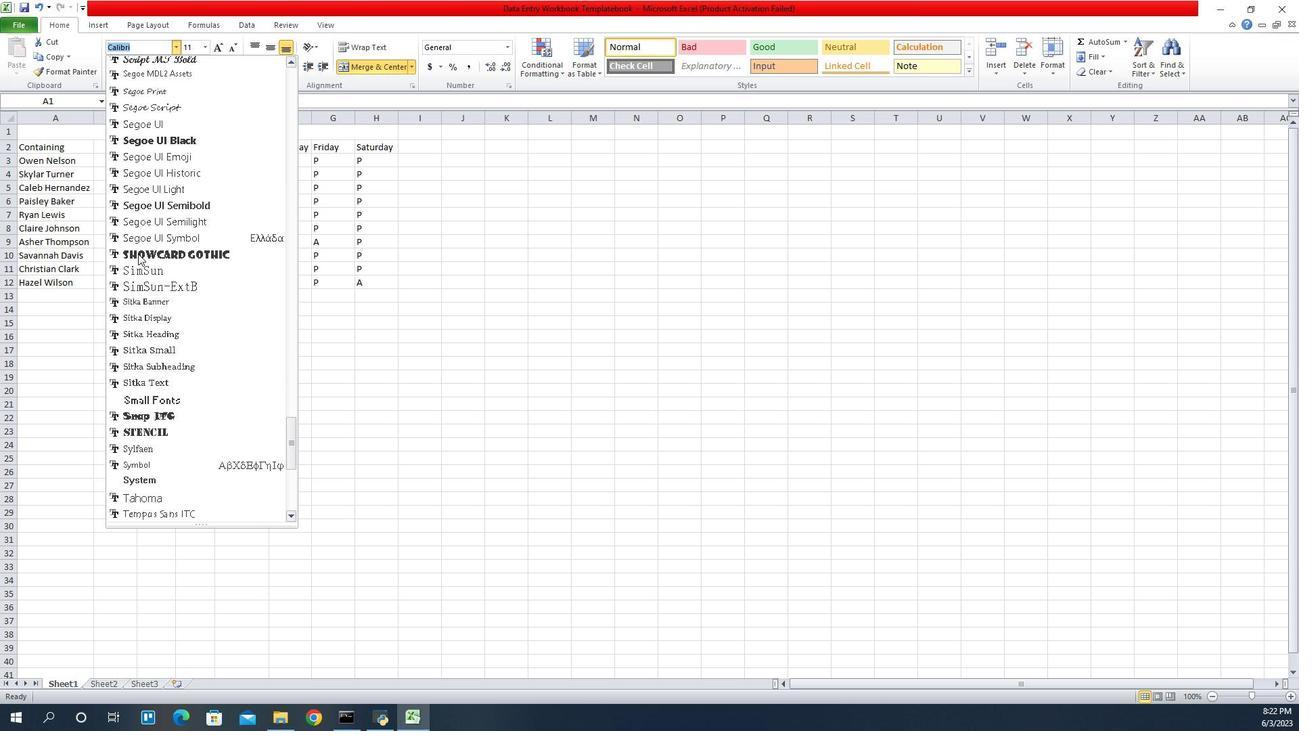 
Action: Mouse moved to (1075, 264)
Screenshot: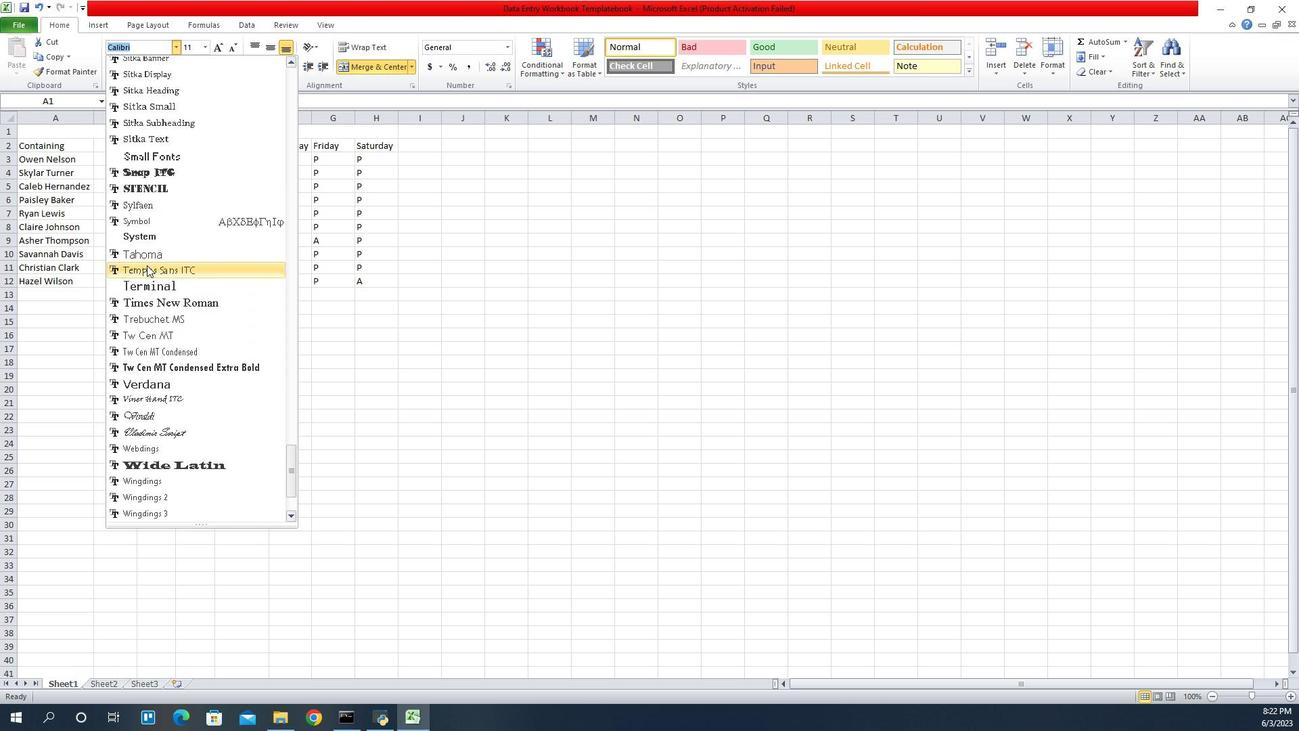 
Action: Mouse pressed left at (1075, 264)
Screenshot: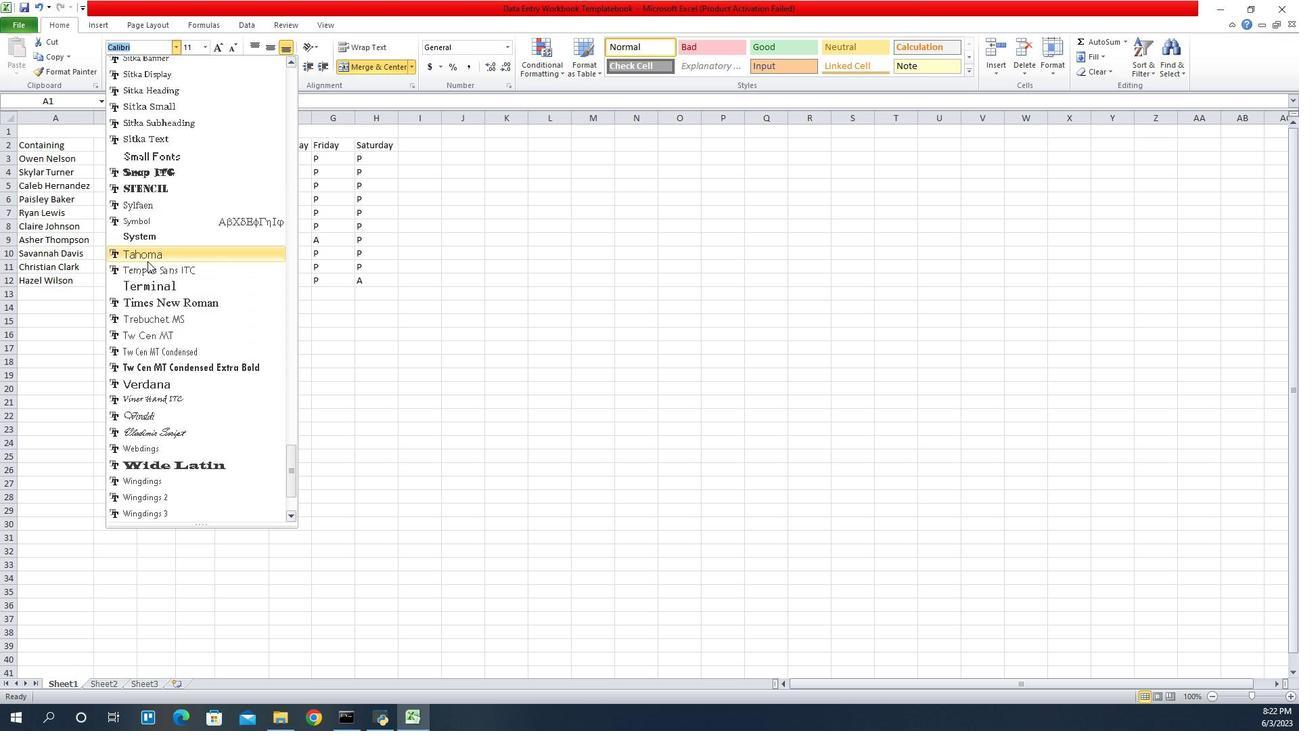 
Action: Mouse moved to (1069, 66)
Screenshot: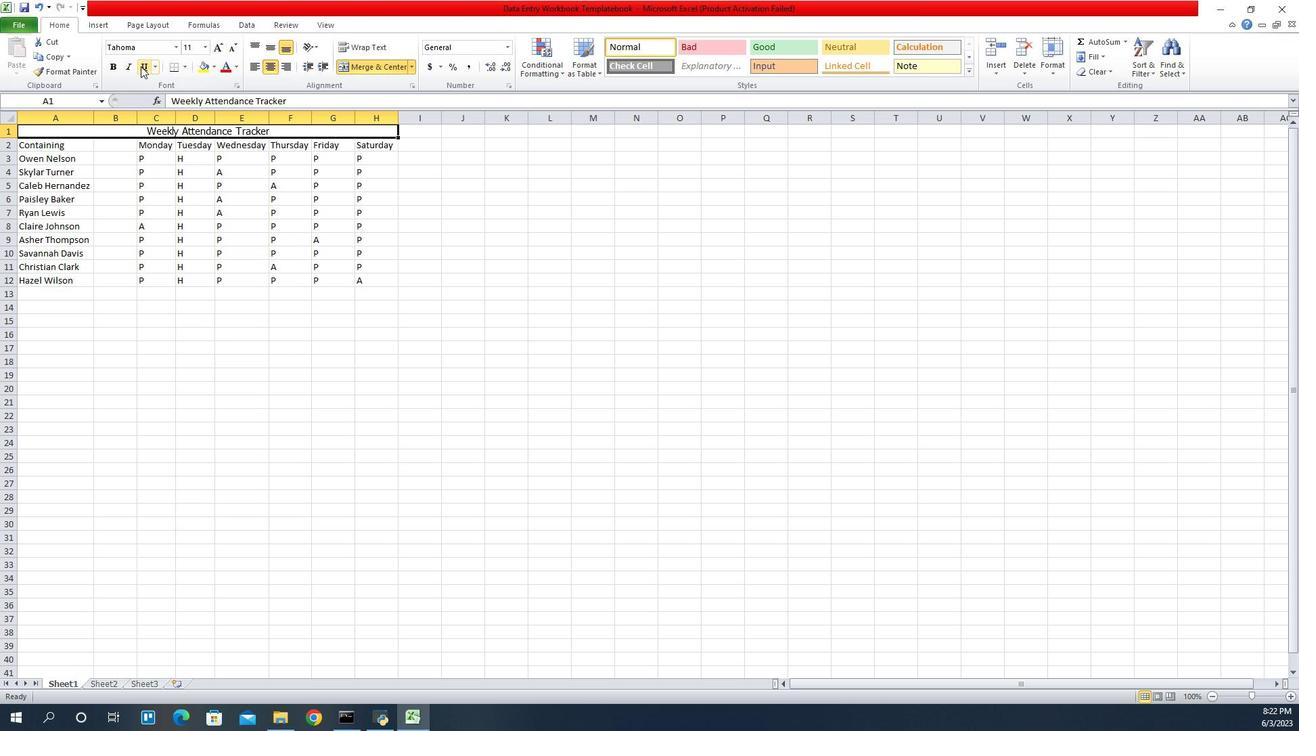 
Action: Mouse pressed left at (1069, 66)
Screenshot: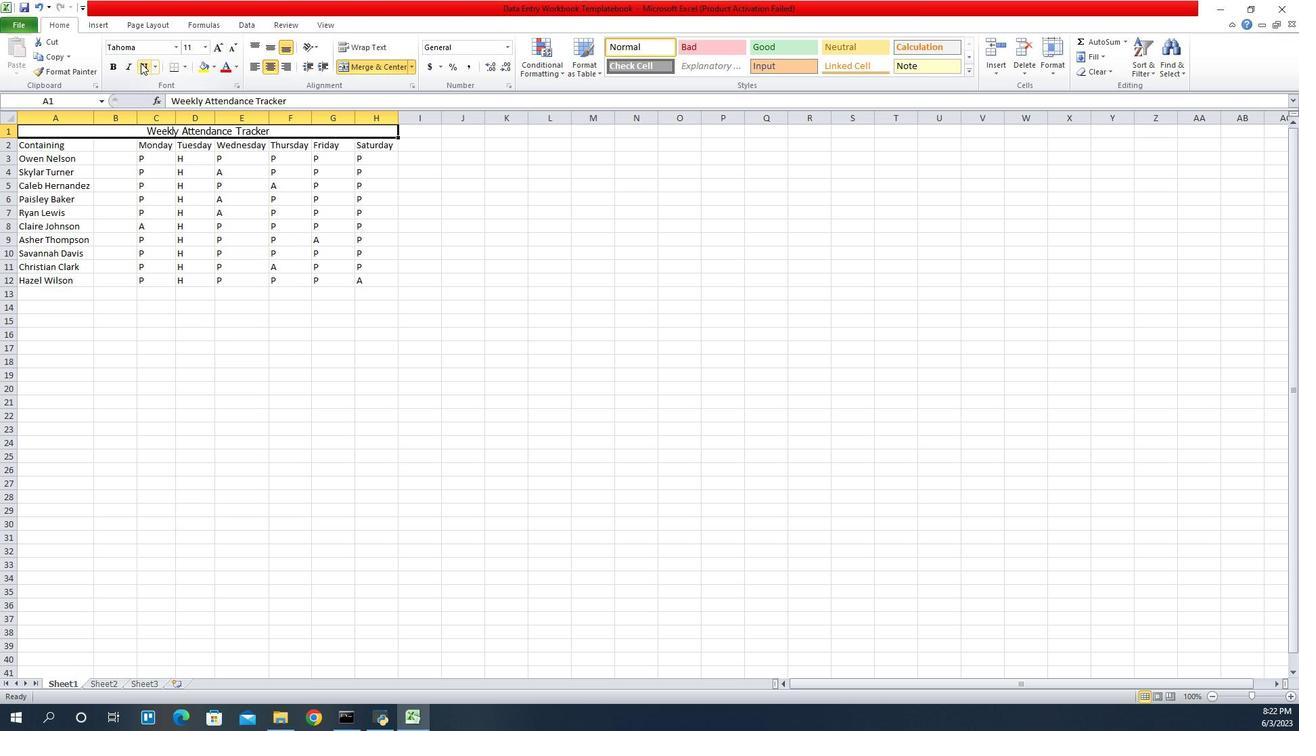 
Action: Mouse moved to (1135, 50)
Screenshot: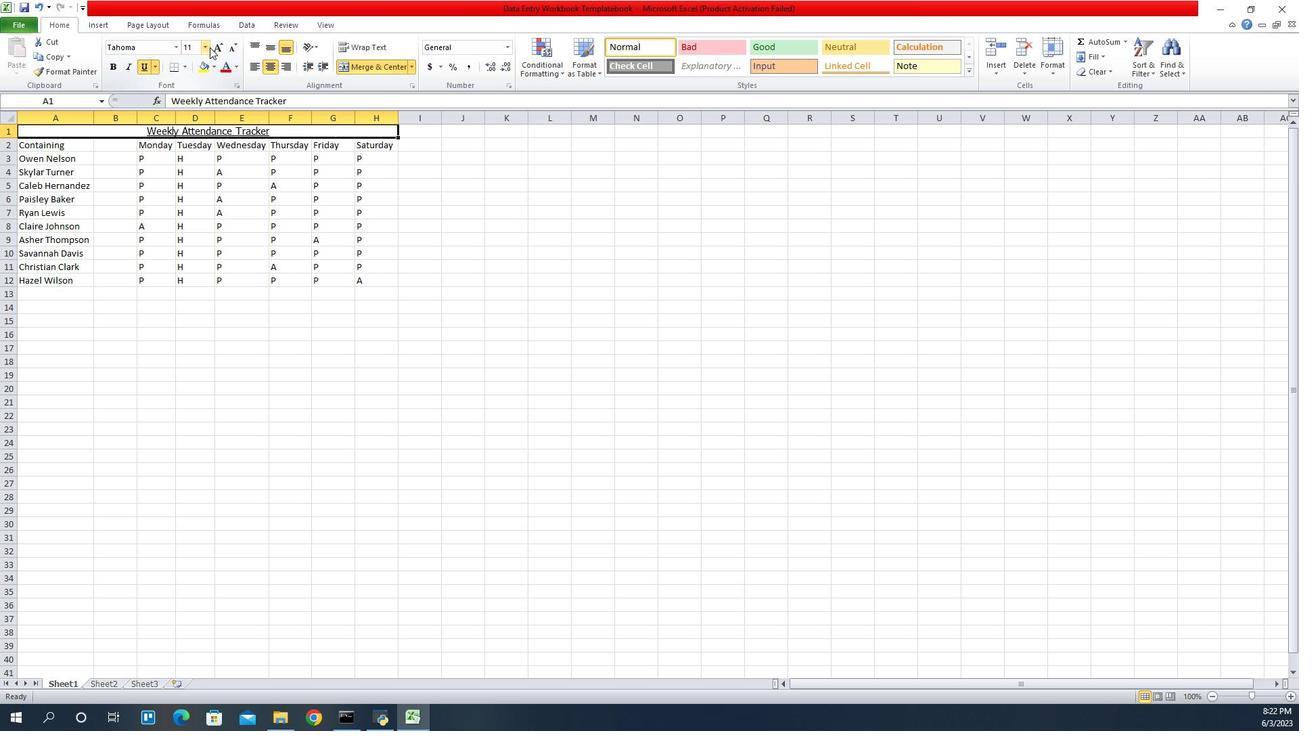 
Action: Mouse pressed left at (1135, 50)
Screenshot: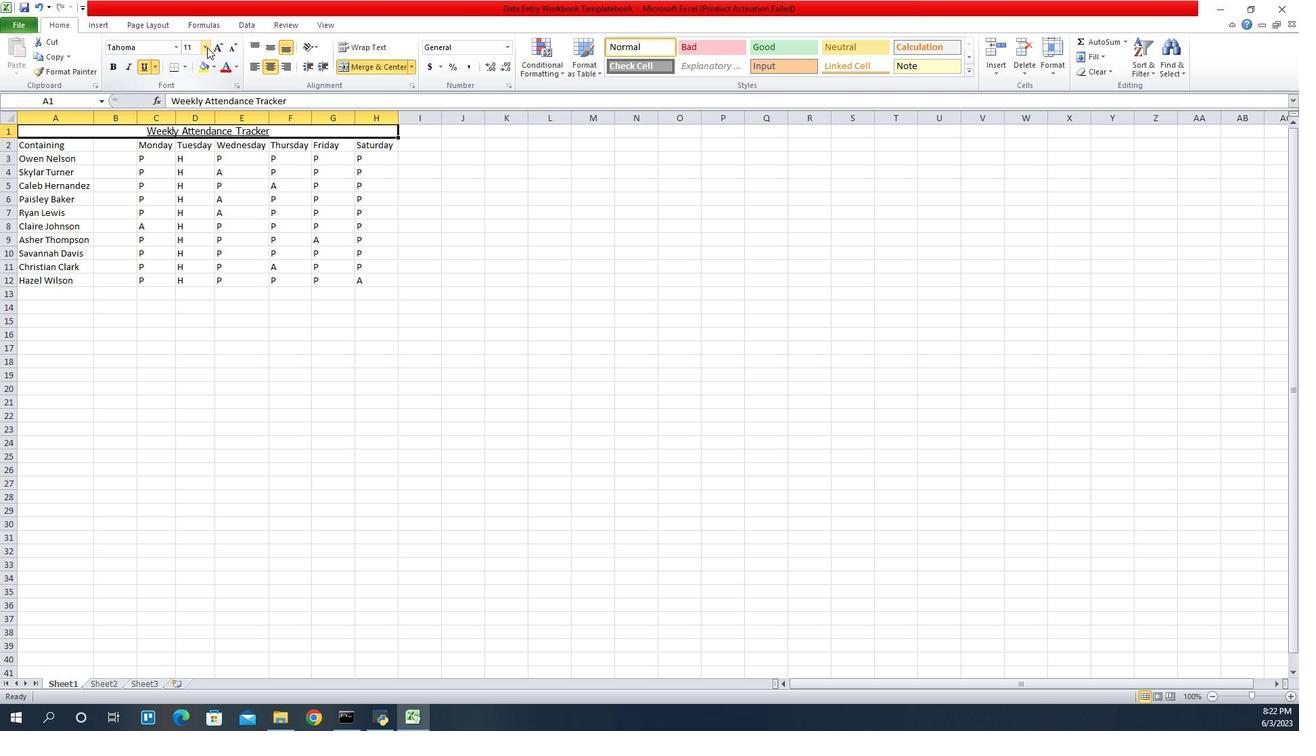 
Action: Mouse moved to (1121, 154)
Screenshot: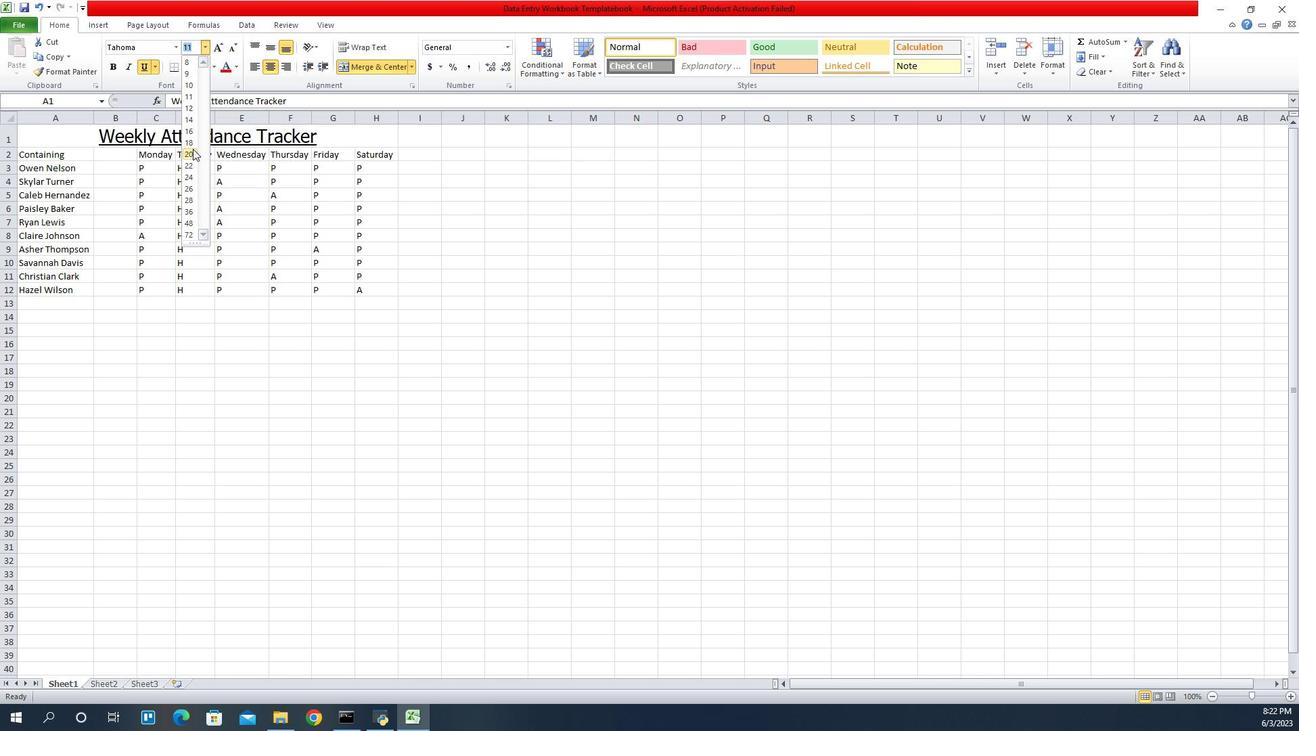 
Action: Mouse pressed left at (1121, 154)
Screenshot: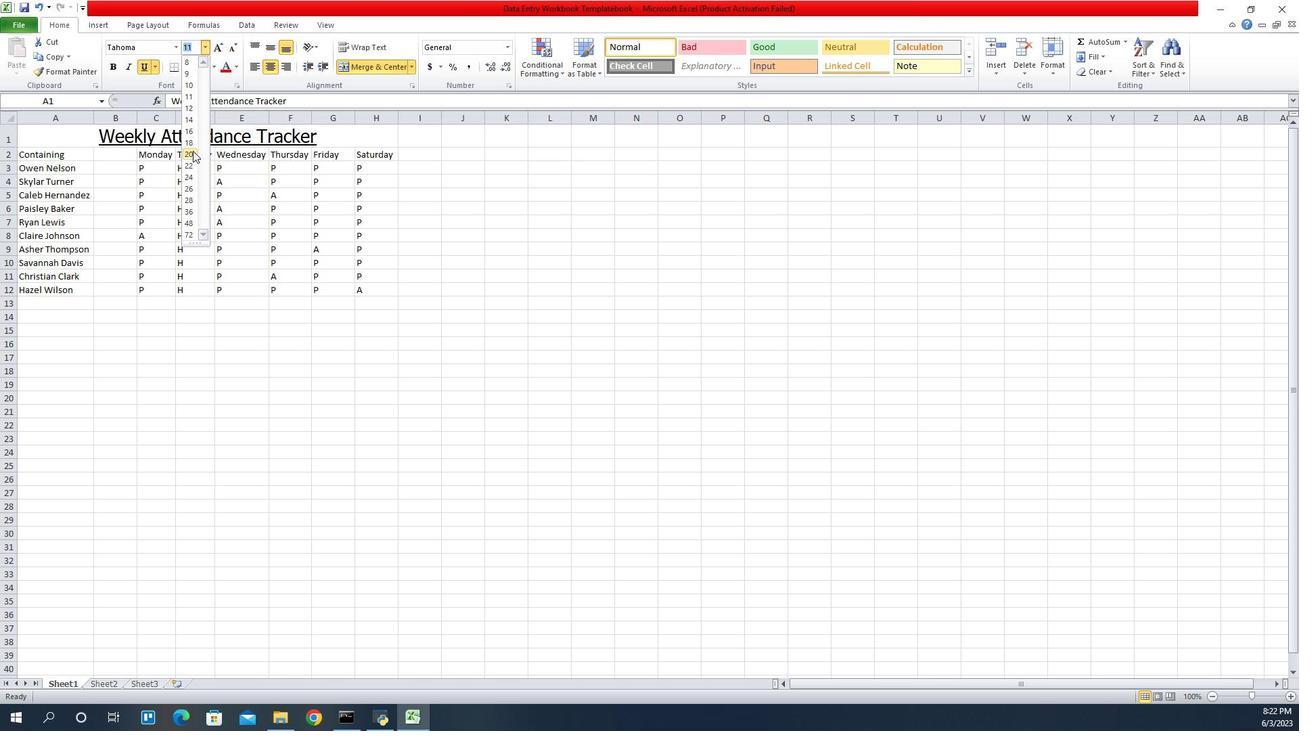 
Action: Mouse moved to (970, 161)
Screenshot: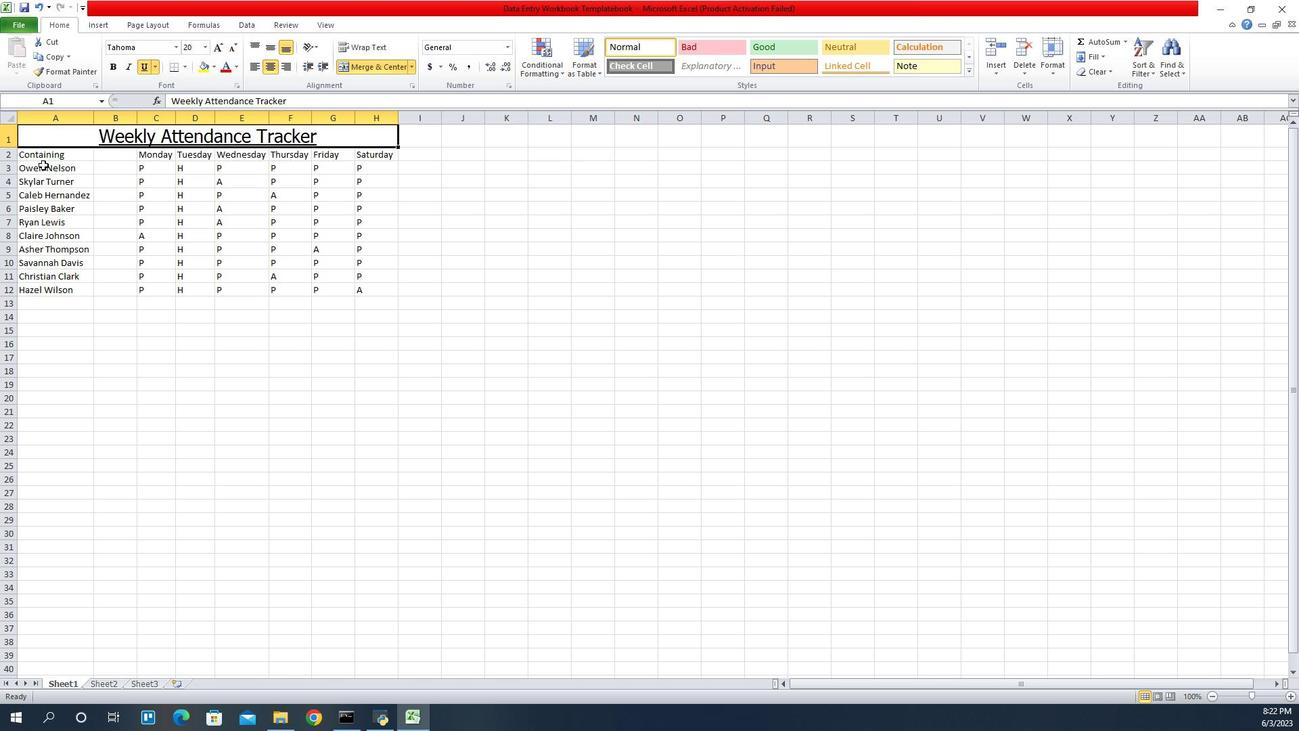 
Action: Mouse pressed left at (970, 161)
Screenshot: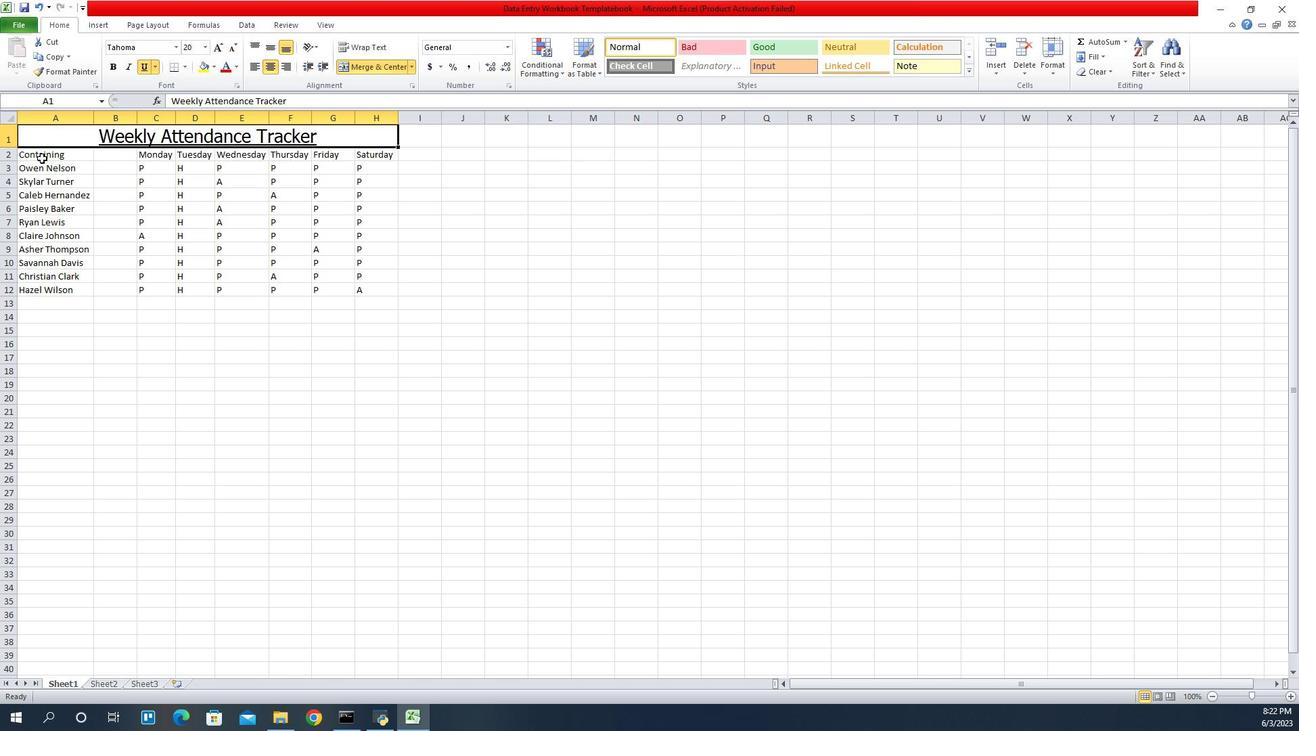 
Action: Mouse moved to (1103, 53)
Screenshot: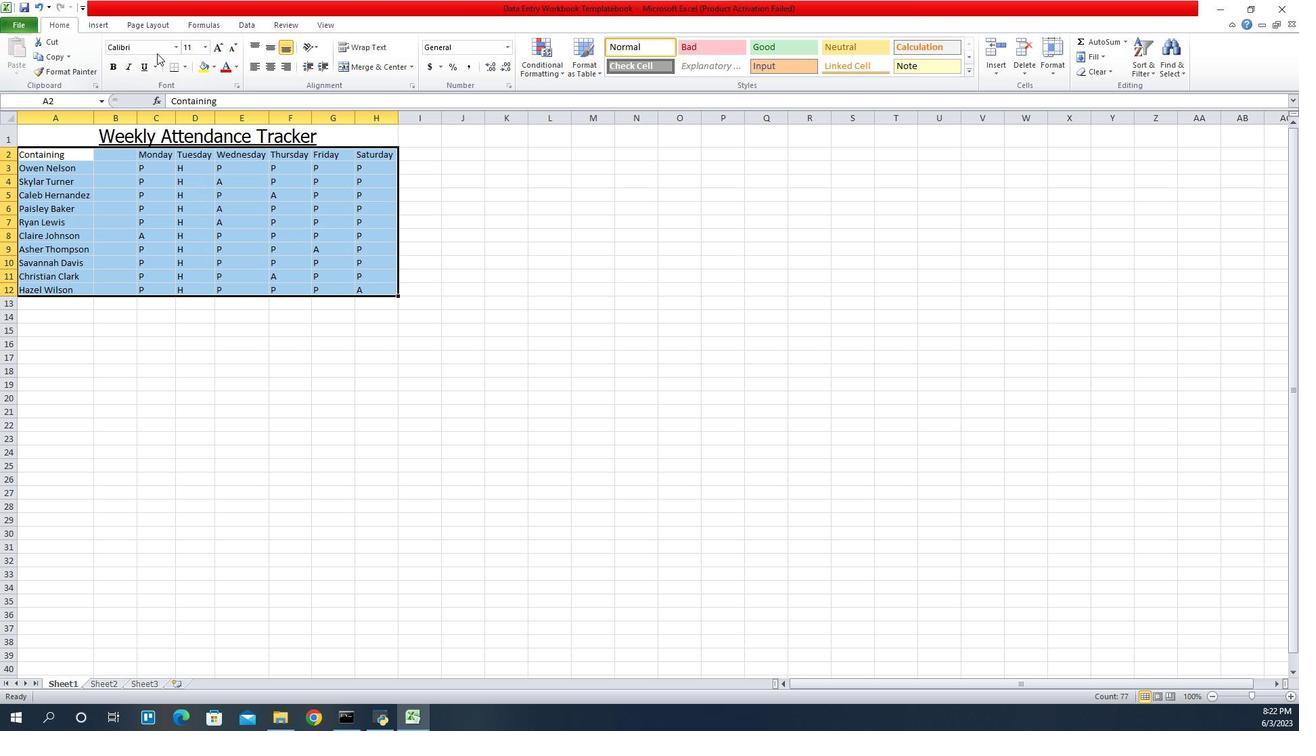 
Action: Mouse pressed left at (1103, 53)
Screenshot: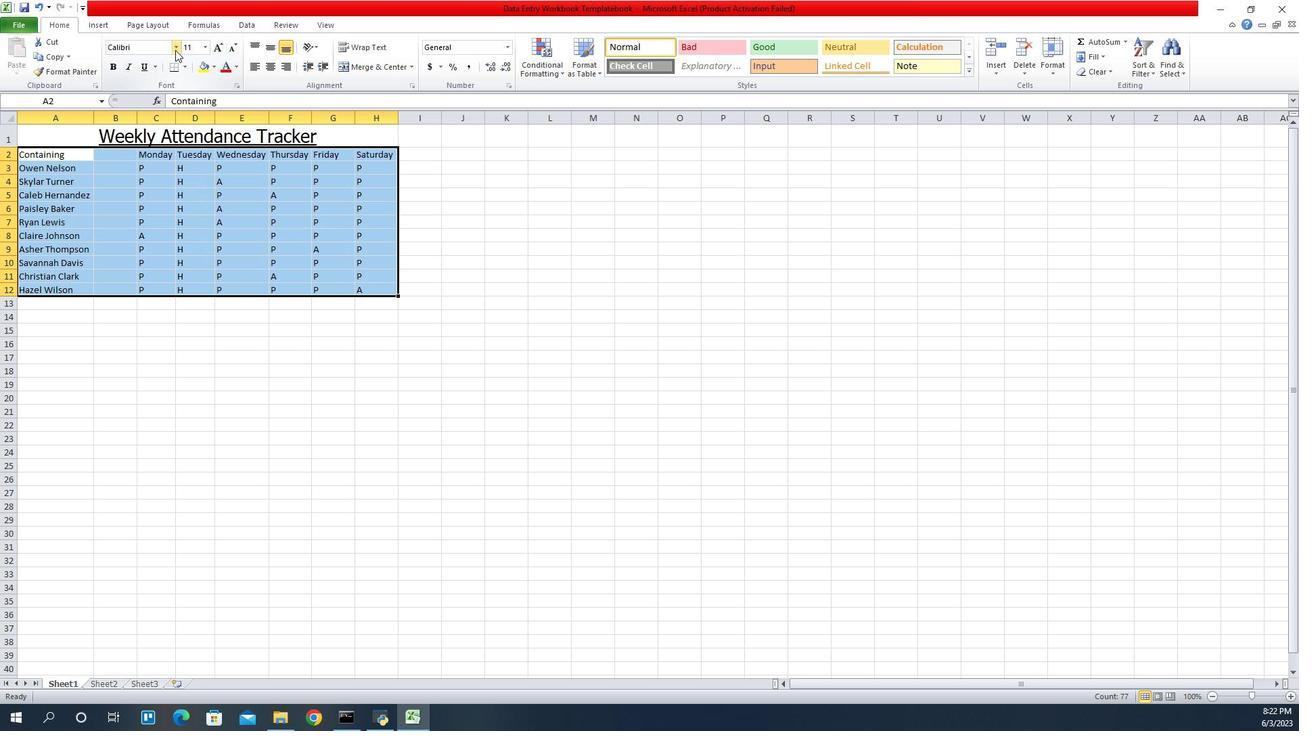 
Action: Mouse moved to (1083, 156)
Screenshot: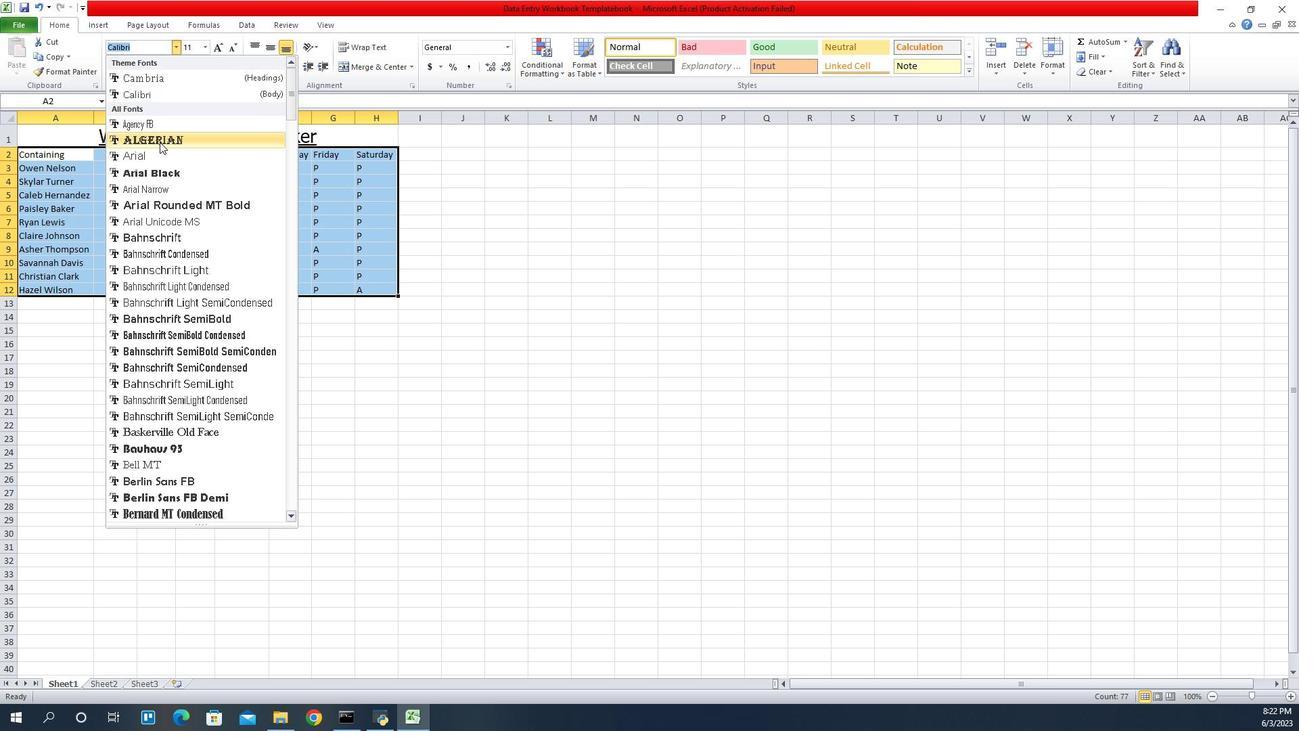 
Action: Mouse pressed left at (1083, 156)
Screenshot: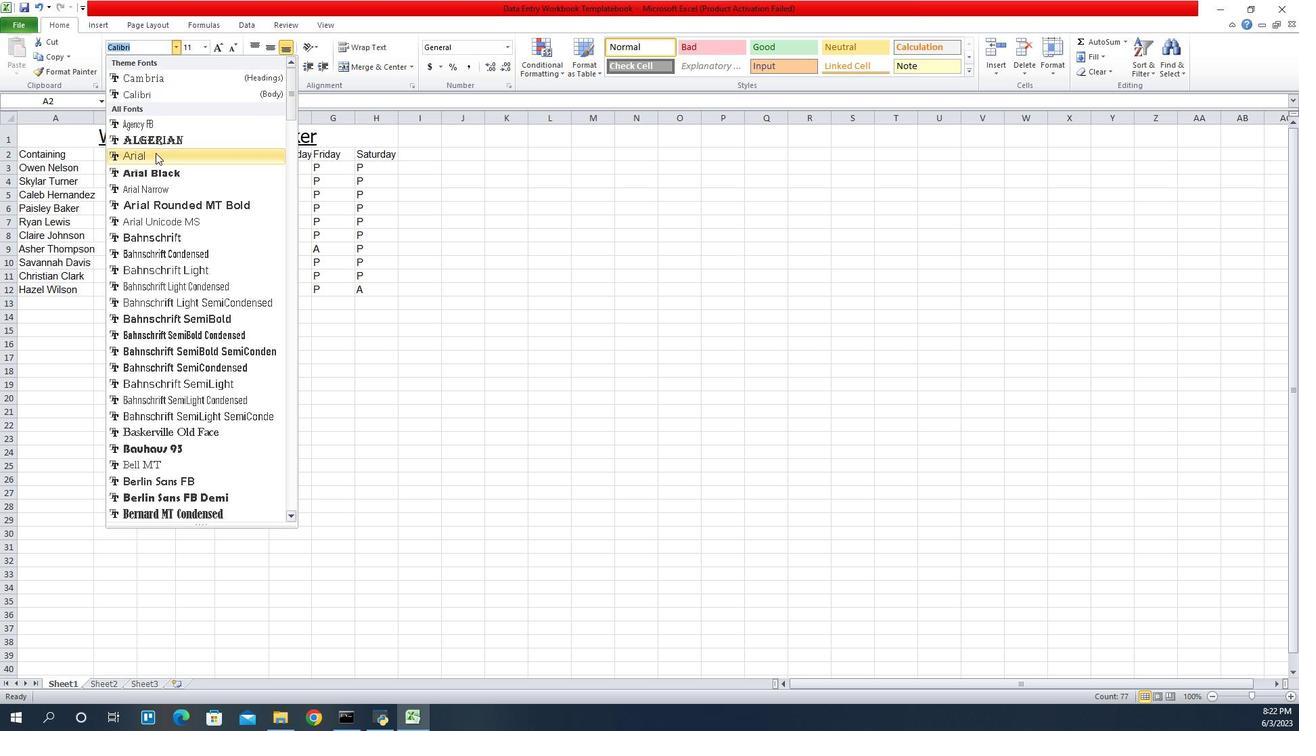 
Action: Mouse moved to (1132, 53)
Screenshot: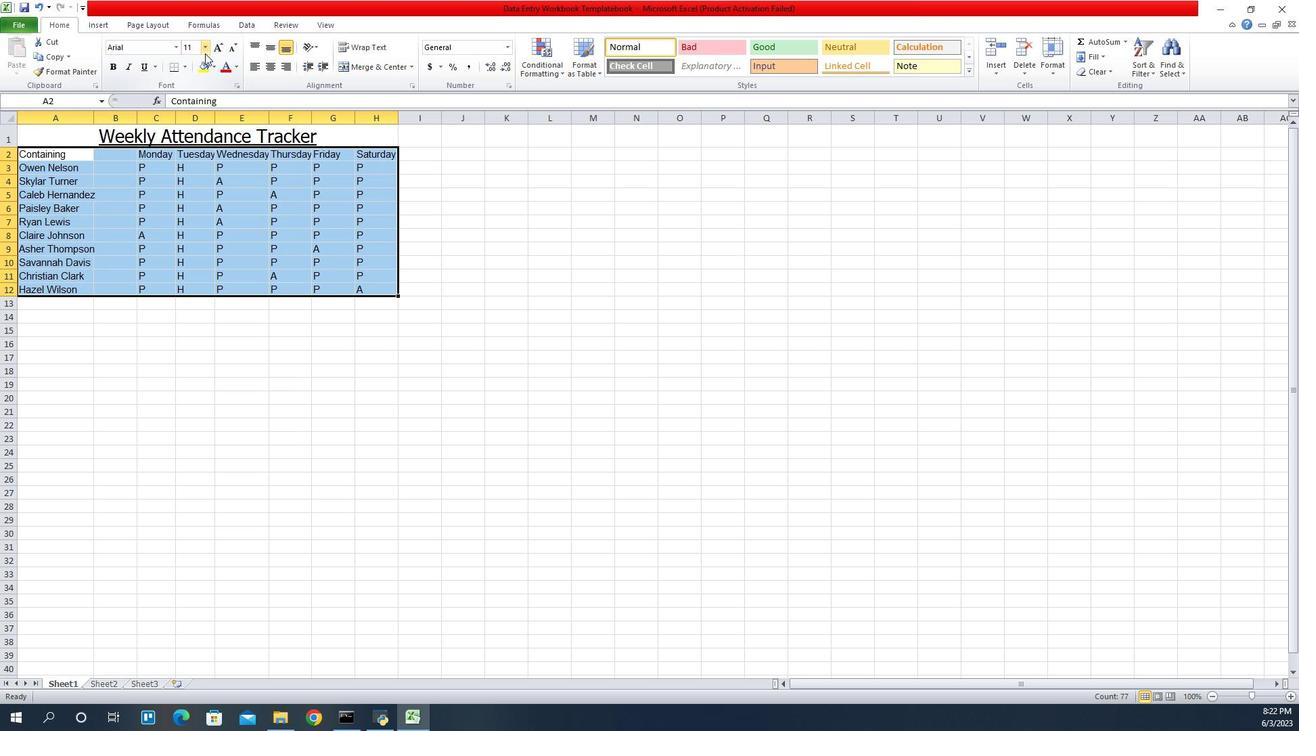 
Action: Mouse pressed left at (1132, 53)
Screenshot: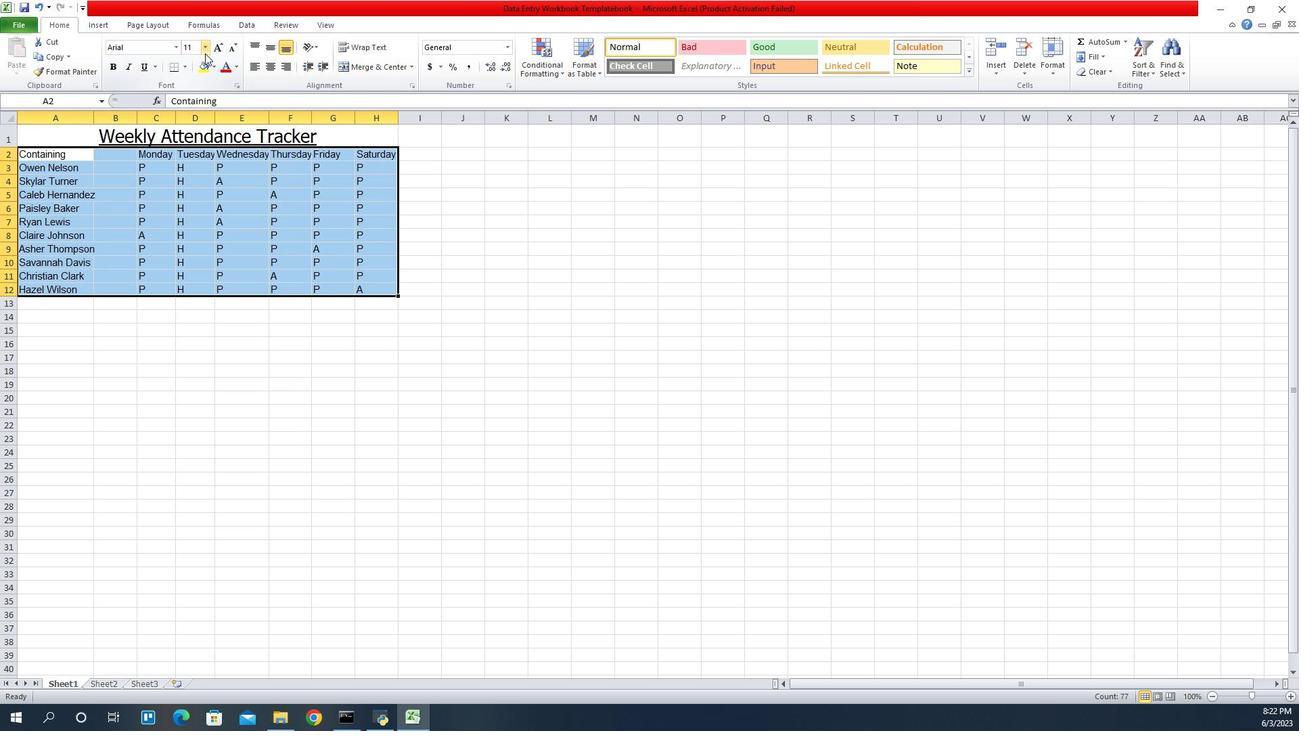 
Action: Mouse moved to (1119, 110)
Screenshot: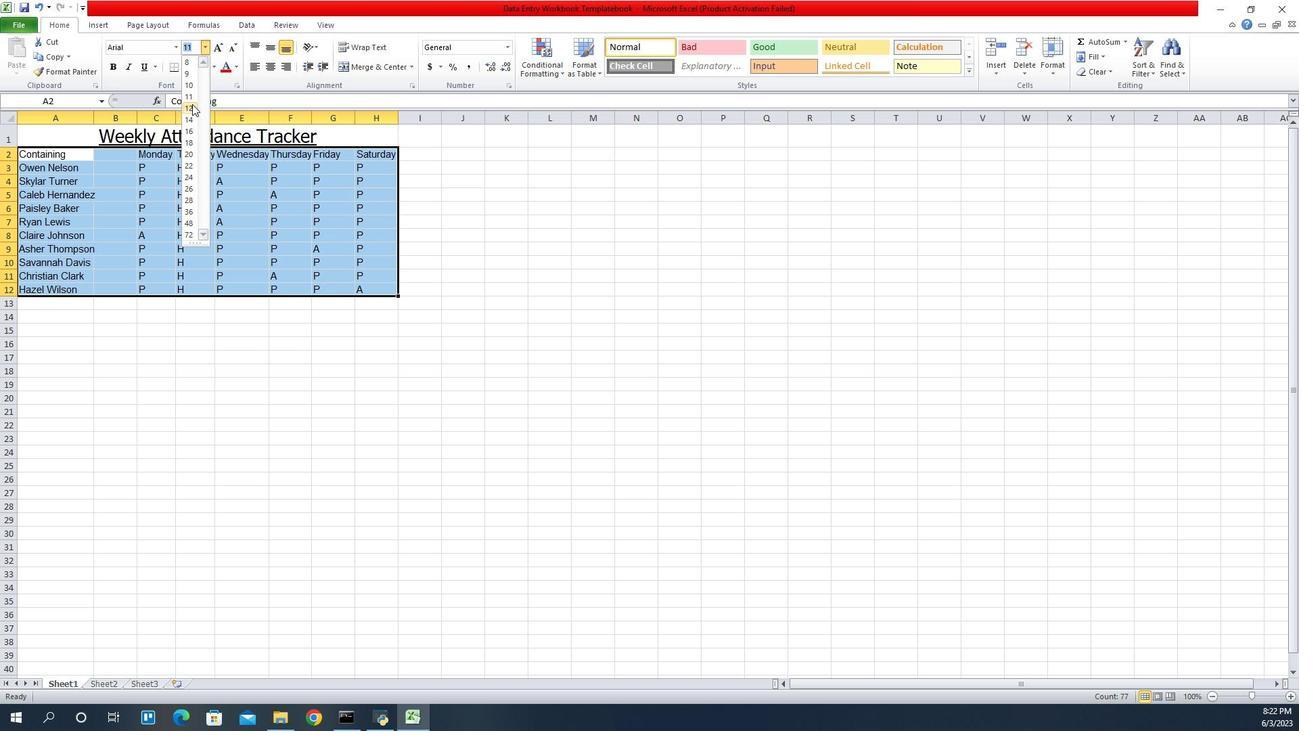 
Action: Mouse pressed left at (1119, 110)
Screenshot: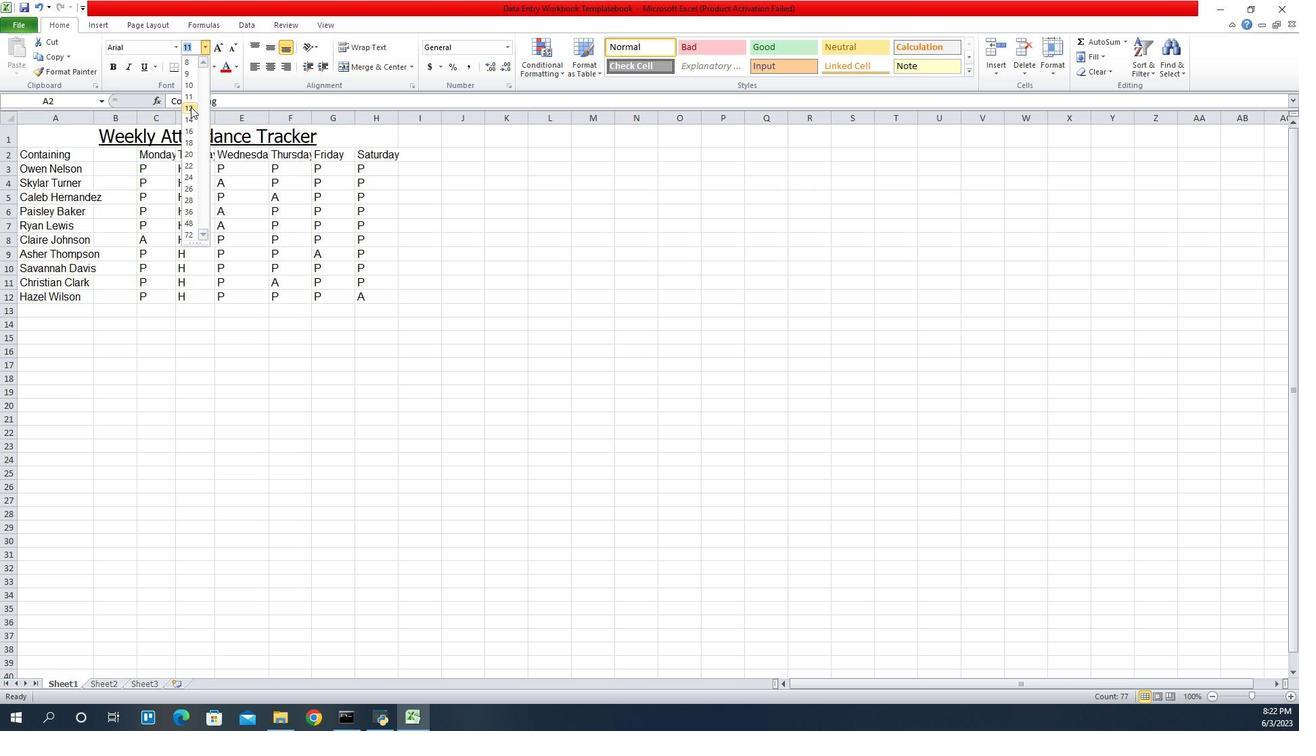 
Action: Mouse moved to (1002, 137)
Screenshot: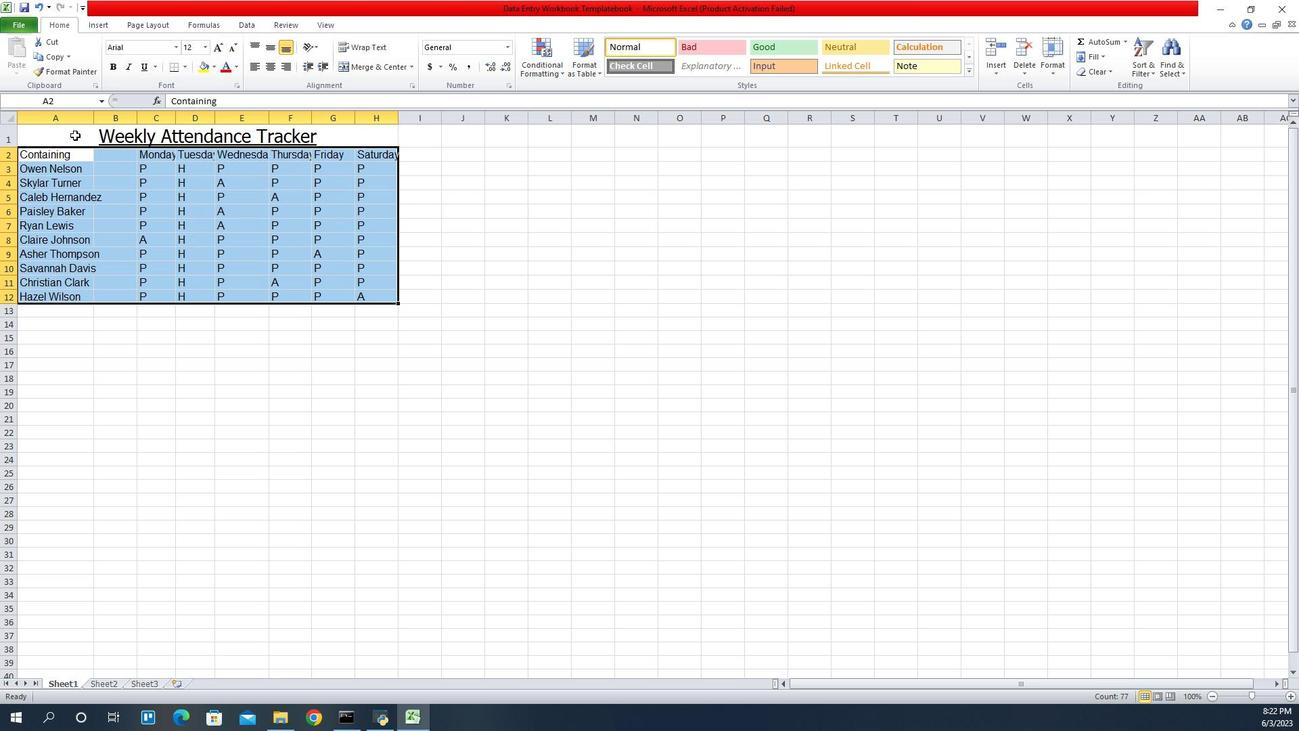 
Action: Mouse pressed left at (1002, 137)
Screenshot: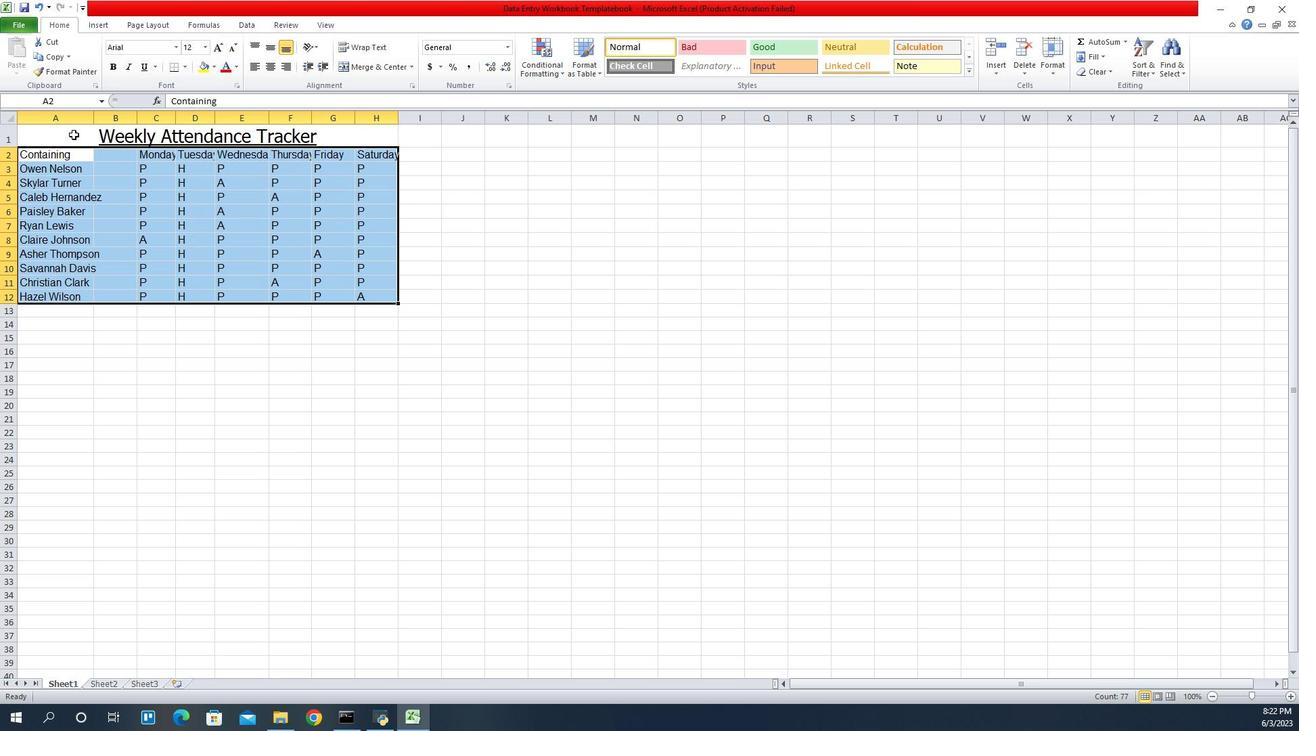 
Action: Mouse moved to (1185, 64)
Screenshot: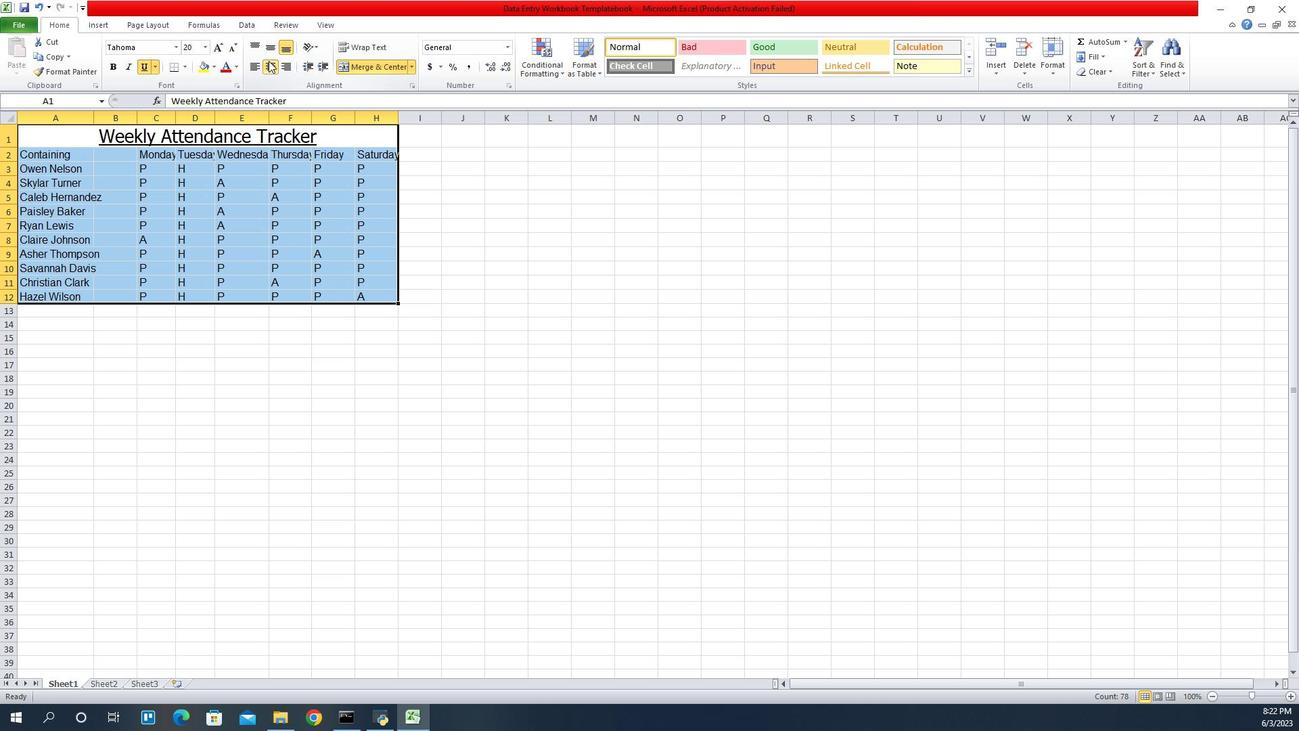 
Action: Mouse pressed left at (1185, 64)
Screenshot: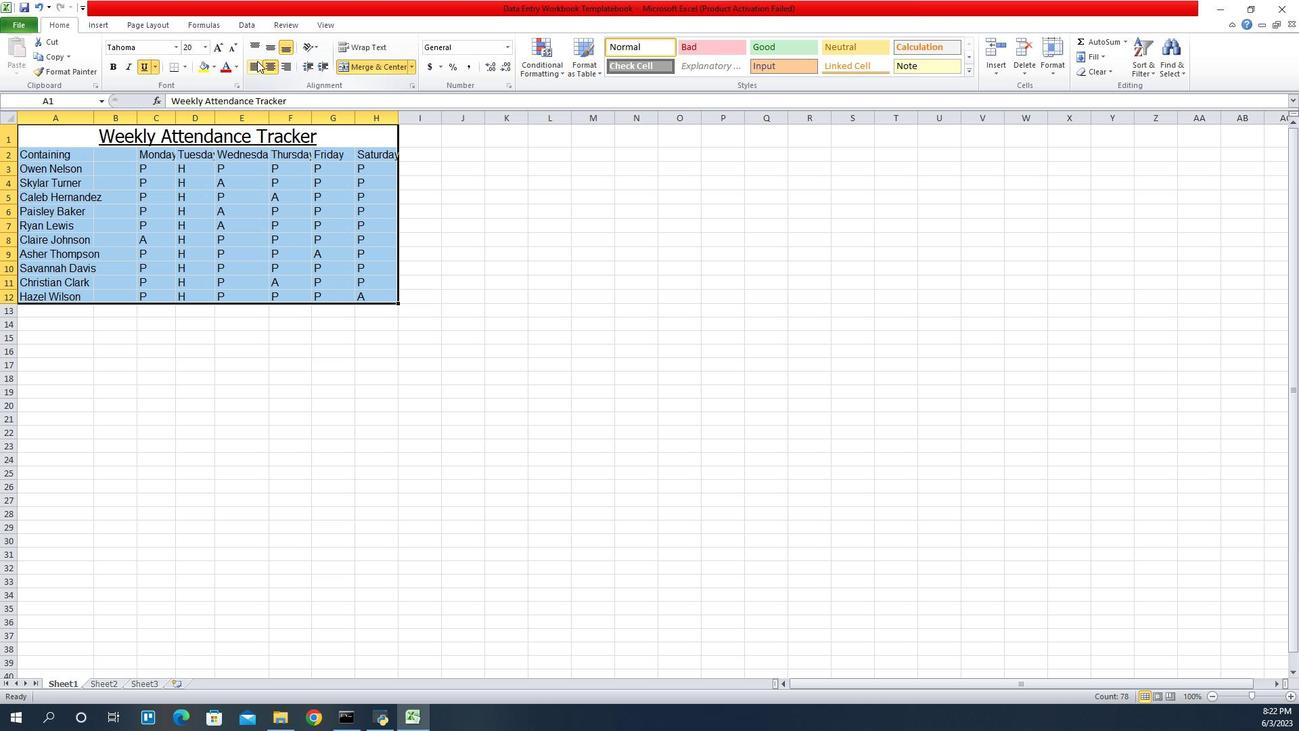 
Action: Mouse moved to (1022, 119)
Screenshot: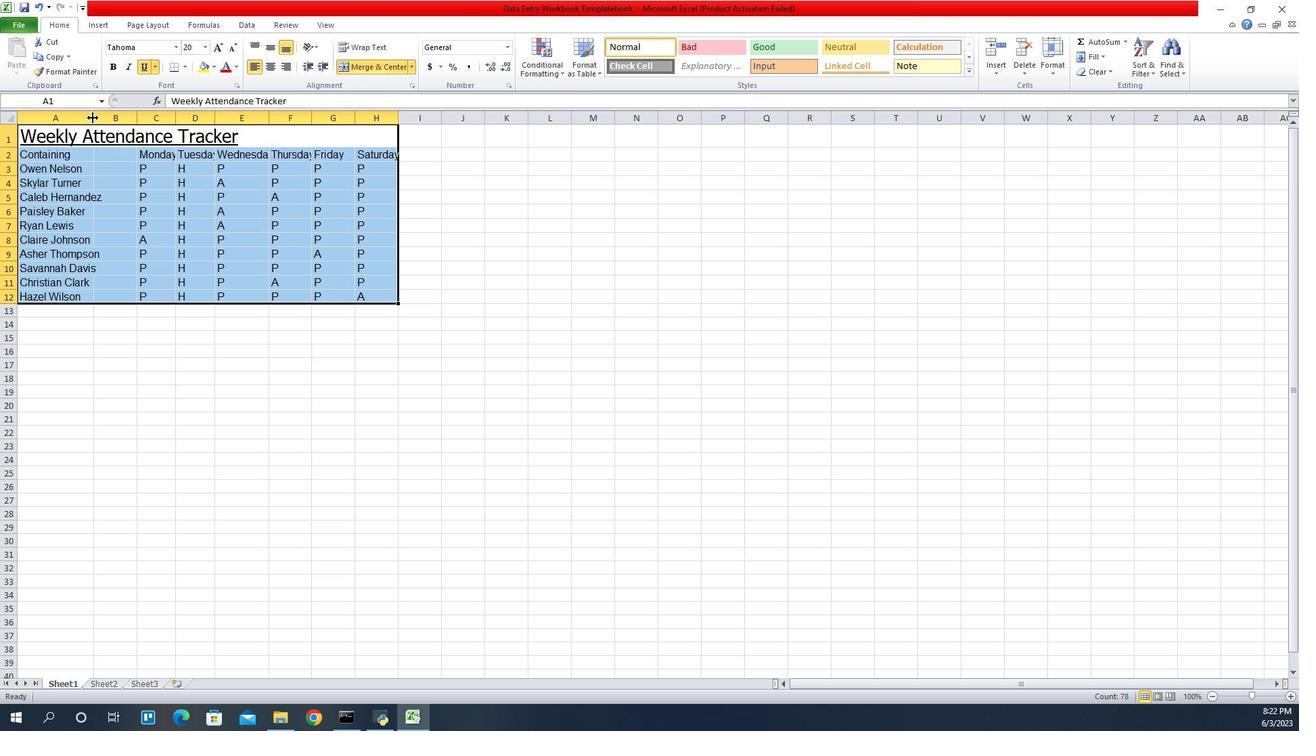 
Action: Mouse pressed left at (1022, 119)
Screenshot: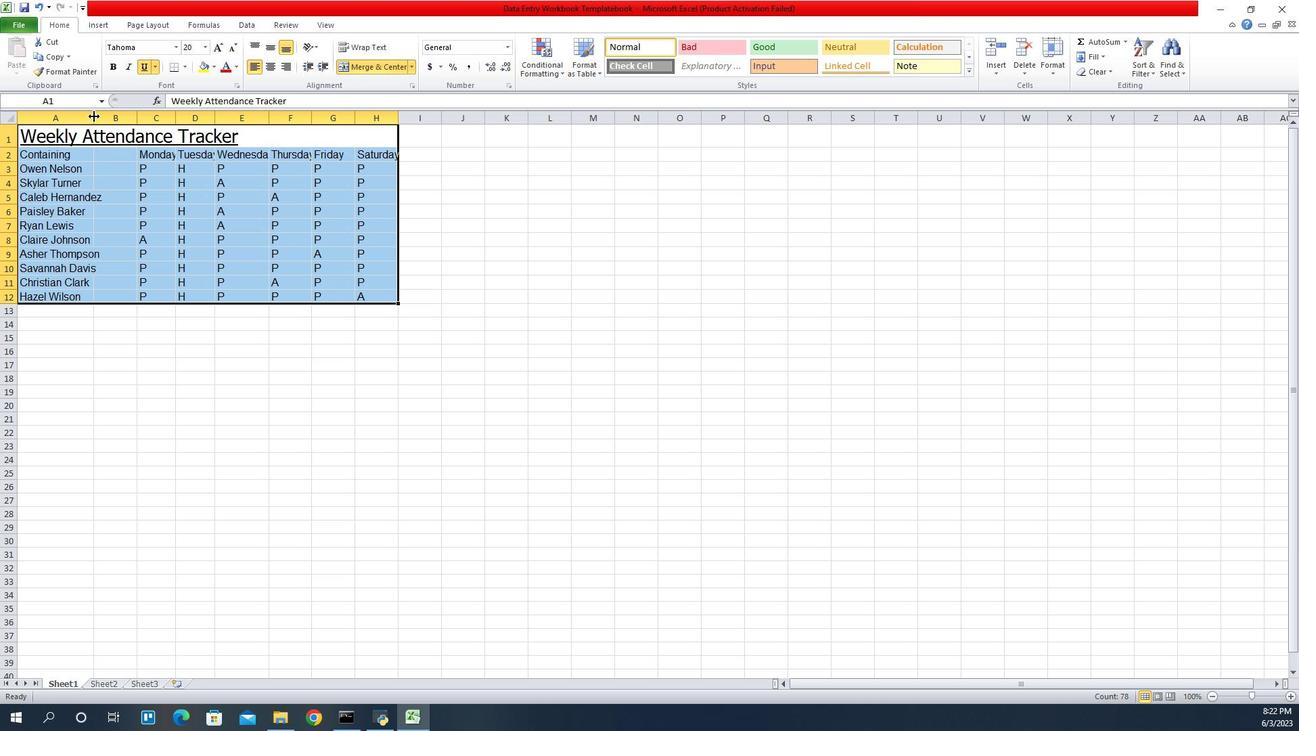
Action: Mouse pressed left at (1022, 119)
Screenshot: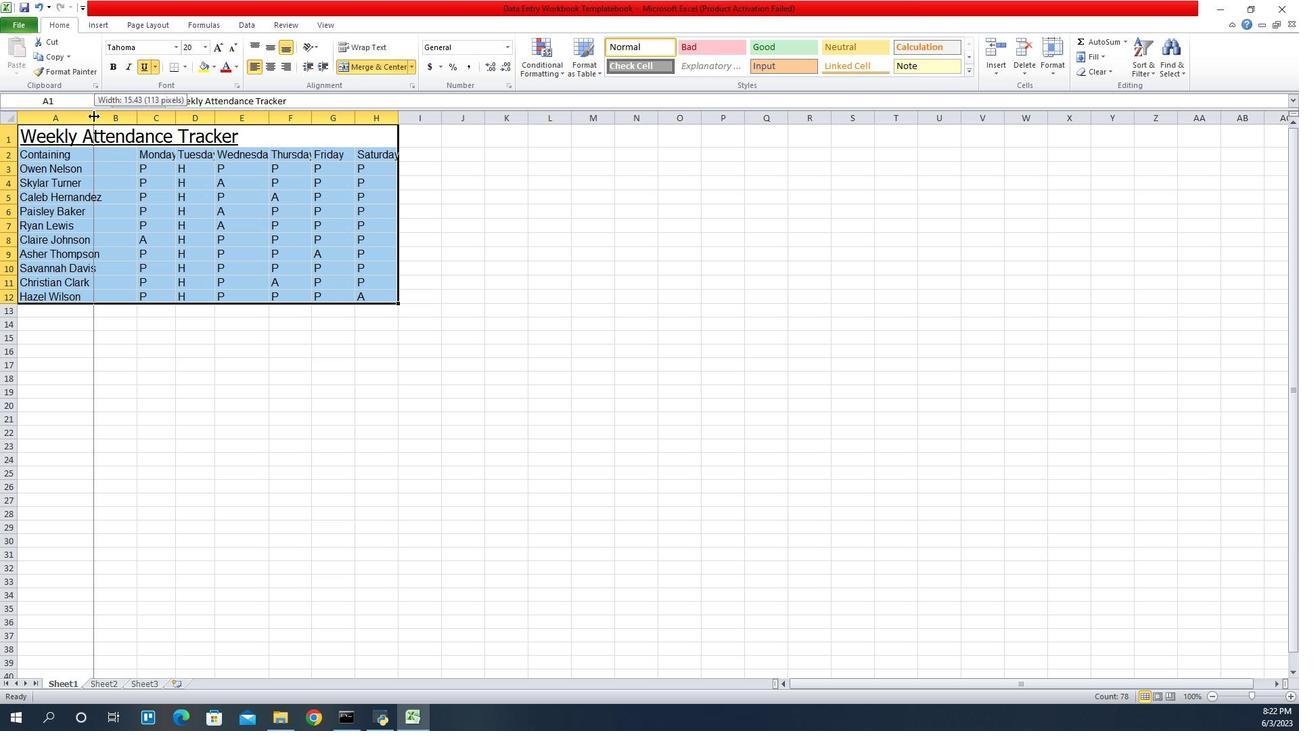 
Action: Mouse moved to (1077, 184)
Screenshot: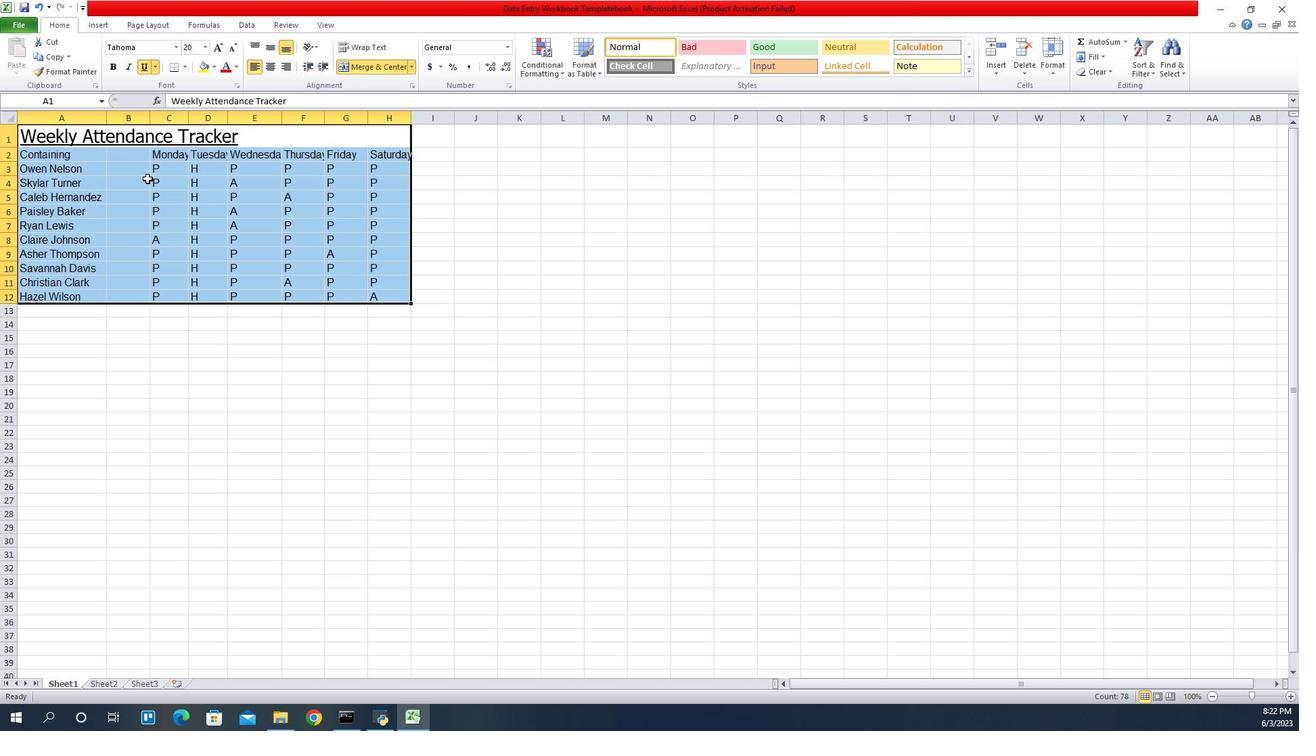 
